 Task: Look for space in Chik Ballāpur, India from 11th June, 2023 to 15th June, 2023 for 2 adults in price range Rs.7000 to Rs.16000. Place can be private room with 1  bedroom having 2 beds and 1 bathroom. Property type can be house, flat, guest house, hotel. Booking option can be shelf check-in. Required host language is English.
Action: Mouse moved to (571, 81)
Screenshot: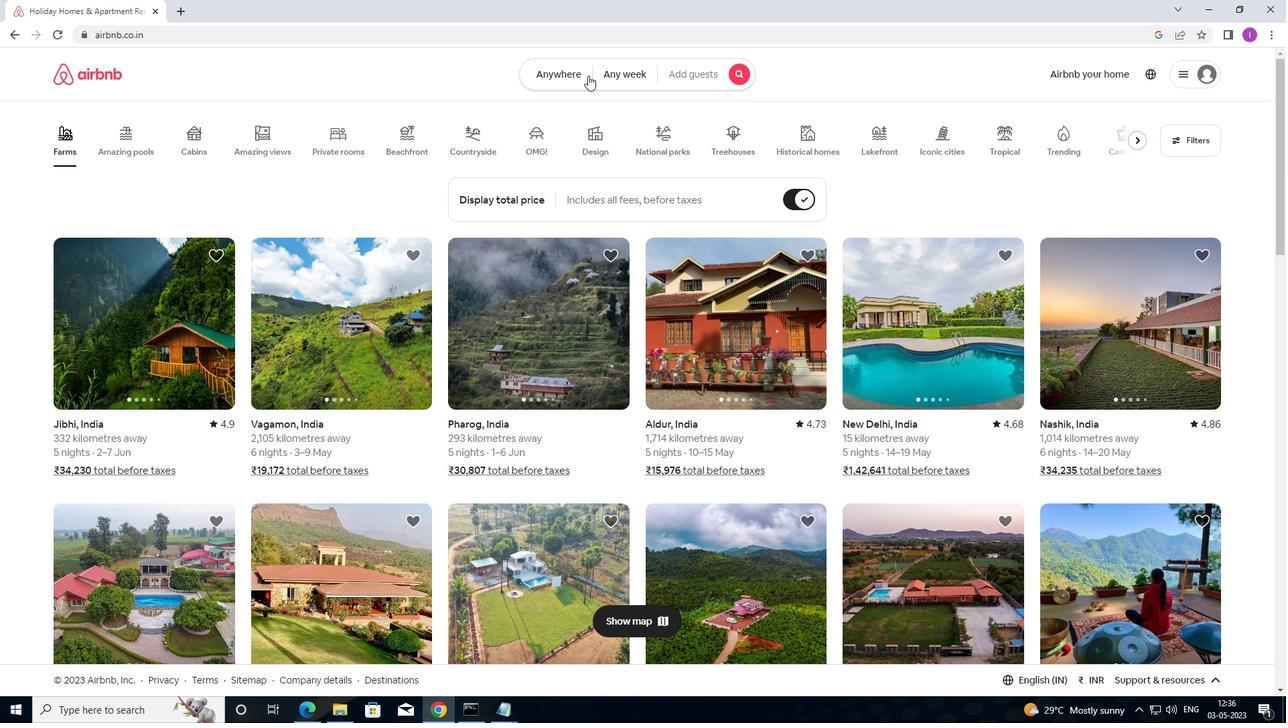 
Action: Mouse pressed left at (571, 81)
Screenshot: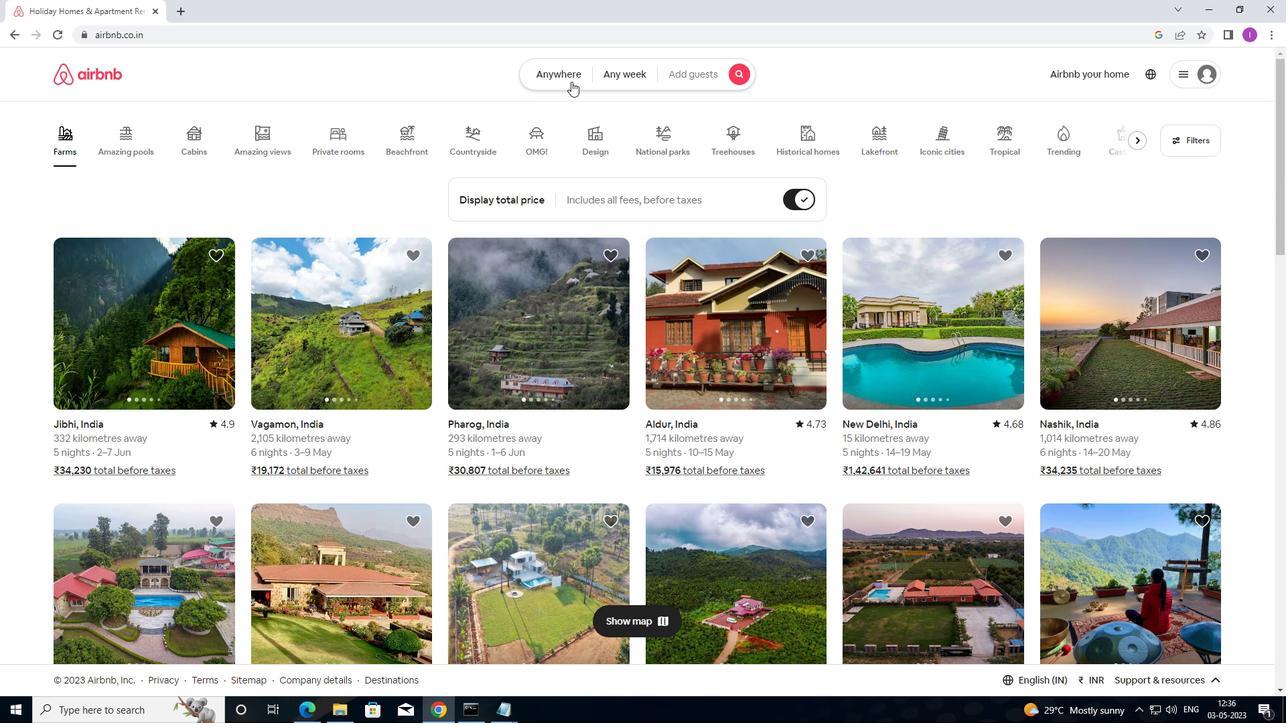
Action: Mouse moved to (438, 127)
Screenshot: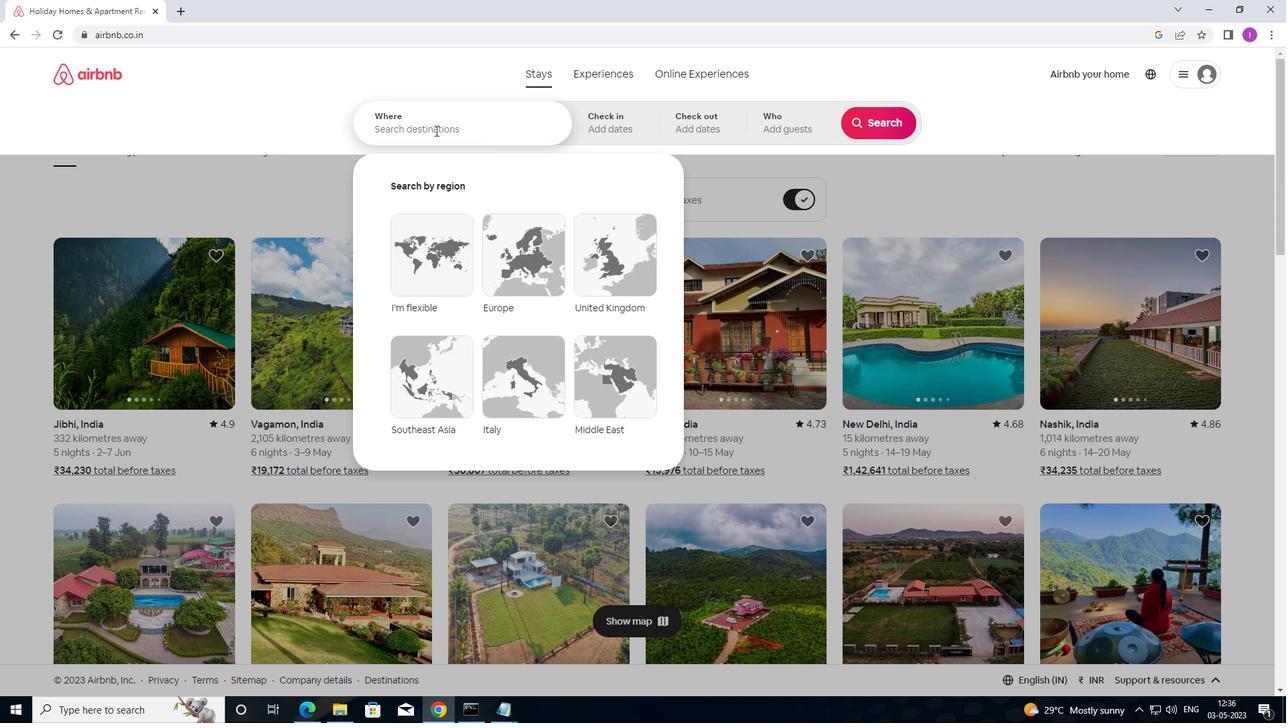 
Action: Mouse pressed left at (438, 127)
Screenshot: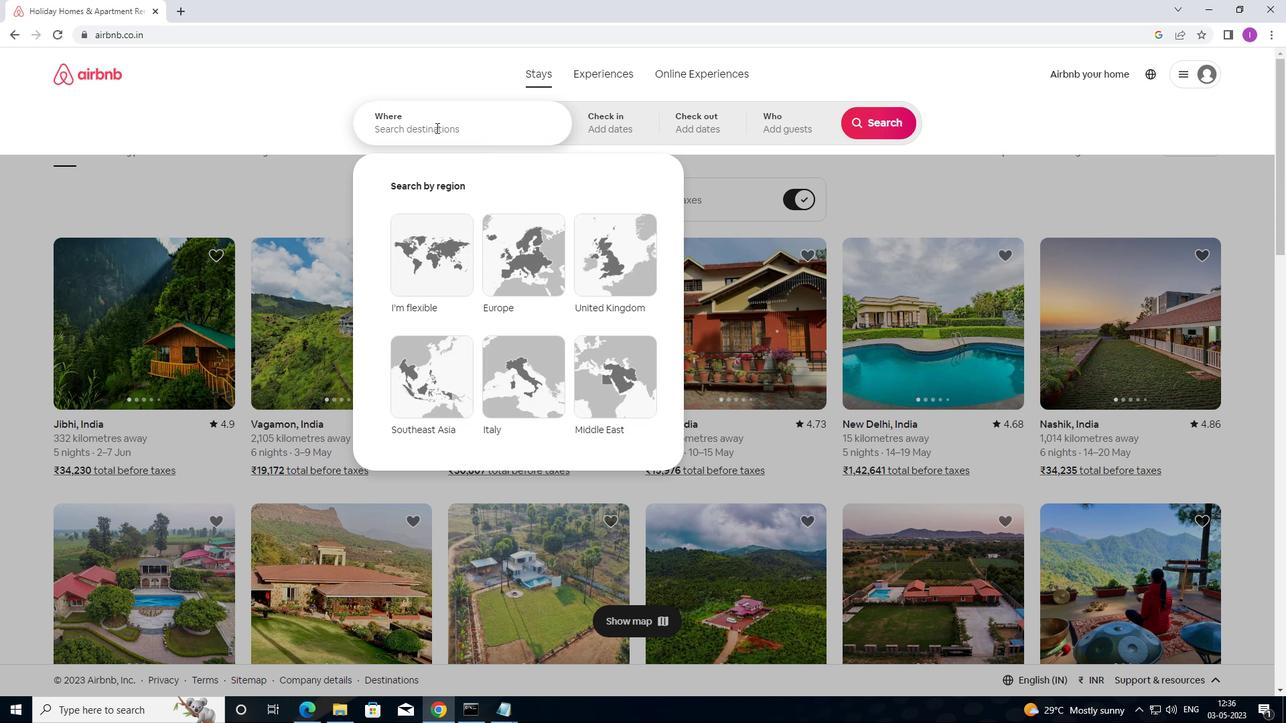 
Action: Mouse moved to (462, 135)
Screenshot: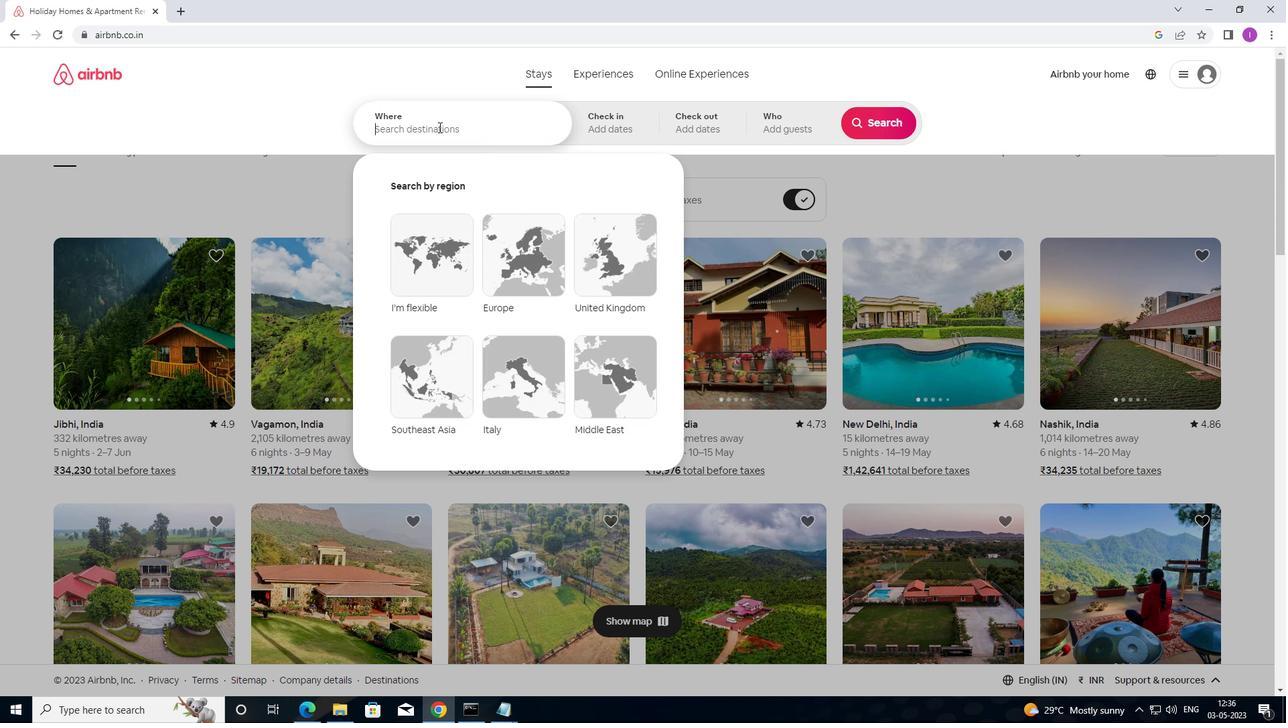 
Action: Key pressed <Key.shift>CHIK<Key.space><Key.shift>BALLAPUR,<Key.shift>INDIA
Screenshot: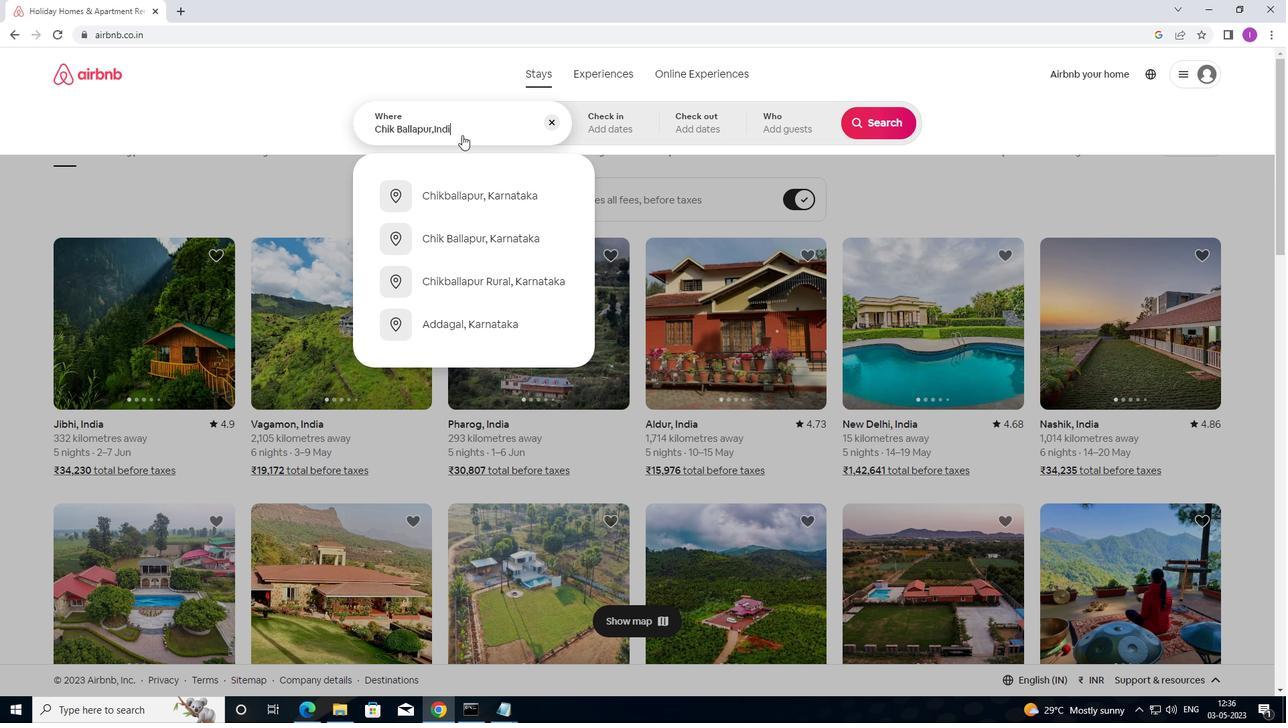 
Action: Mouse moved to (623, 121)
Screenshot: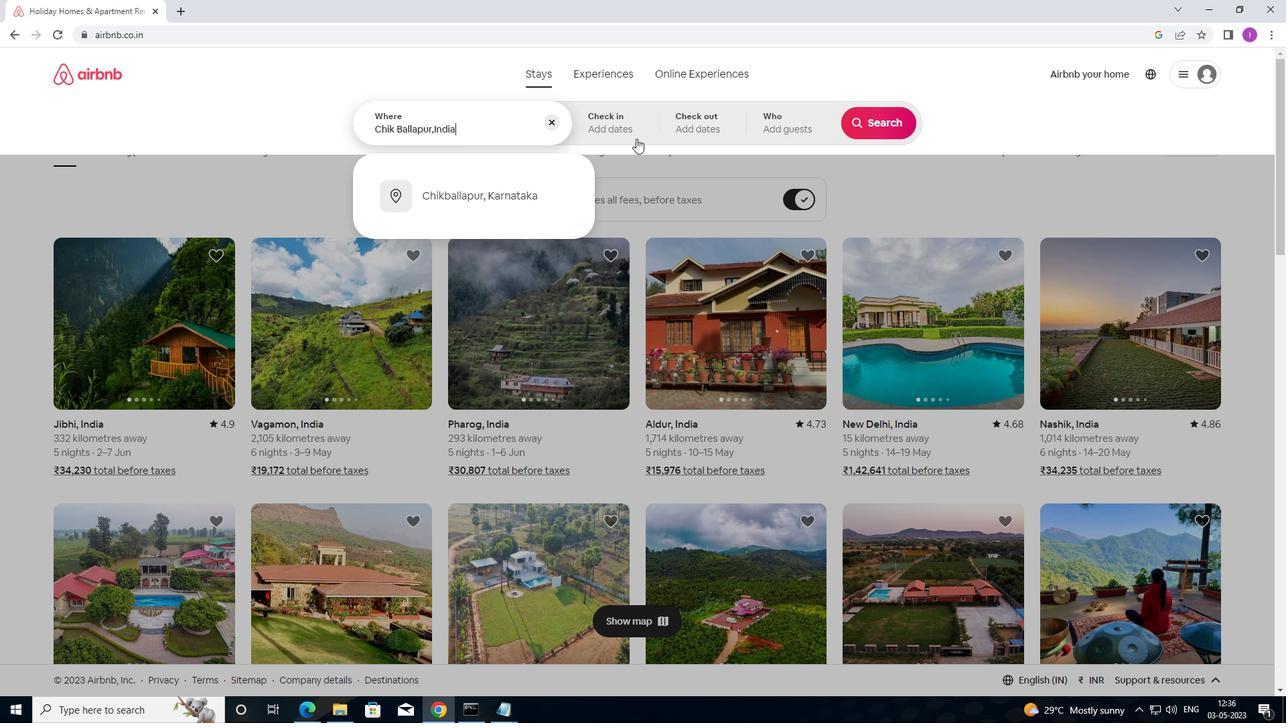
Action: Mouse pressed left at (623, 121)
Screenshot: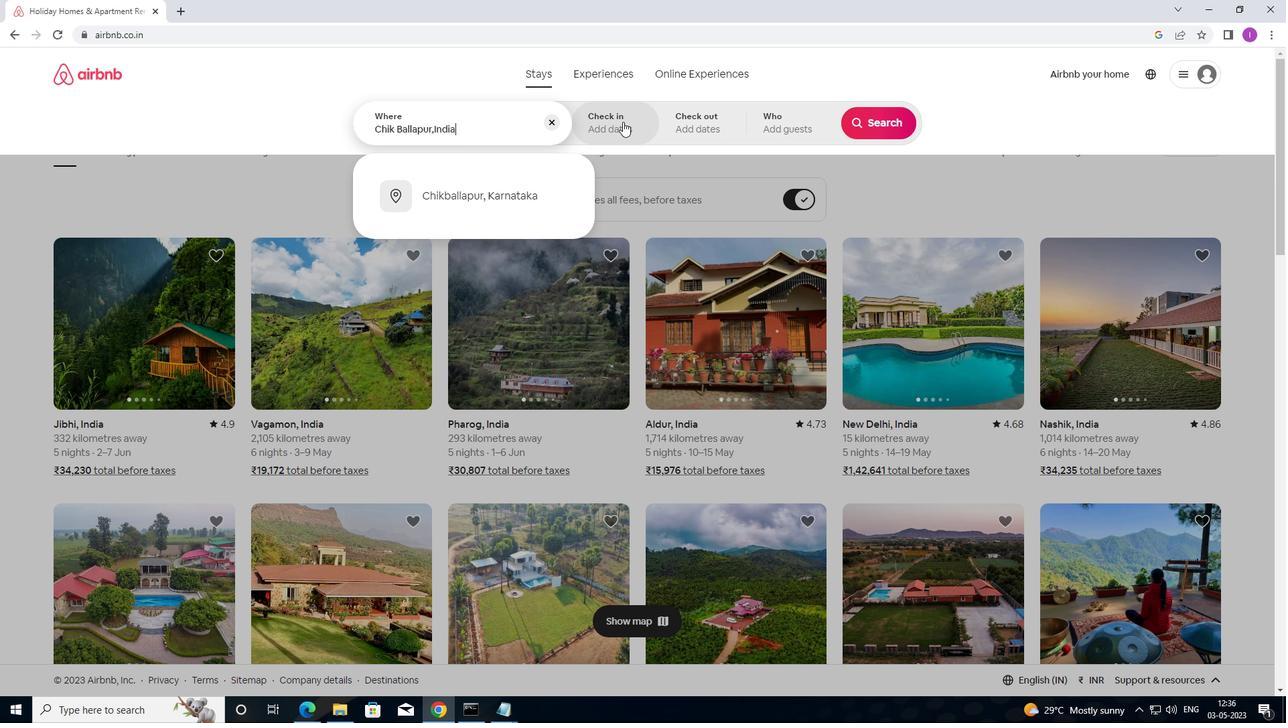 
Action: Mouse moved to (866, 231)
Screenshot: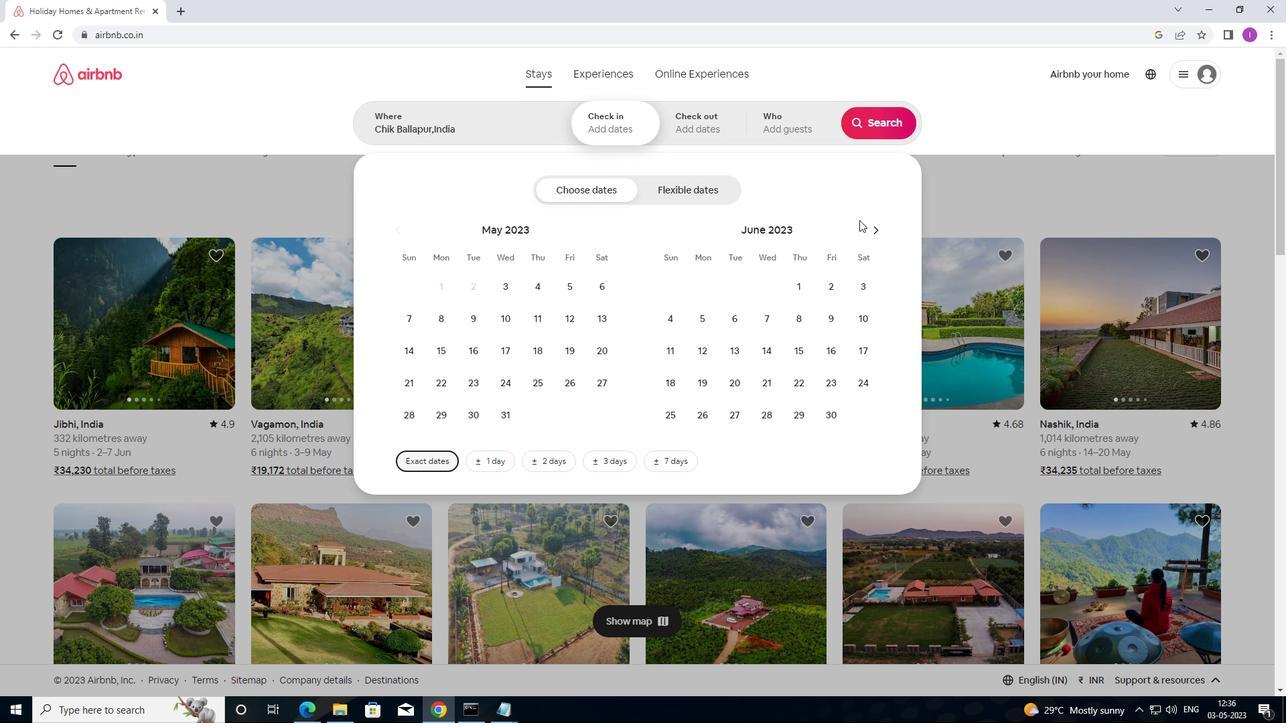 
Action: Mouse pressed left at (866, 231)
Screenshot: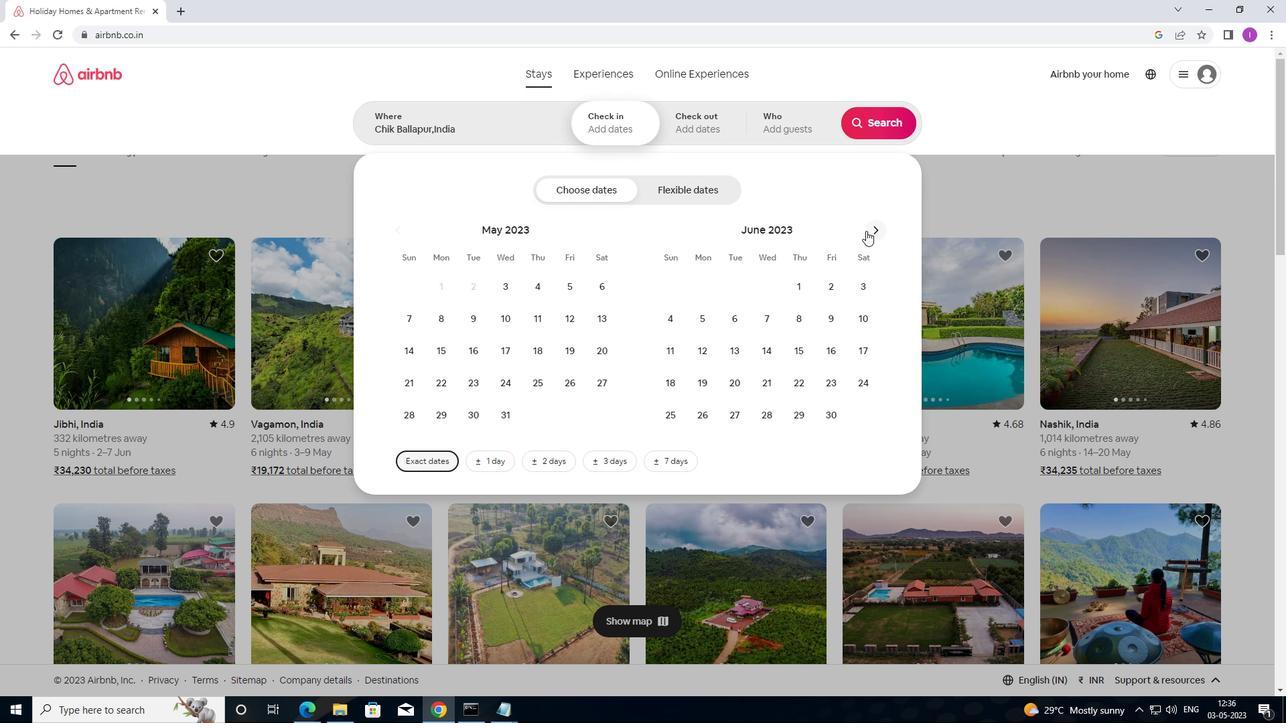 
Action: Mouse pressed left at (866, 231)
Screenshot: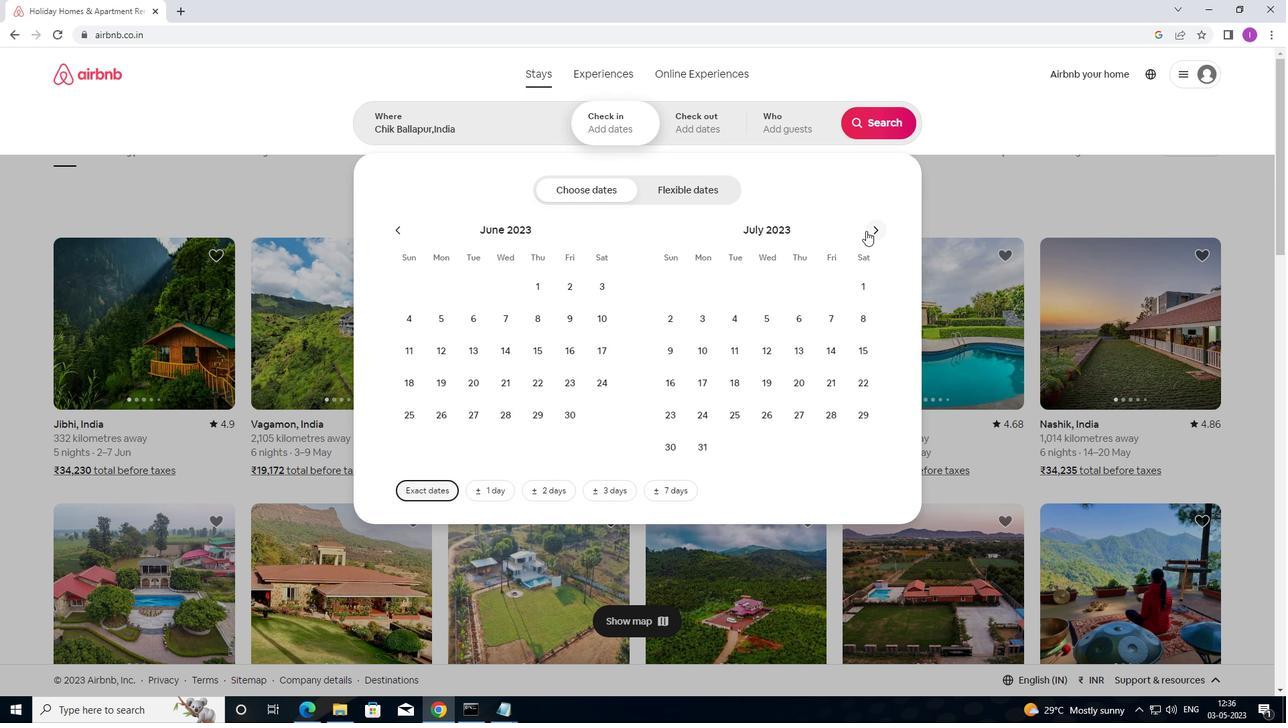 
Action: Mouse moved to (404, 229)
Screenshot: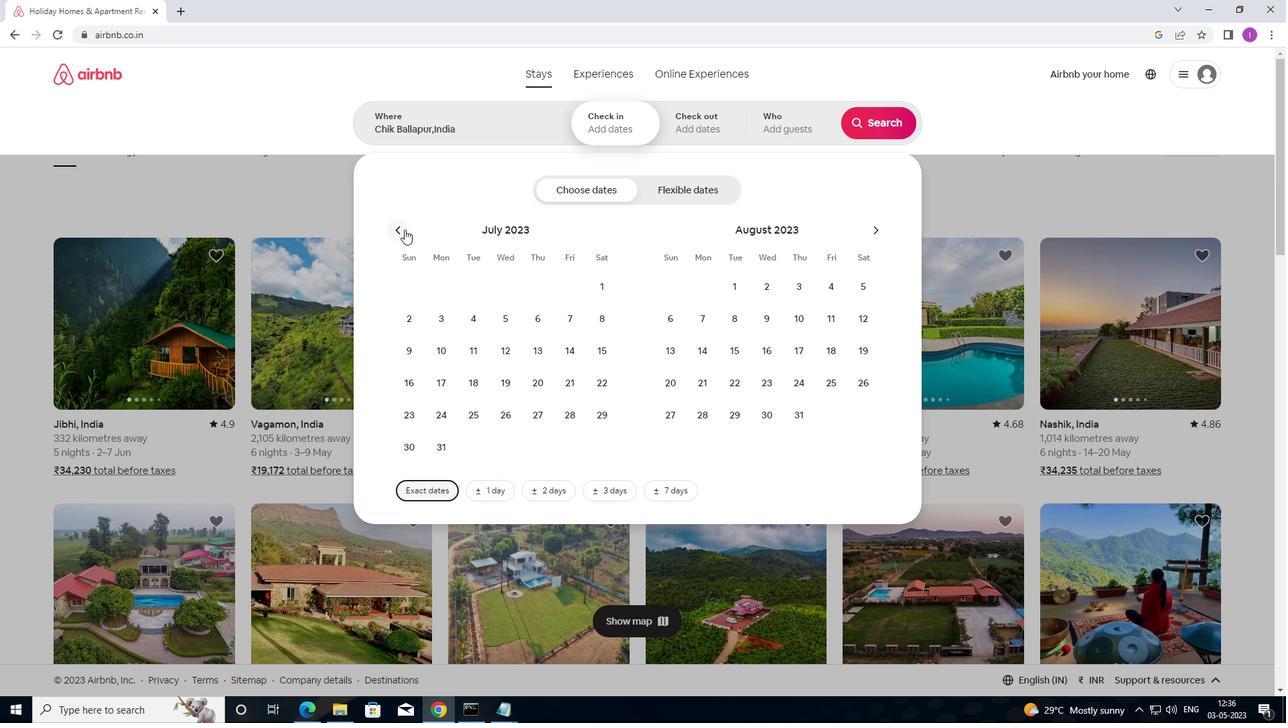 
Action: Mouse pressed left at (404, 229)
Screenshot: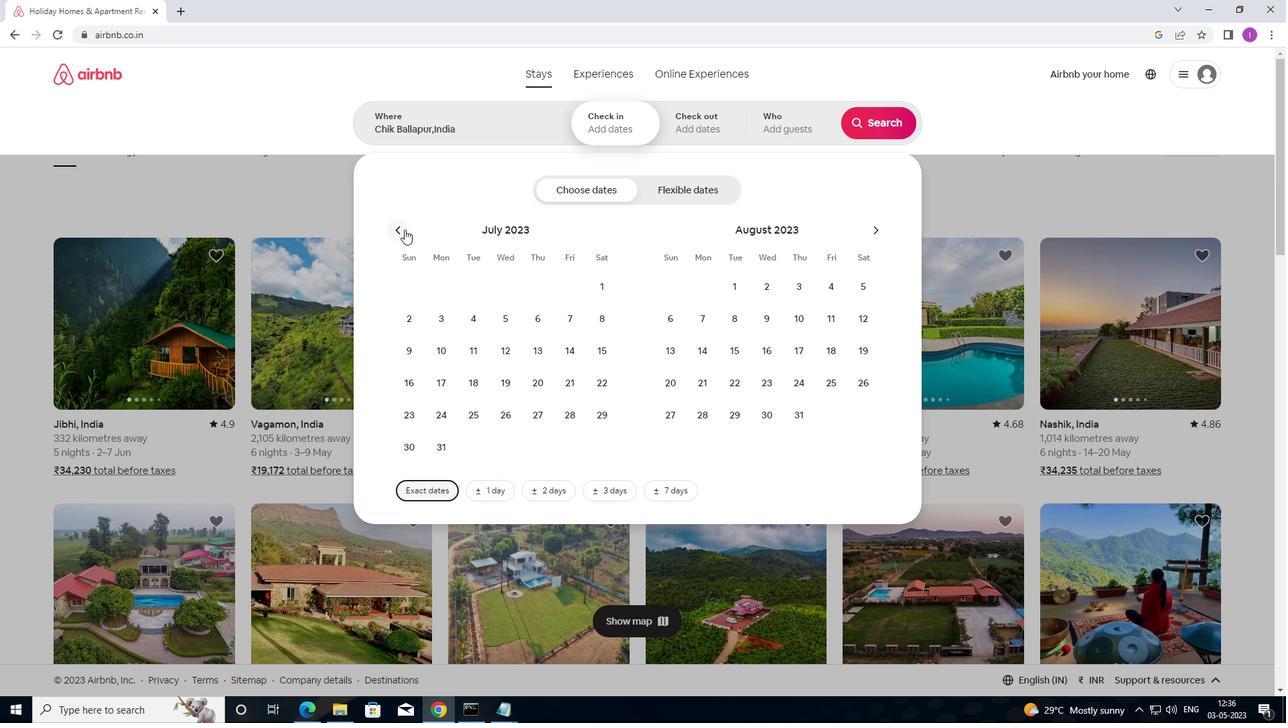 
Action: Mouse moved to (414, 353)
Screenshot: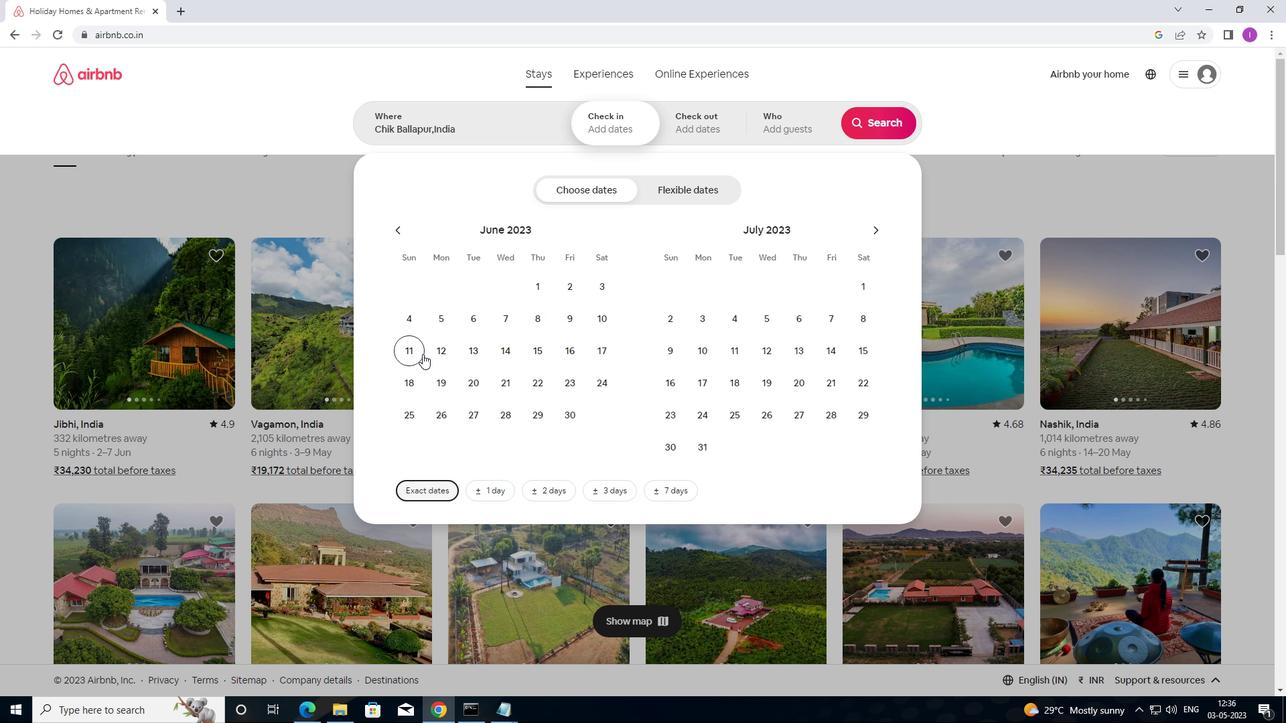 
Action: Mouse pressed left at (414, 353)
Screenshot: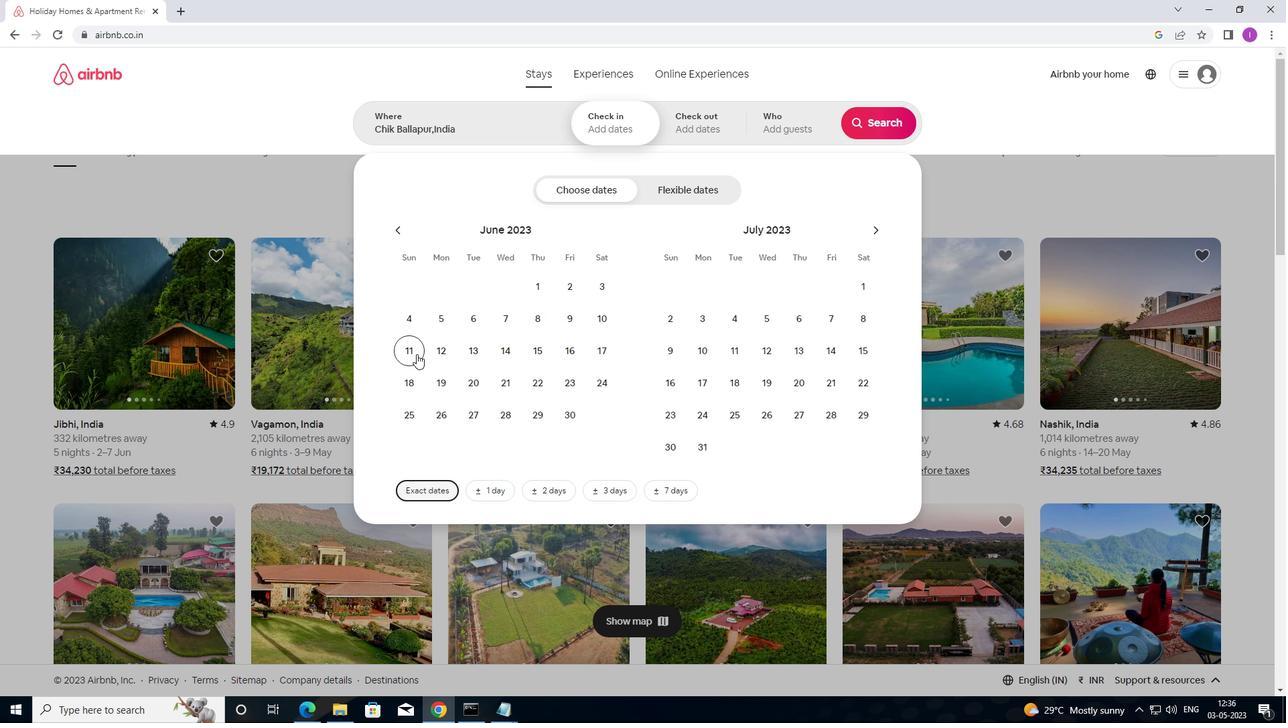 
Action: Mouse moved to (534, 355)
Screenshot: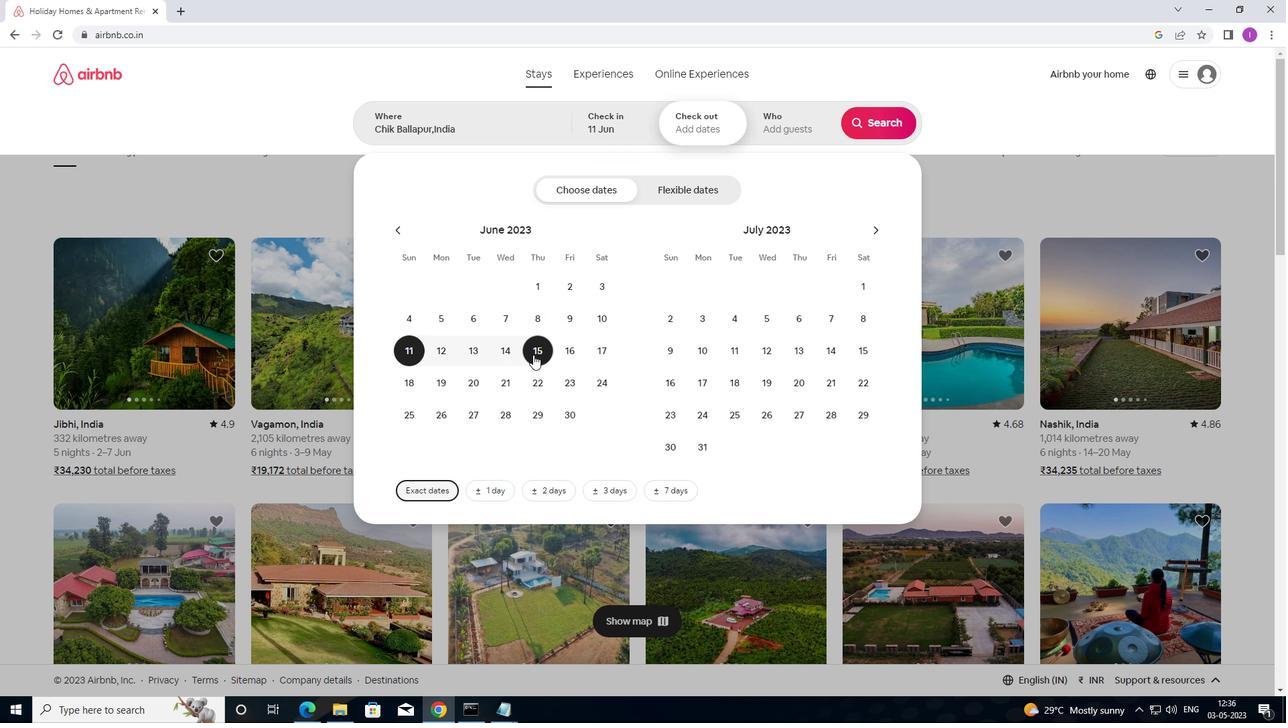 
Action: Mouse pressed left at (534, 355)
Screenshot: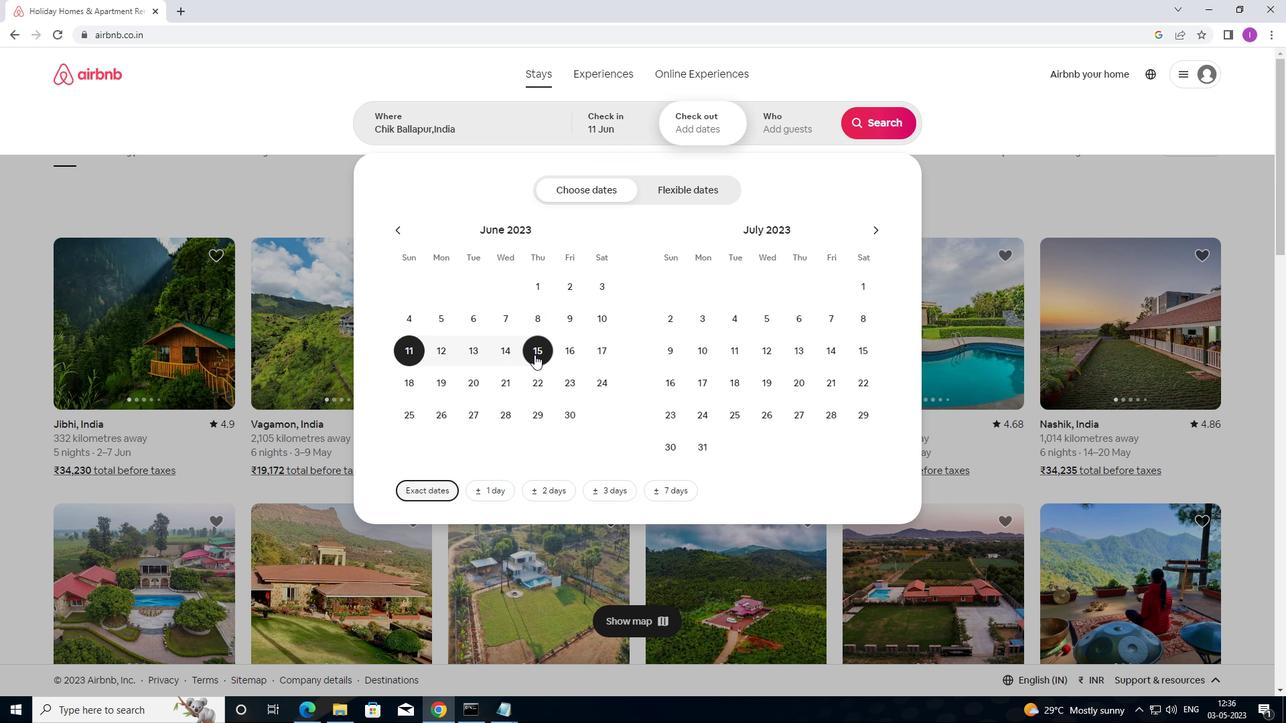 
Action: Mouse moved to (783, 117)
Screenshot: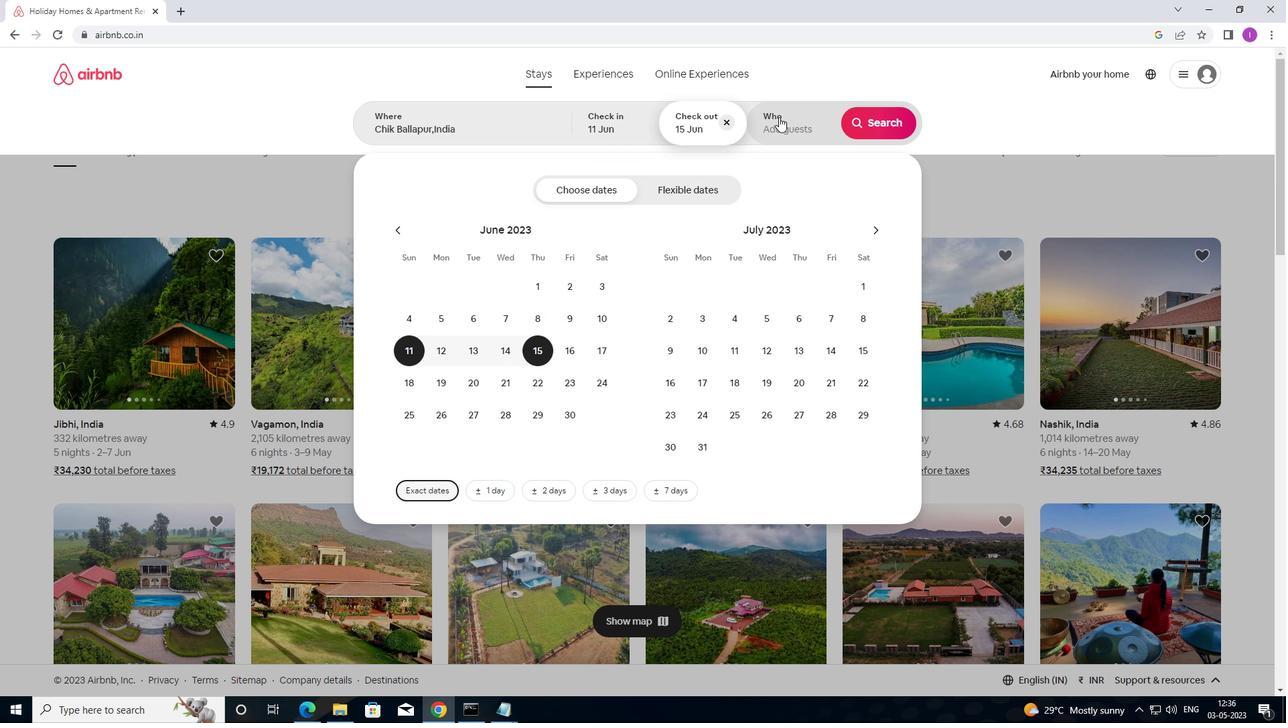 
Action: Mouse pressed left at (783, 117)
Screenshot: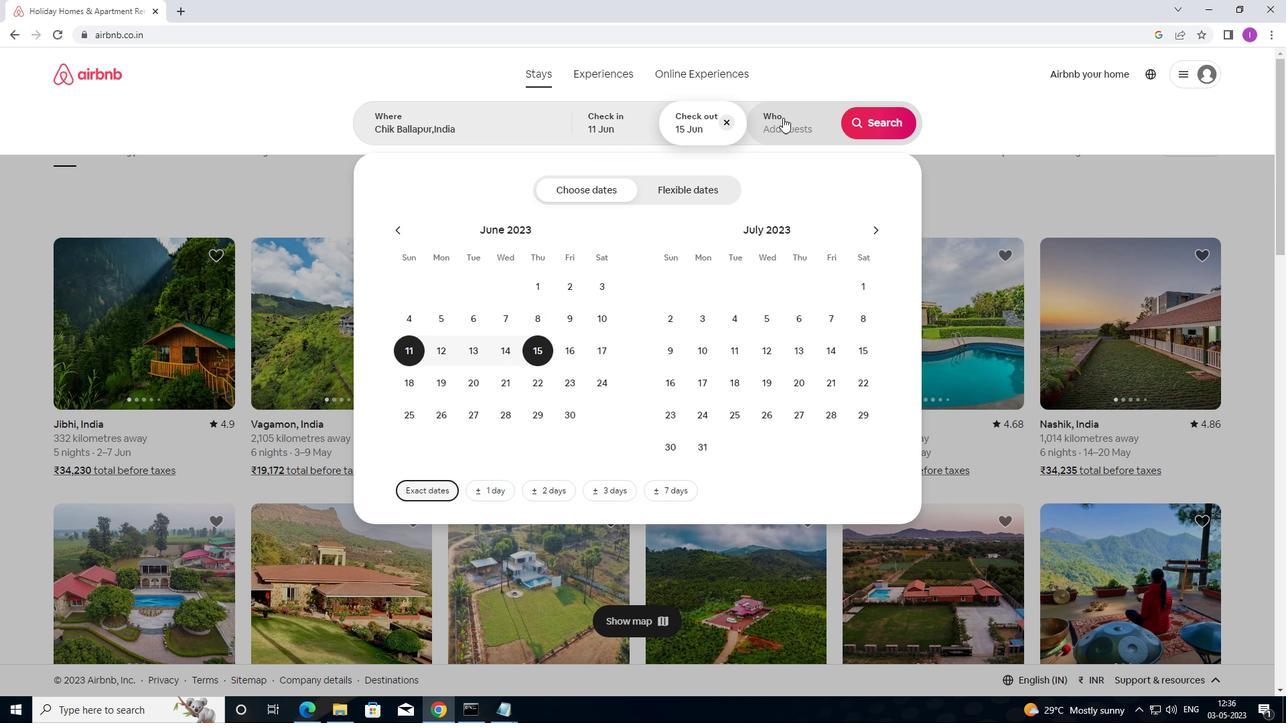 
Action: Mouse moved to (885, 199)
Screenshot: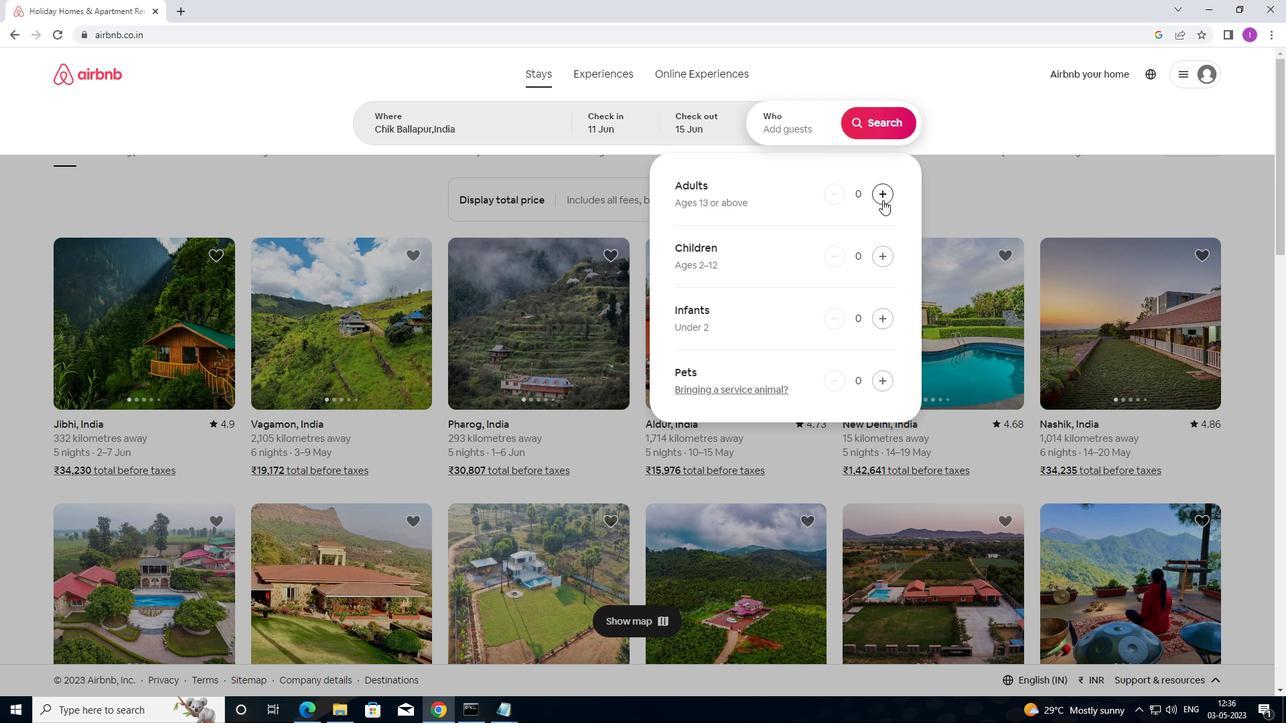 
Action: Mouse pressed left at (885, 199)
Screenshot: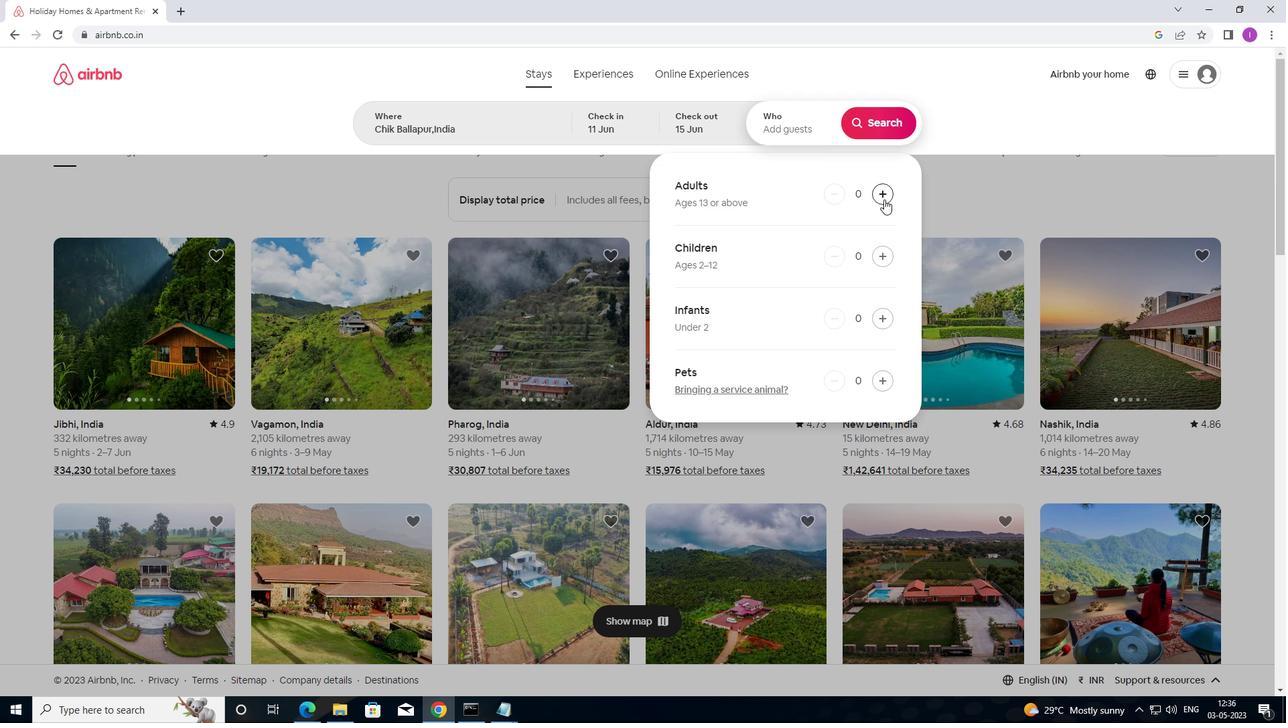 
Action: Mouse moved to (885, 199)
Screenshot: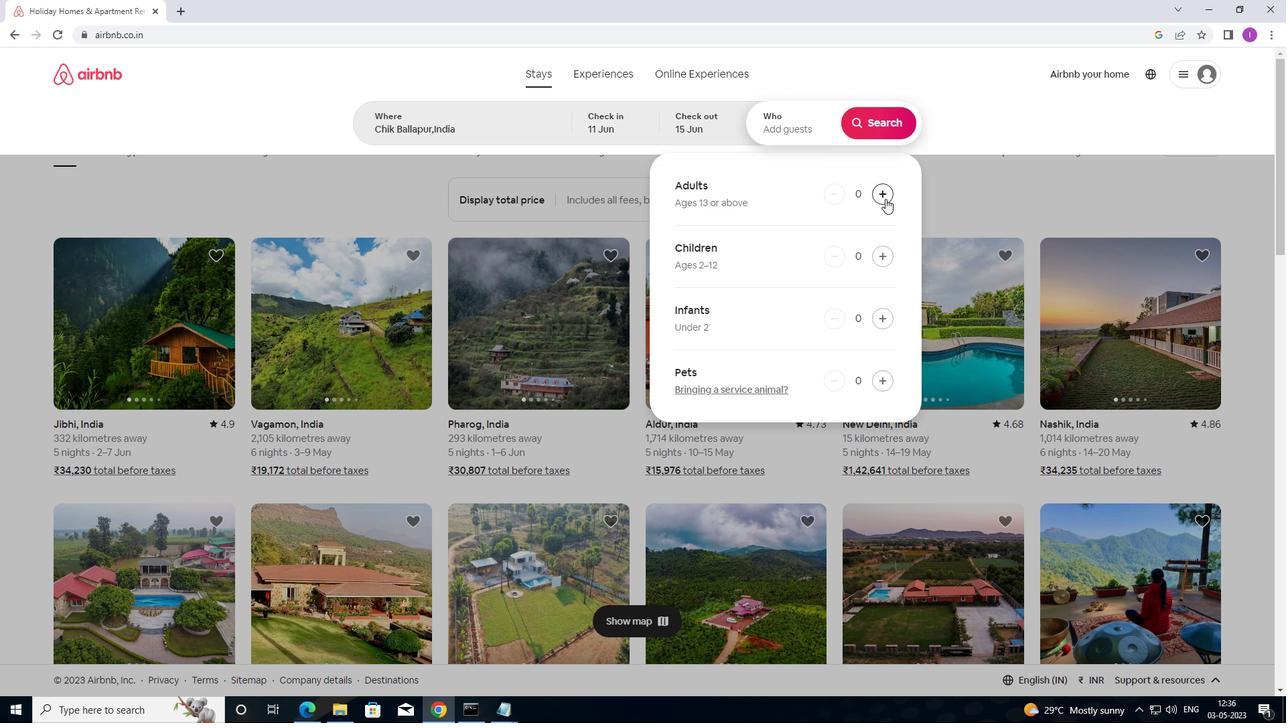 
Action: Mouse pressed left at (885, 199)
Screenshot: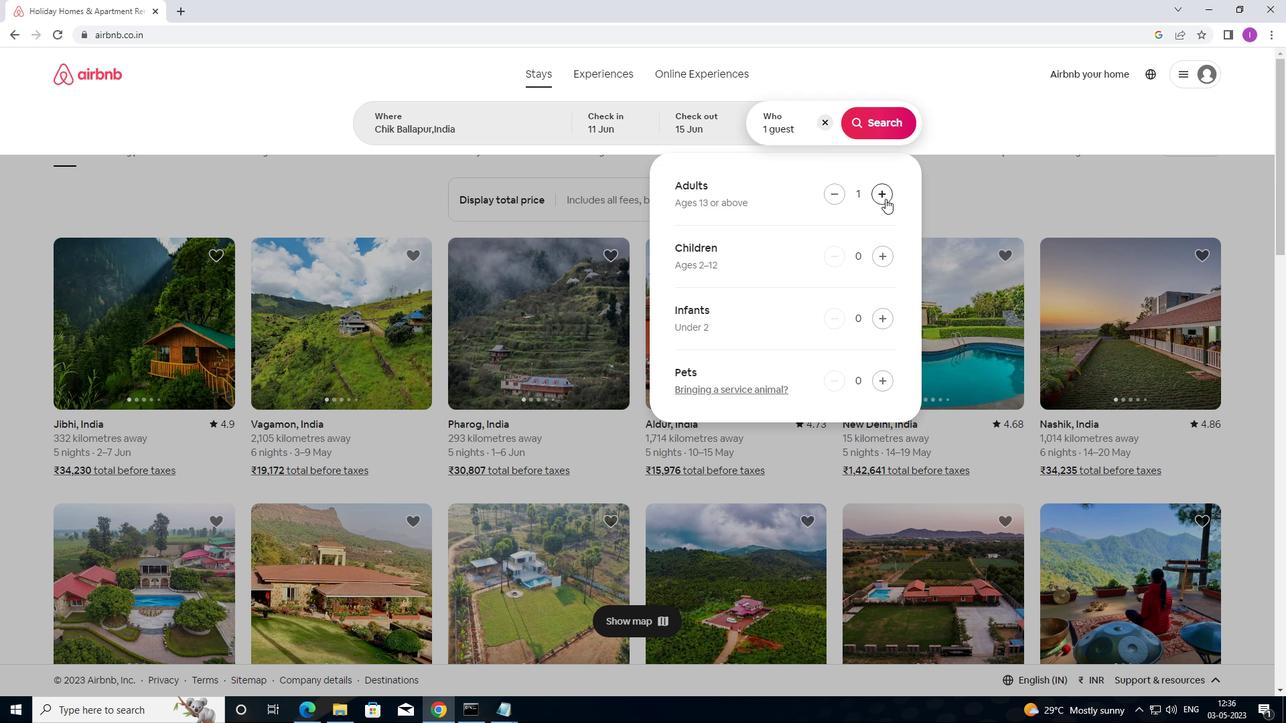 
Action: Mouse moved to (883, 136)
Screenshot: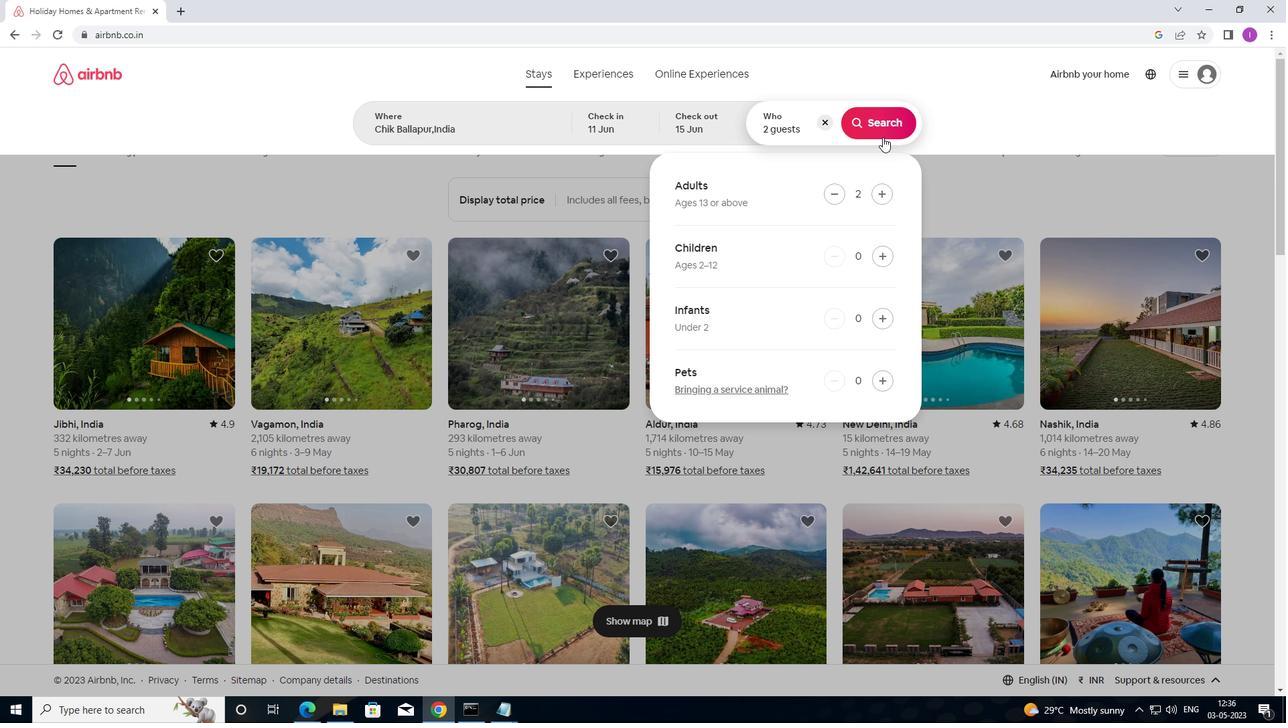 
Action: Mouse pressed left at (883, 136)
Screenshot: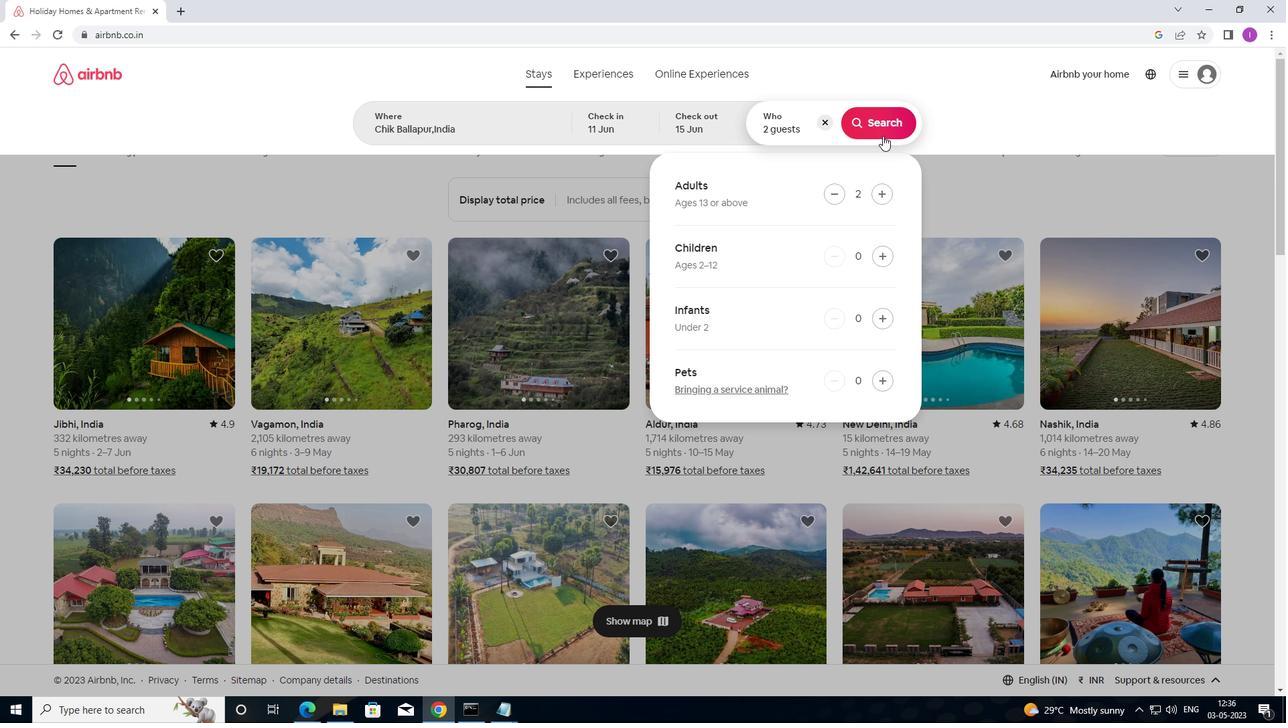 
Action: Mouse moved to (1202, 130)
Screenshot: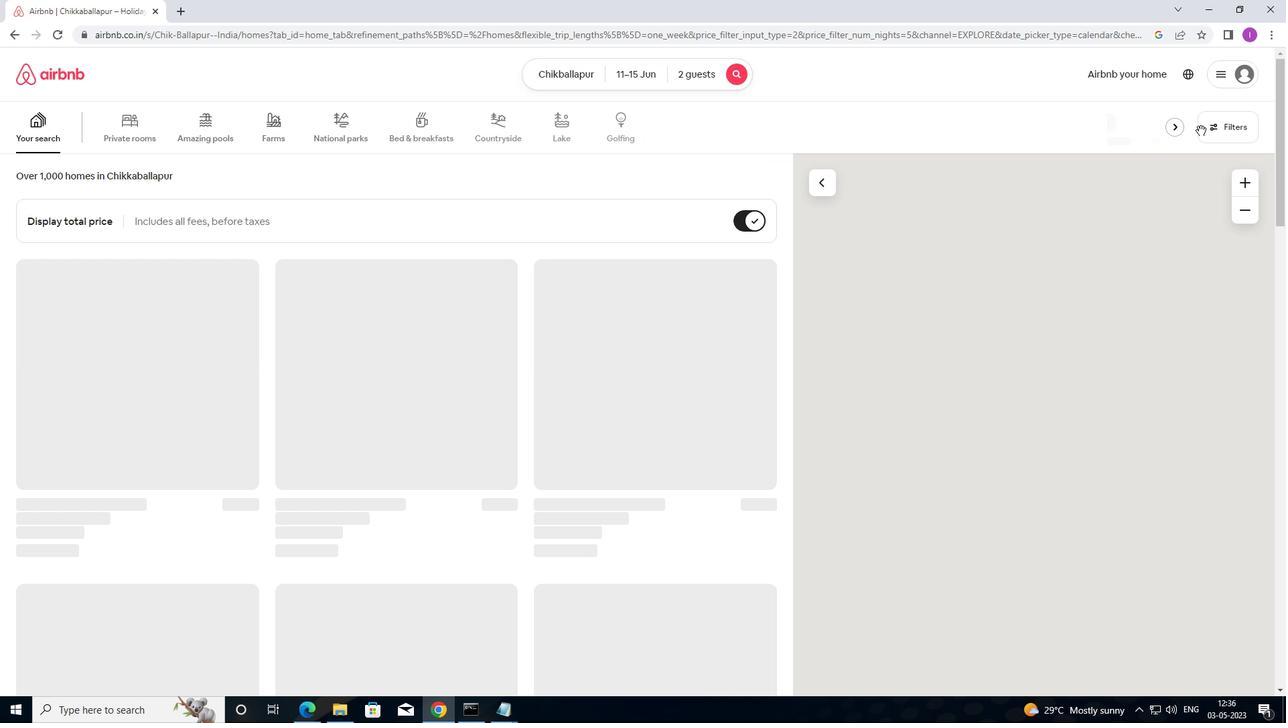 
Action: Mouse pressed left at (1202, 130)
Screenshot: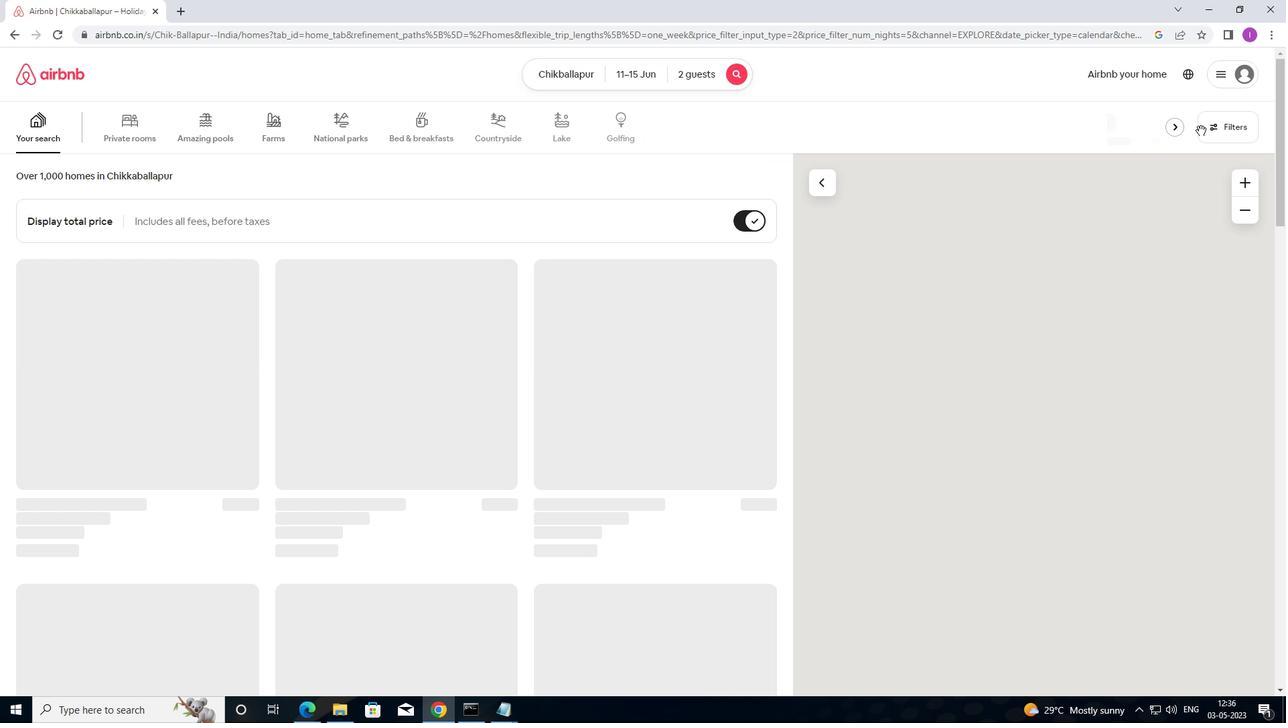 
Action: Mouse moved to (494, 302)
Screenshot: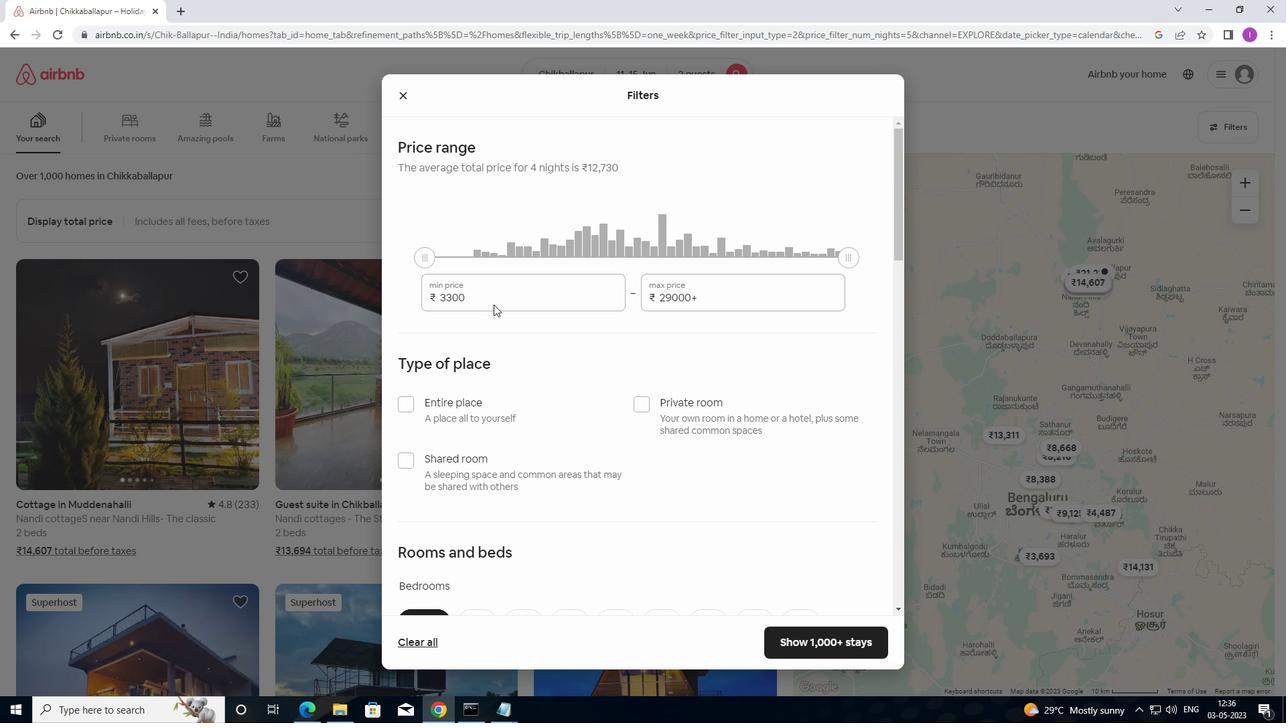 
Action: Mouse pressed left at (494, 302)
Screenshot: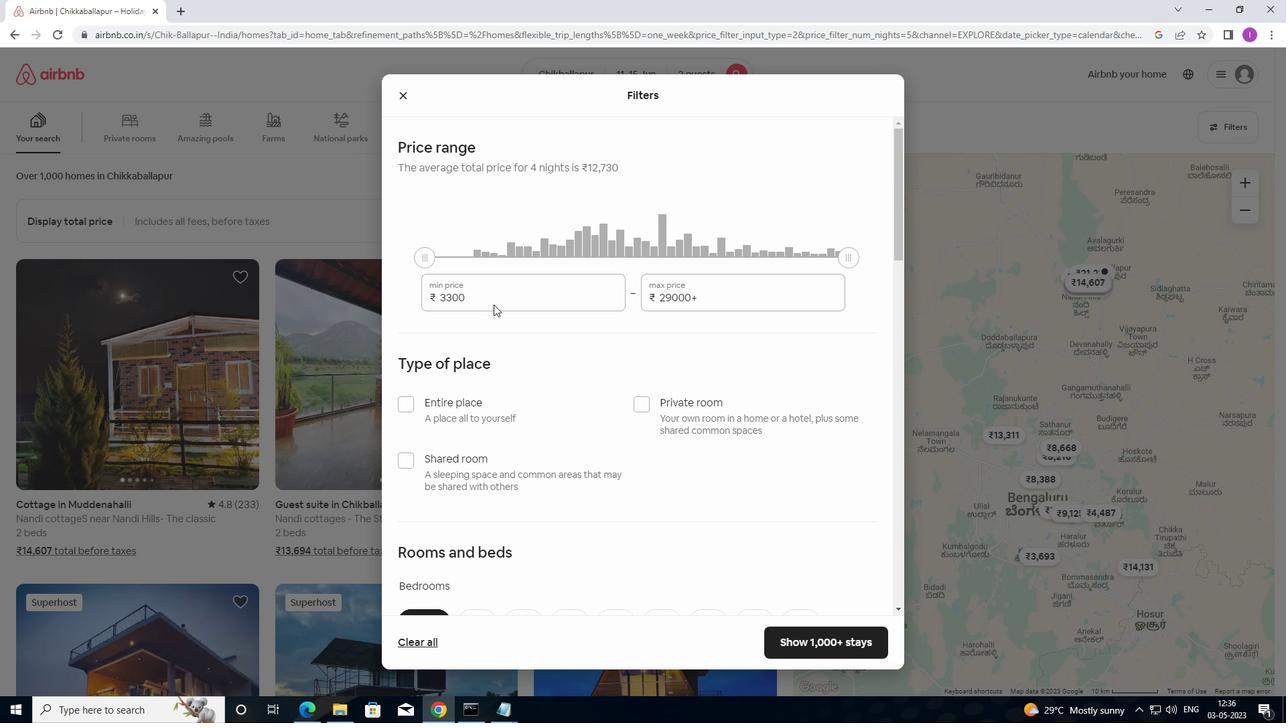 
Action: Mouse moved to (424, 294)
Screenshot: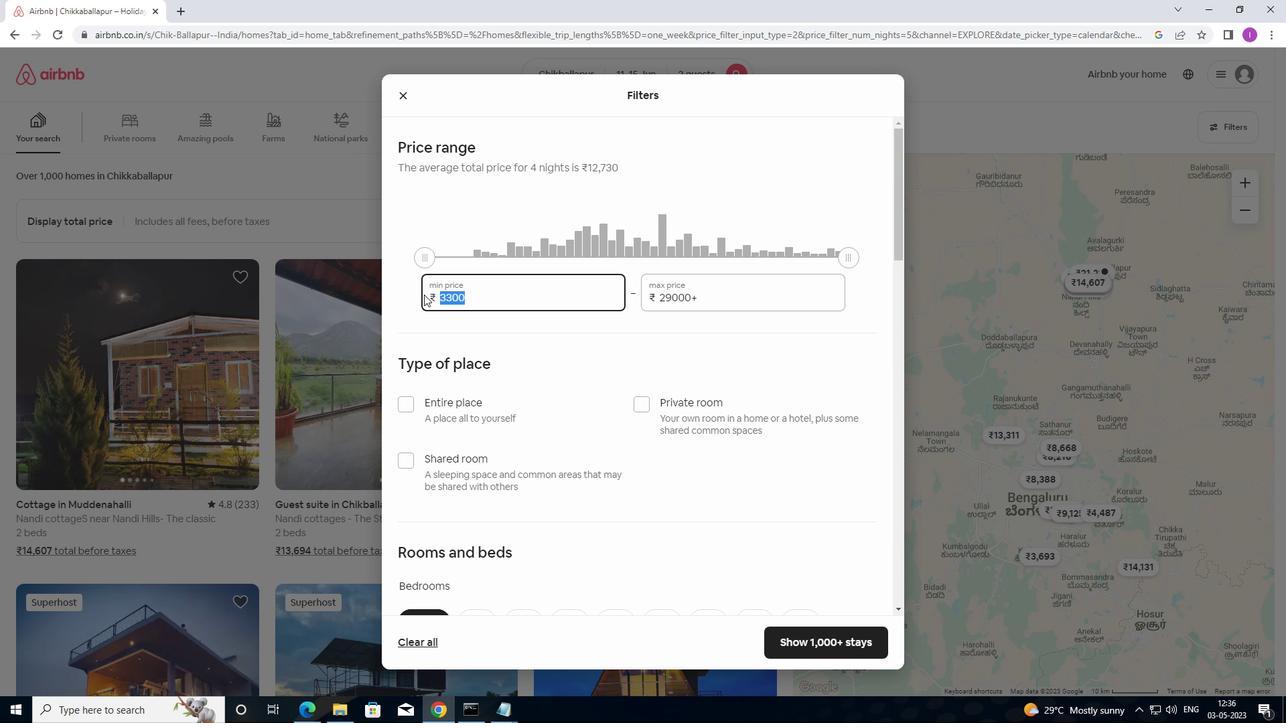 
Action: Key pressed 700
Screenshot: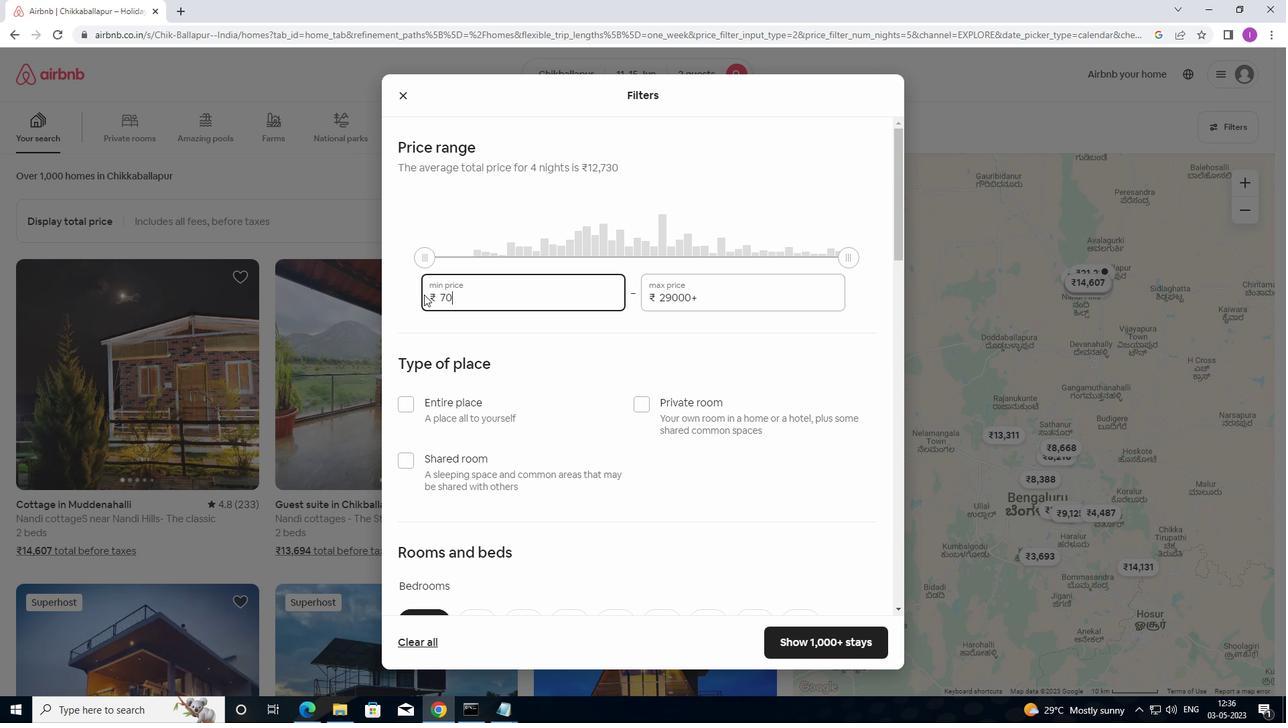 
Action: Mouse moved to (447, 294)
Screenshot: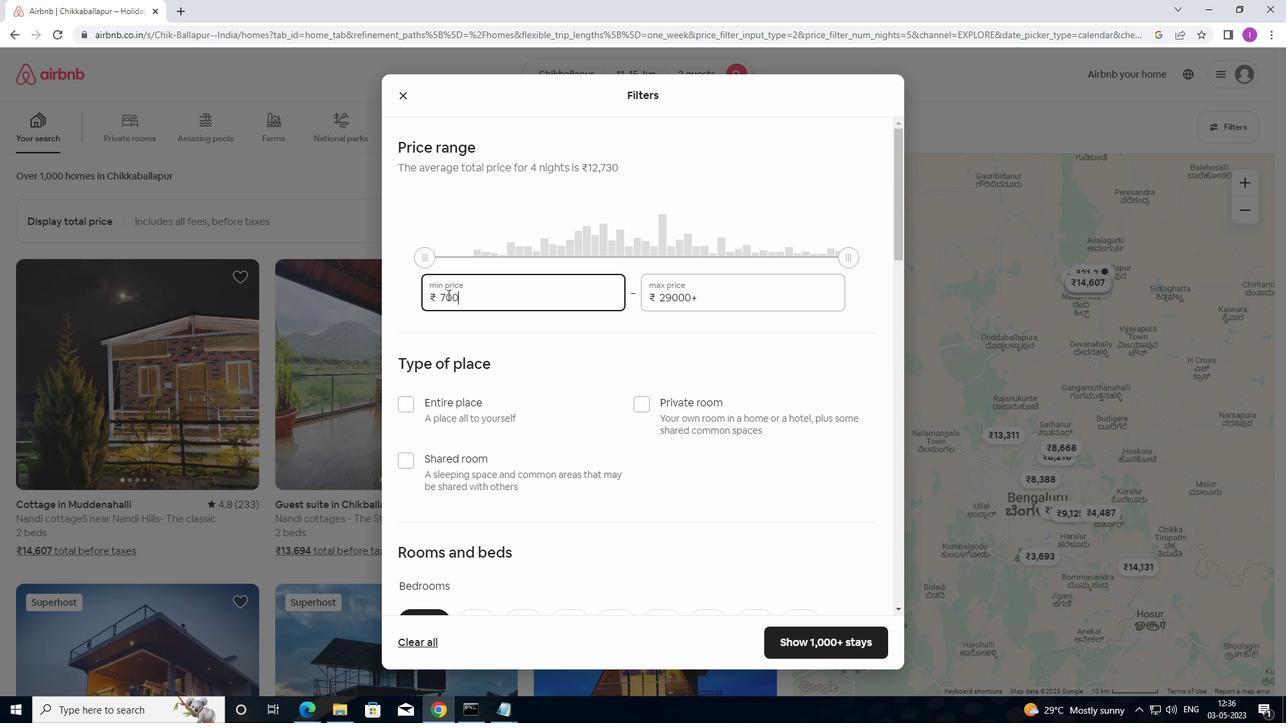 
Action: Key pressed 0
Screenshot: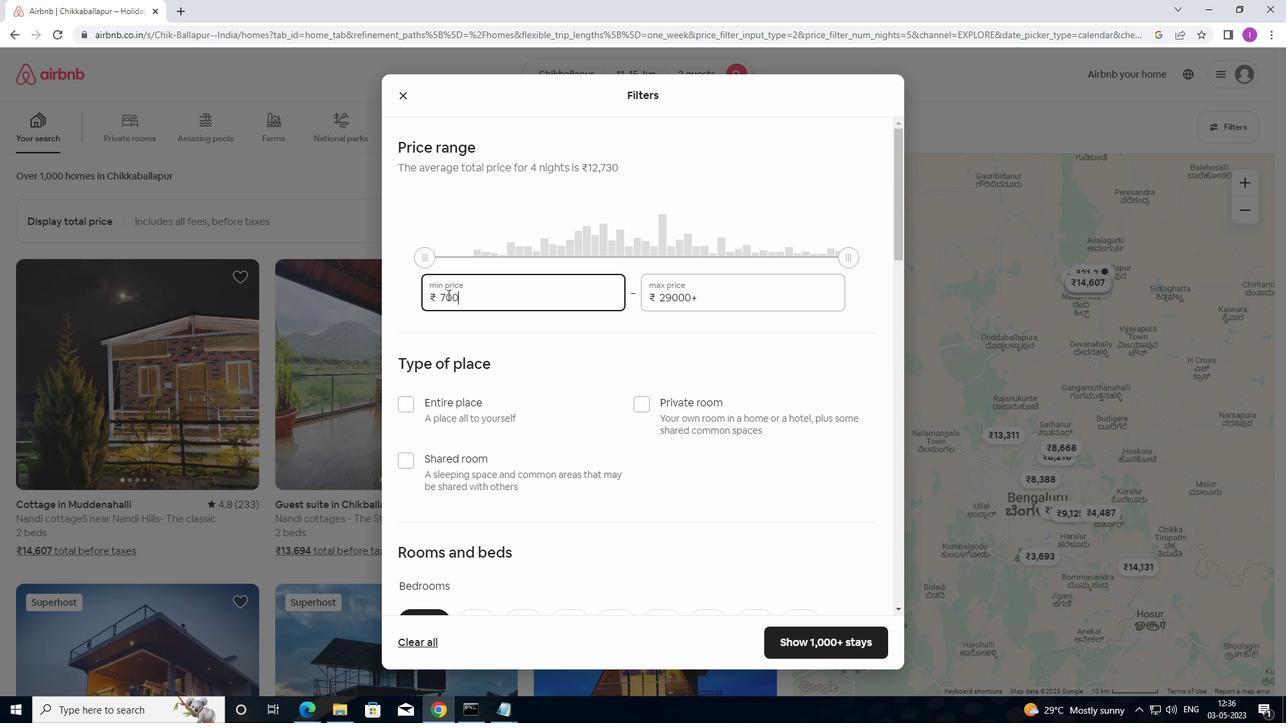 
Action: Mouse moved to (710, 294)
Screenshot: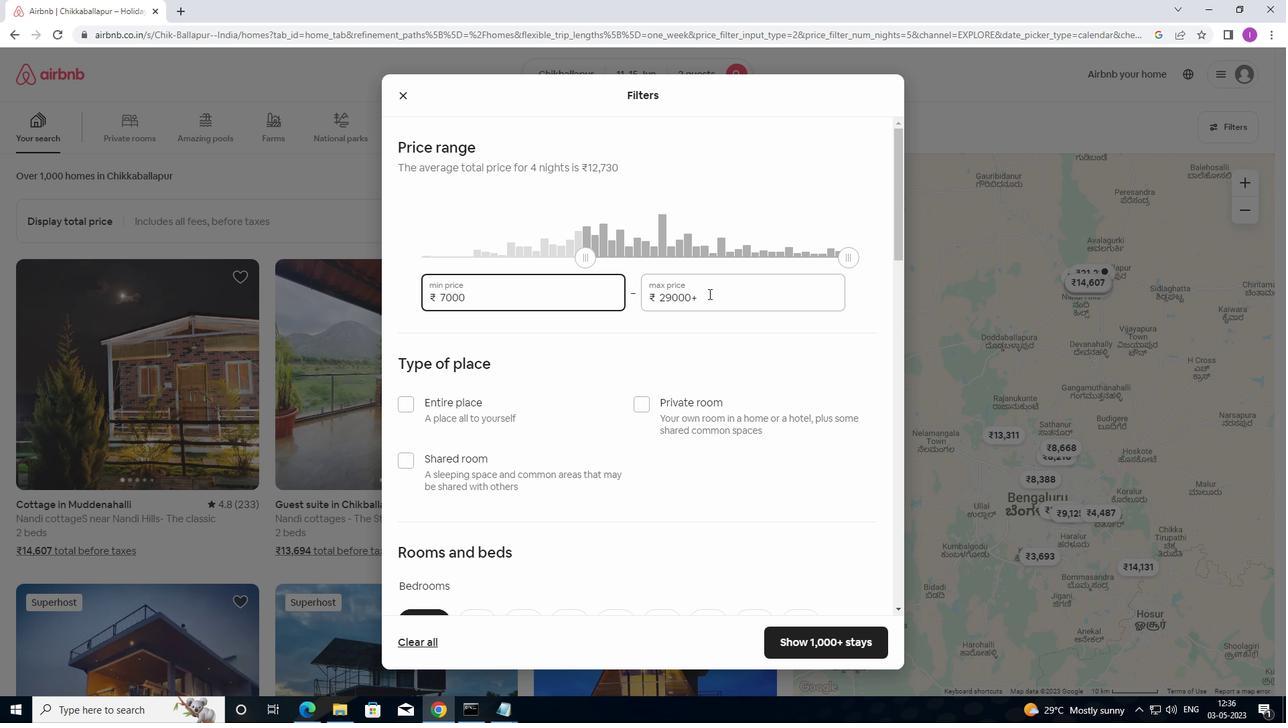 
Action: Mouse pressed left at (710, 294)
Screenshot: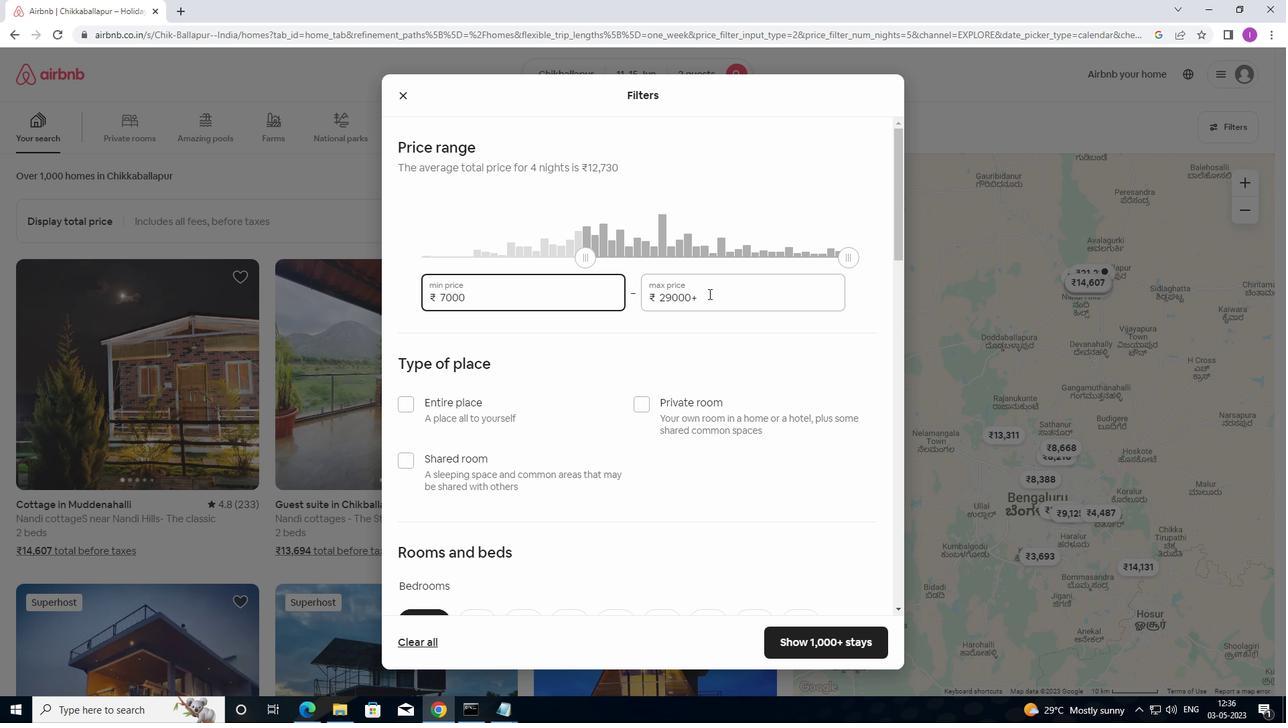 
Action: Mouse moved to (638, 292)
Screenshot: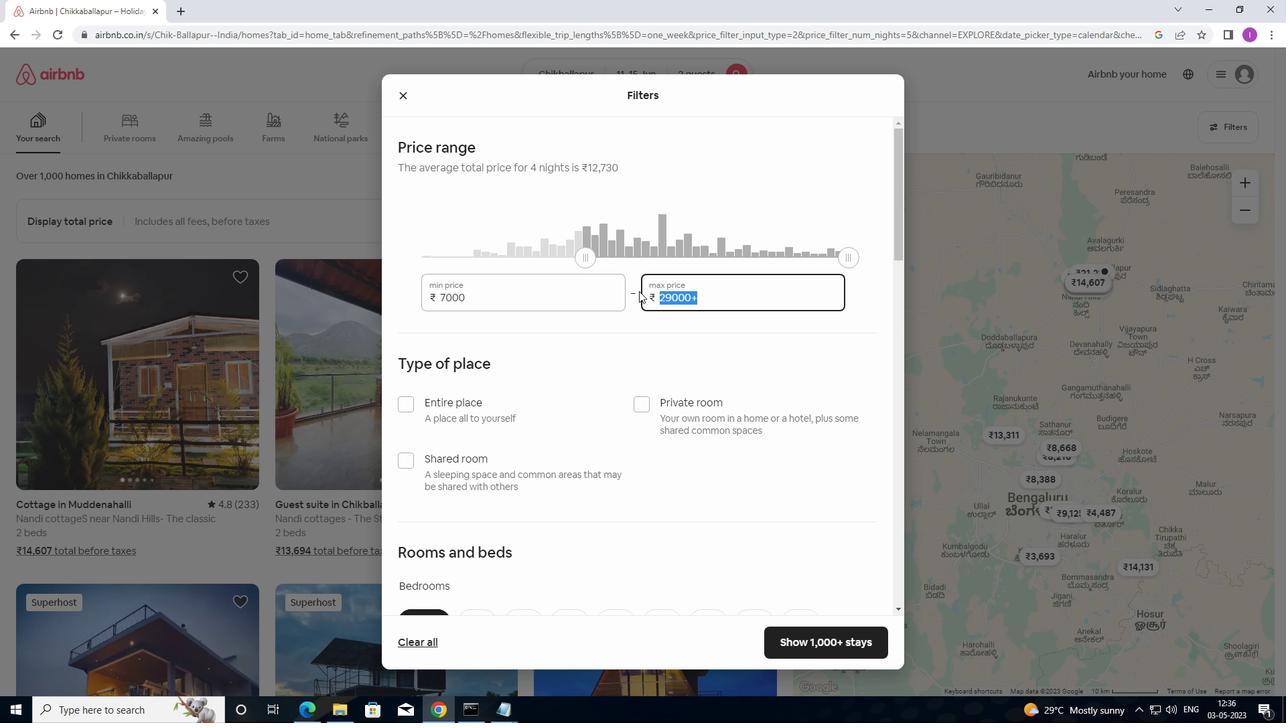 
Action: Key pressed 1
Screenshot: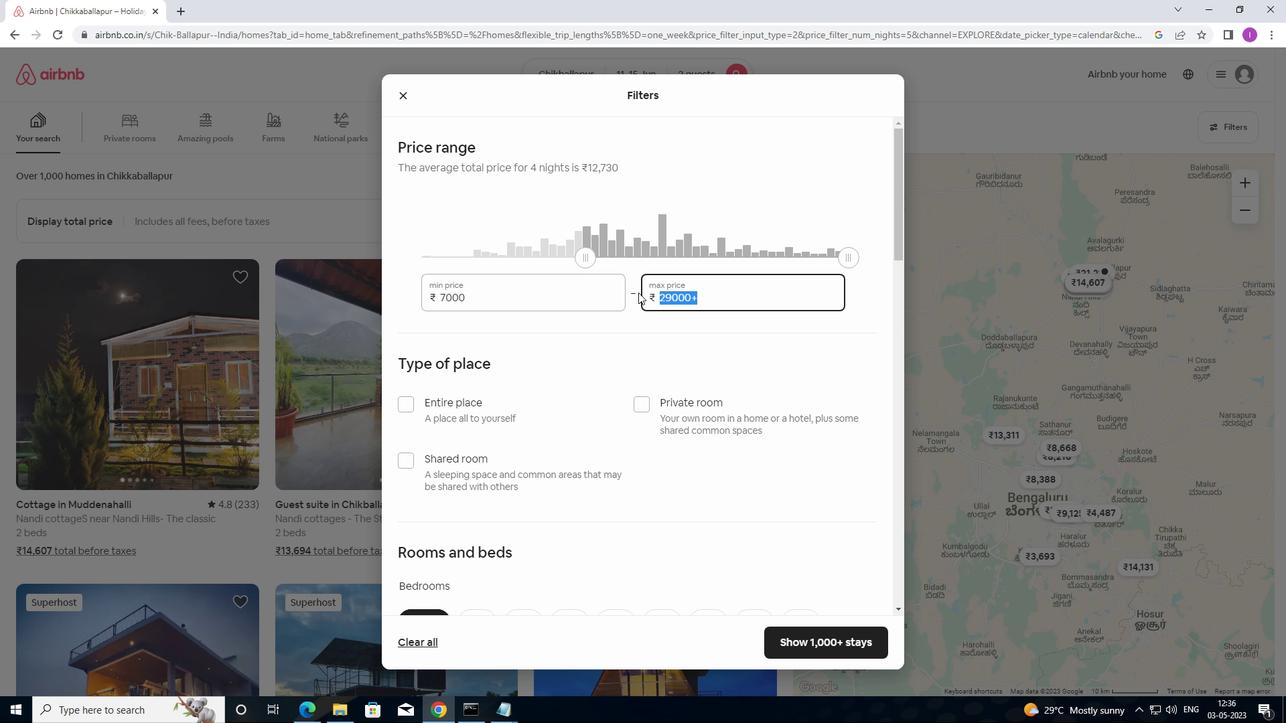 
Action: Mouse moved to (638, 292)
Screenshot: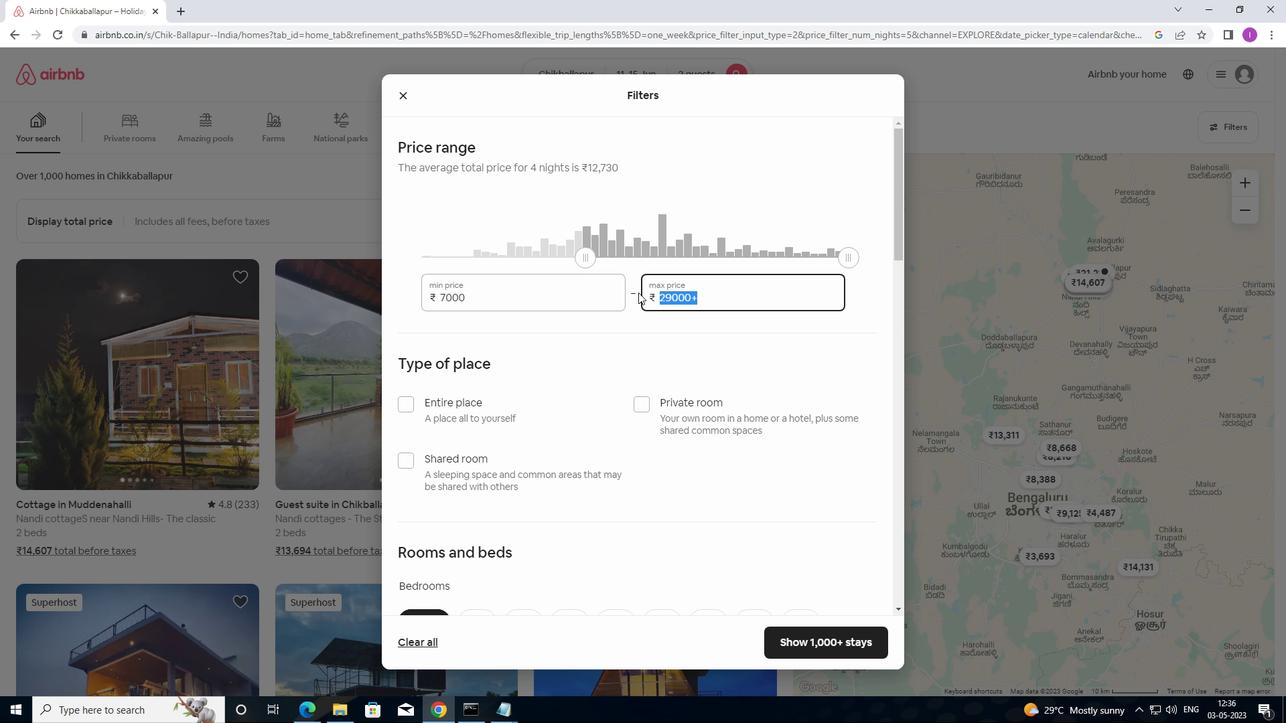 
Action: Key pressed 6000
Screenshot: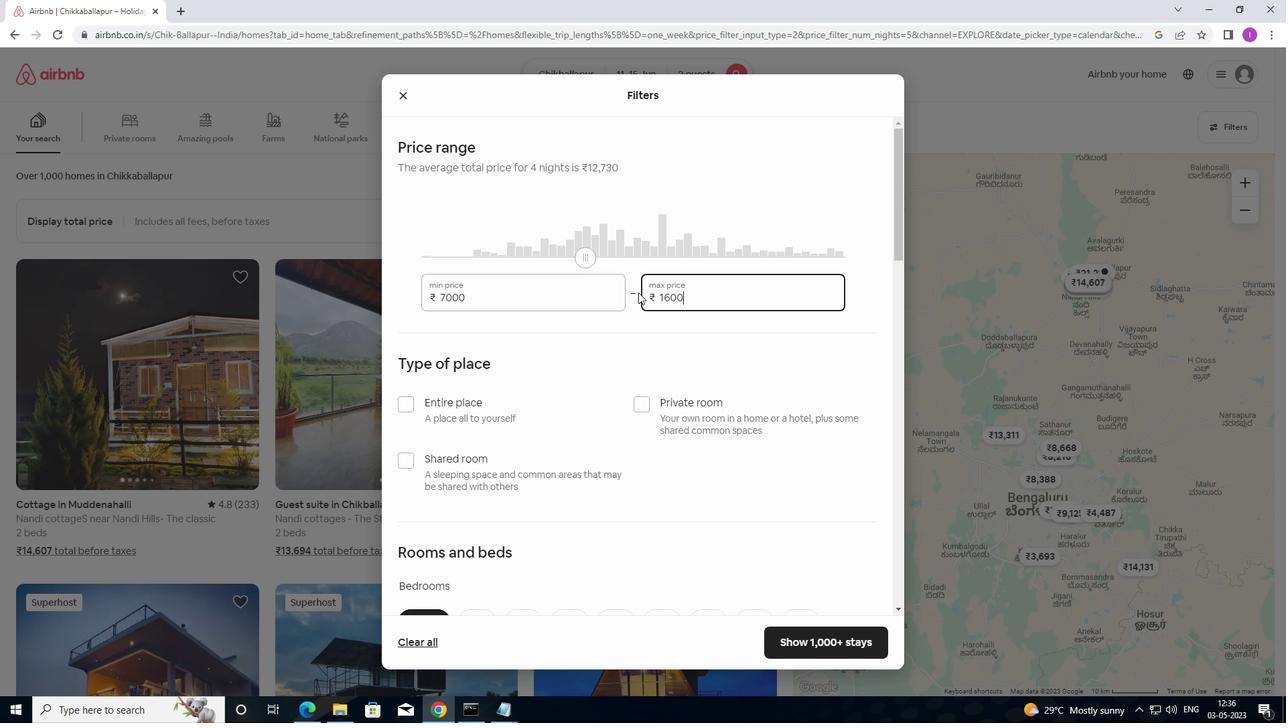 
Action: Mouse moved to (678, 351)
Screenshot: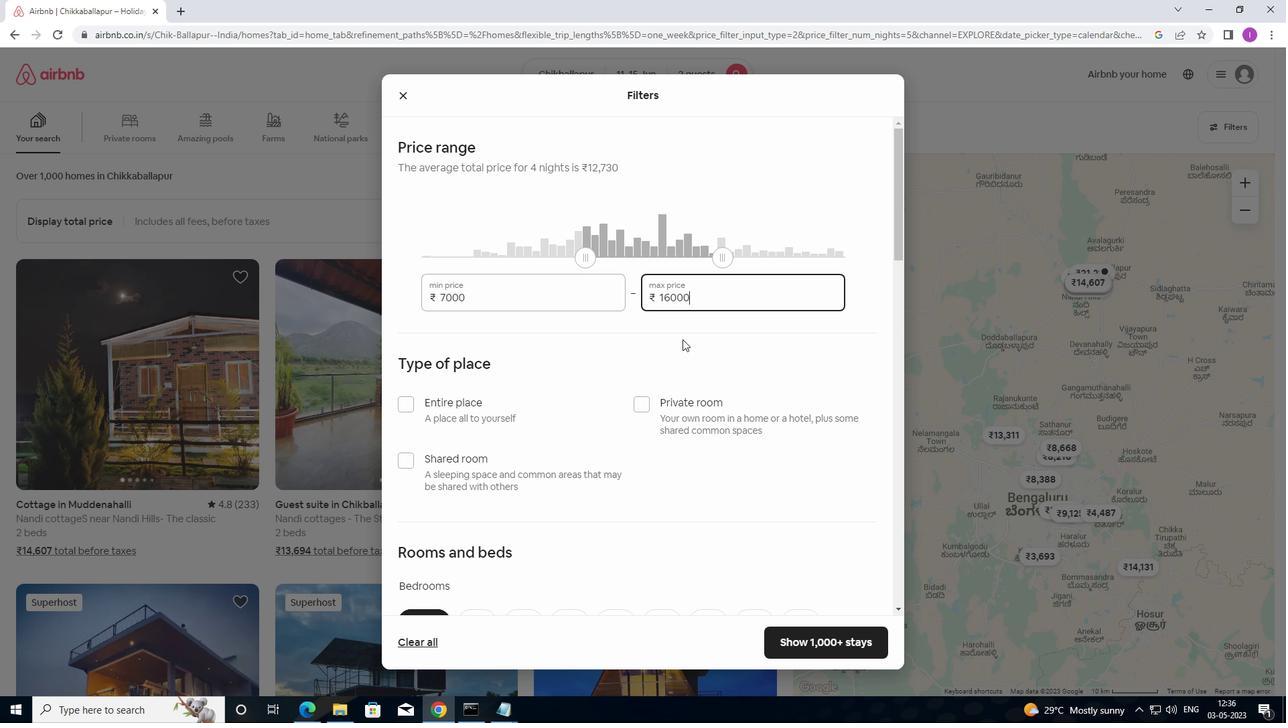 
Action: Mouse scrolled (678, 351) with delta (0, 0)
Screenshot: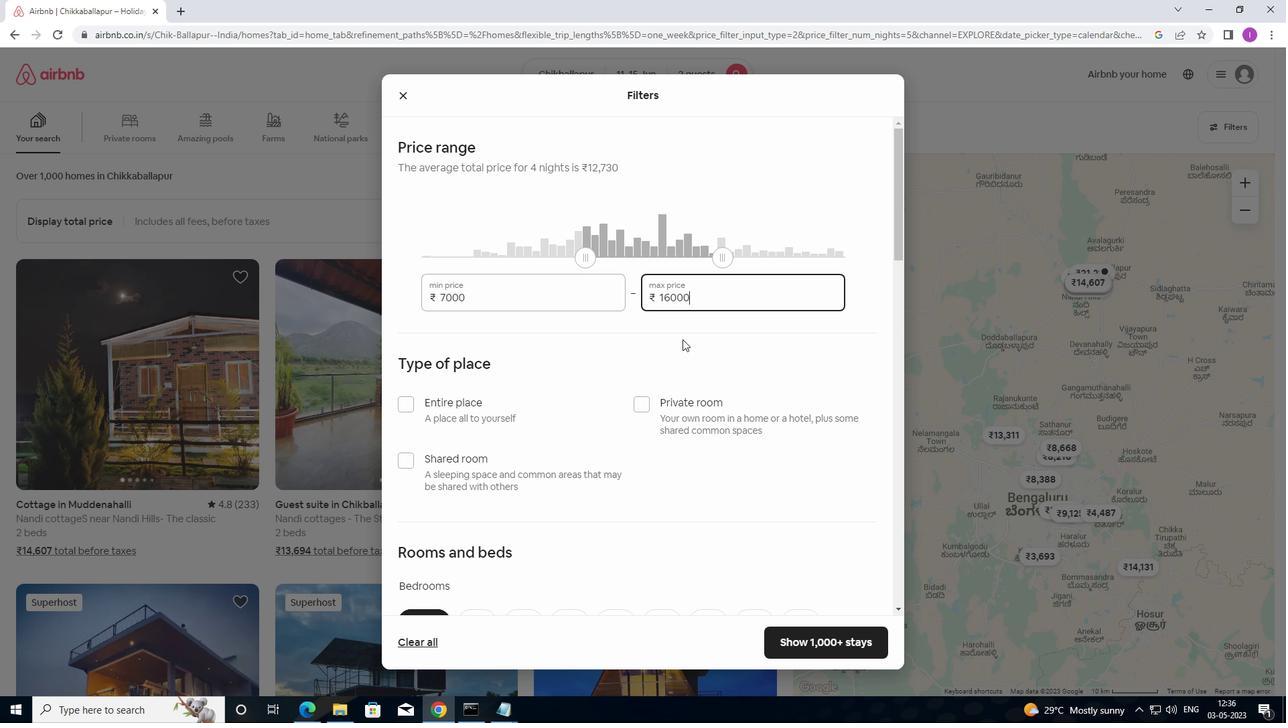 
Action: Mouse moved to (578, 359)
Screenshot: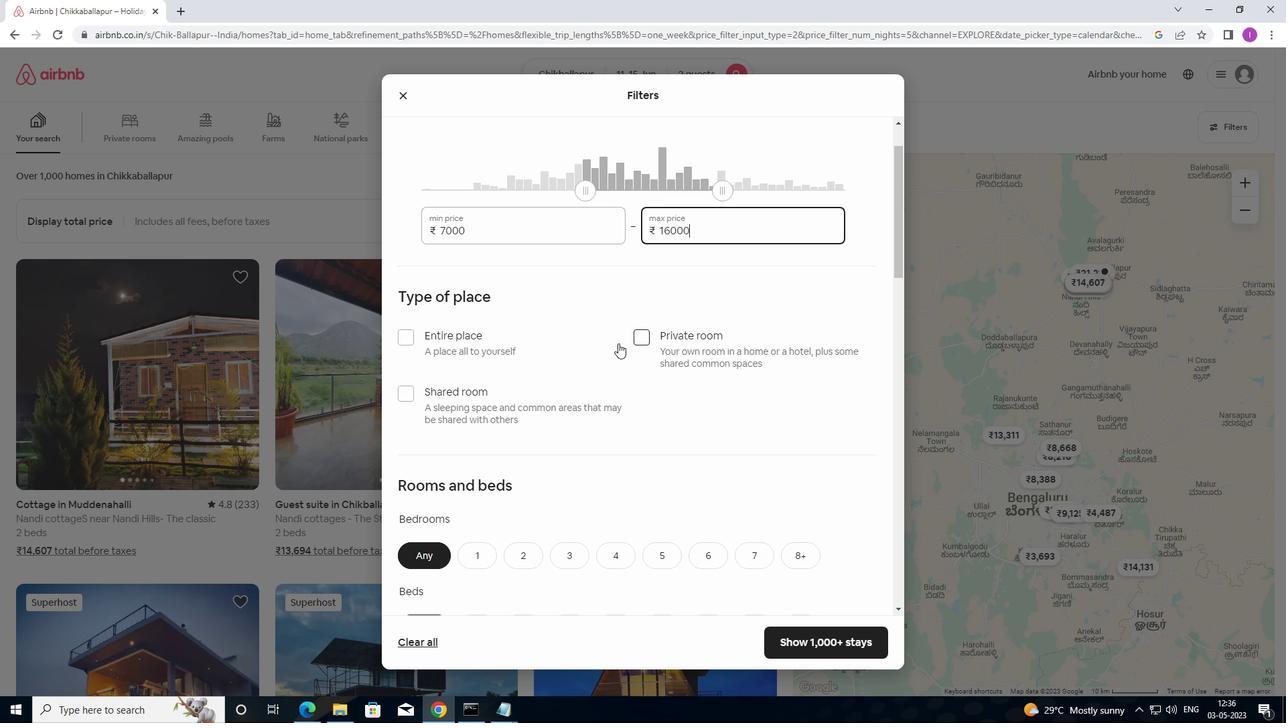 
Action: Mouse scrolled (578, 359) with delta (0, 0)
Screenshot: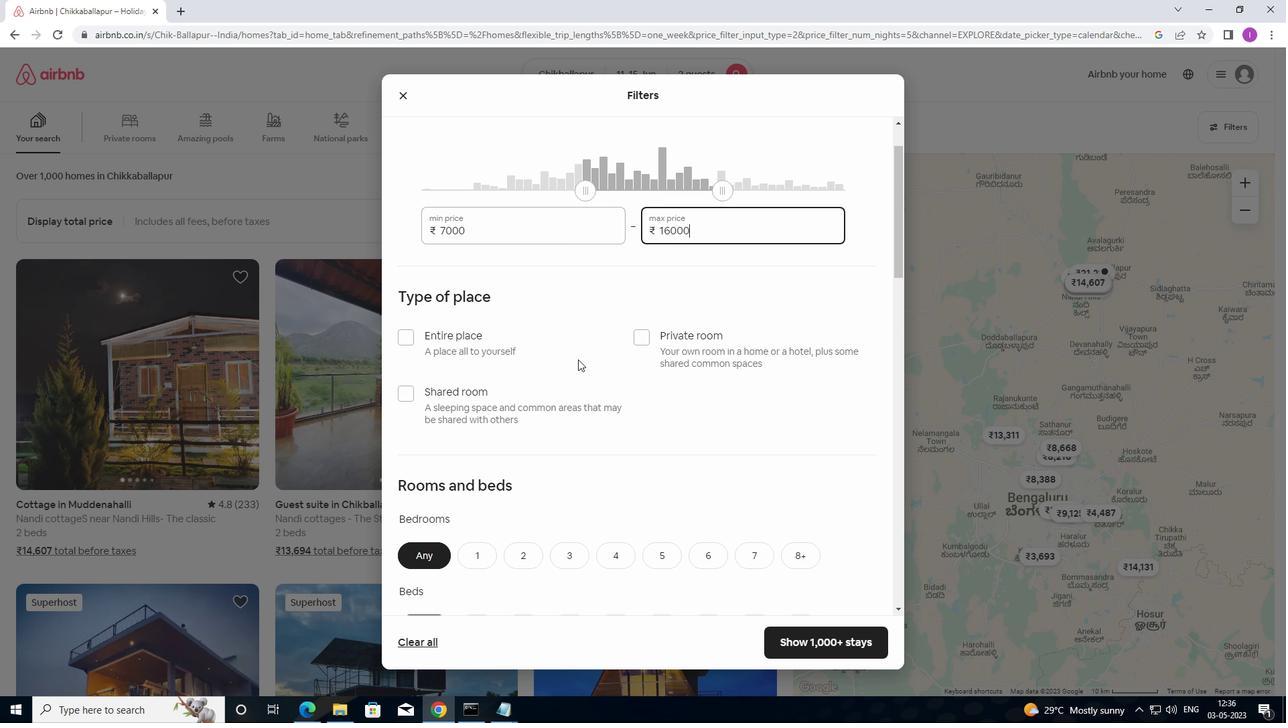 
Action: Mouse moved to (578, 359)
Screenshot: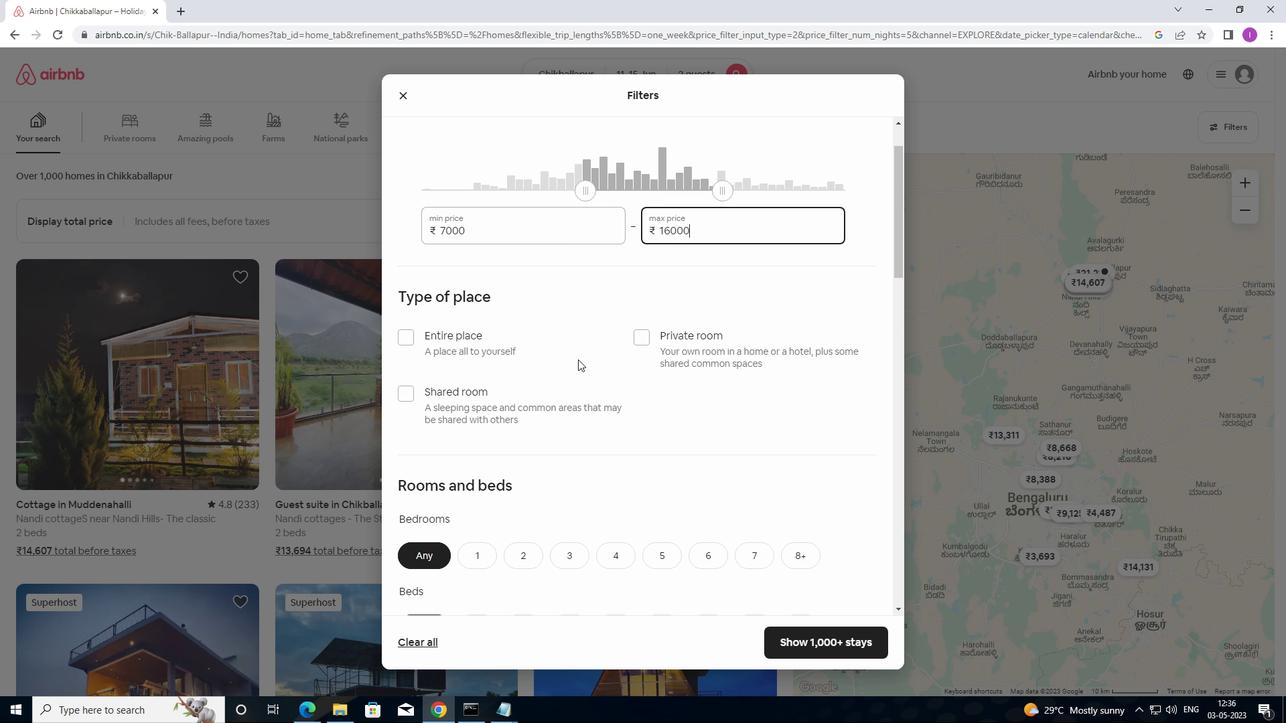 
Action: Mouse scrolled (578, 359) with delta (0, 0)
Screenshot: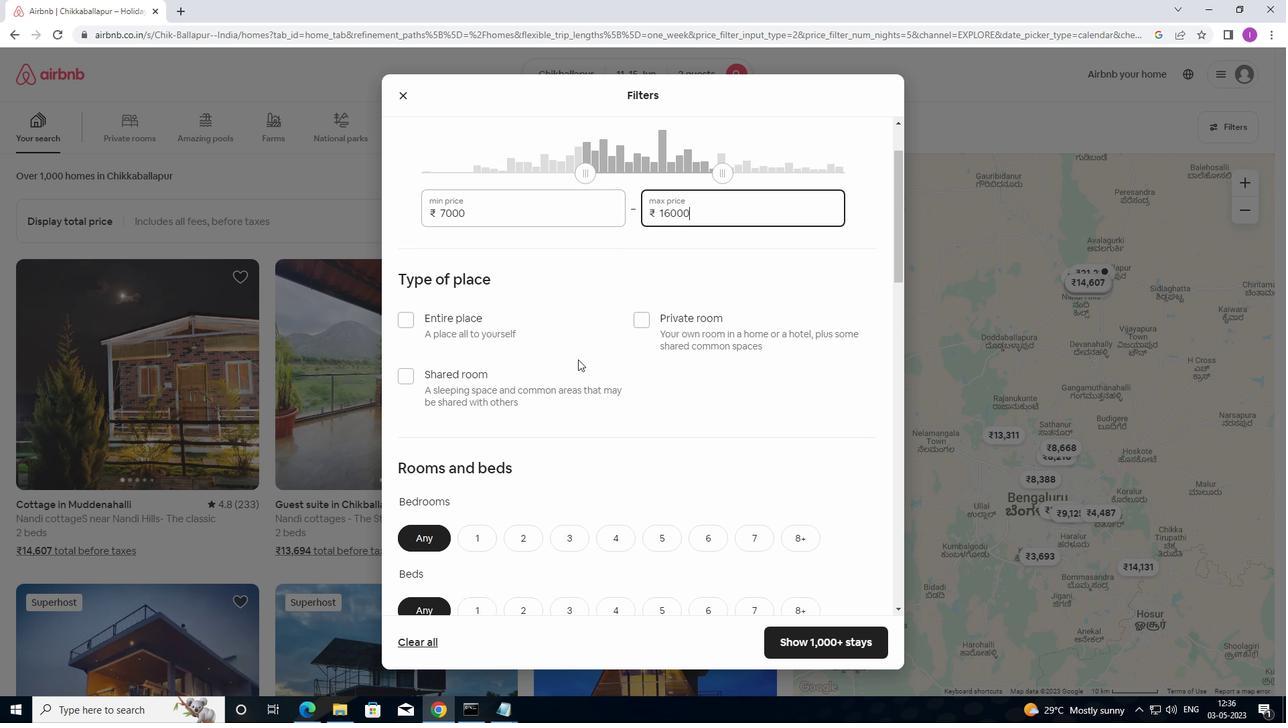 
Action: Mouse moved to (652, 202)
Screenshot: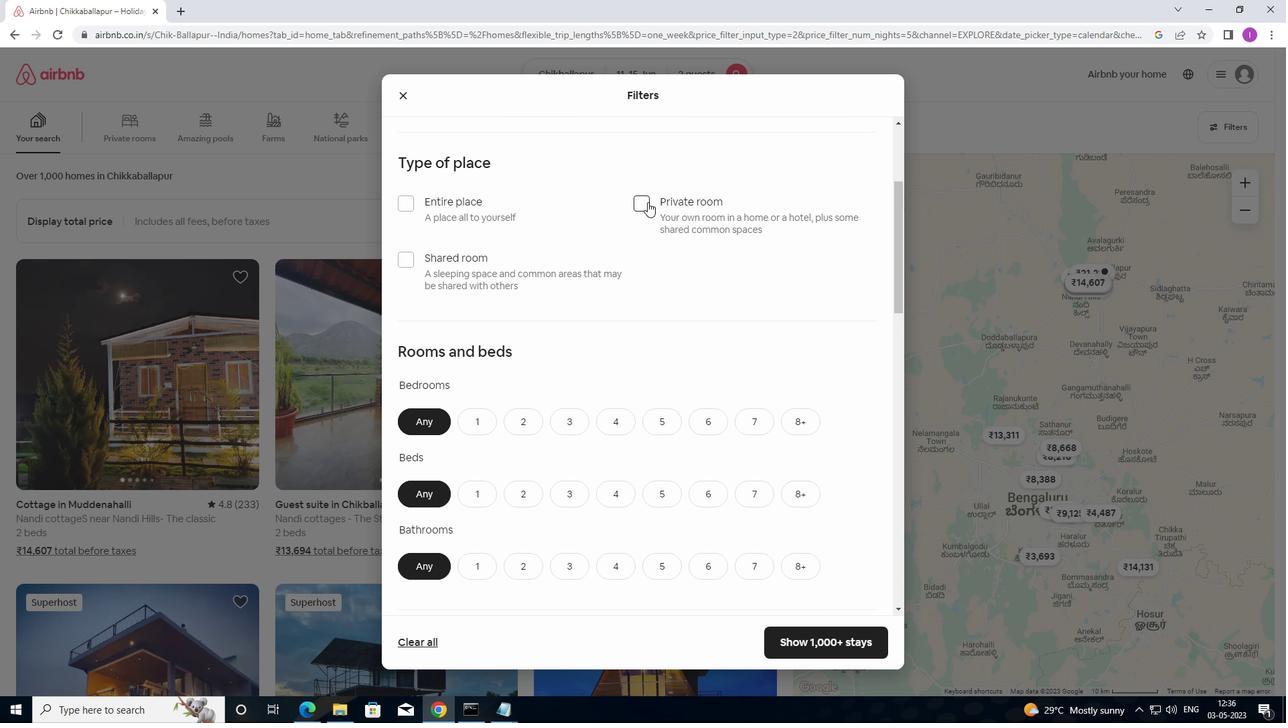 
Action: Mouse pressed left at (652, 202)
Screenshot: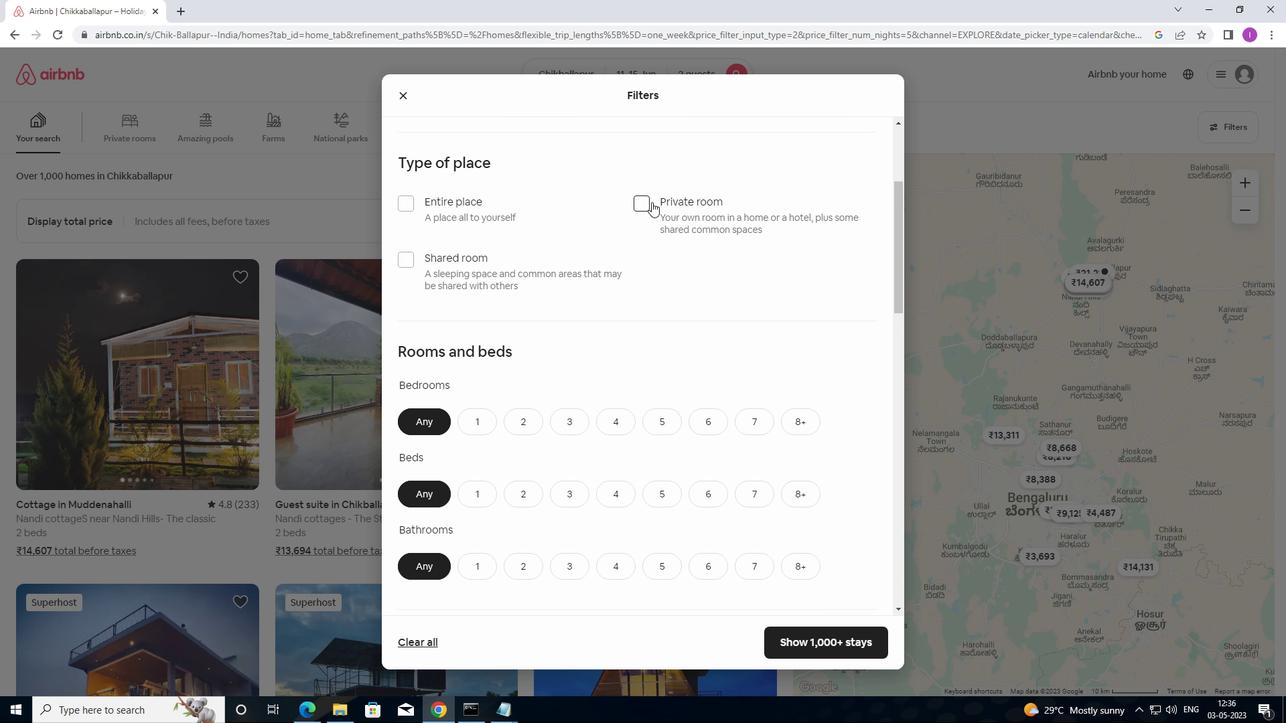 
Action: Mouse moved to (587, 306)
Screenshot: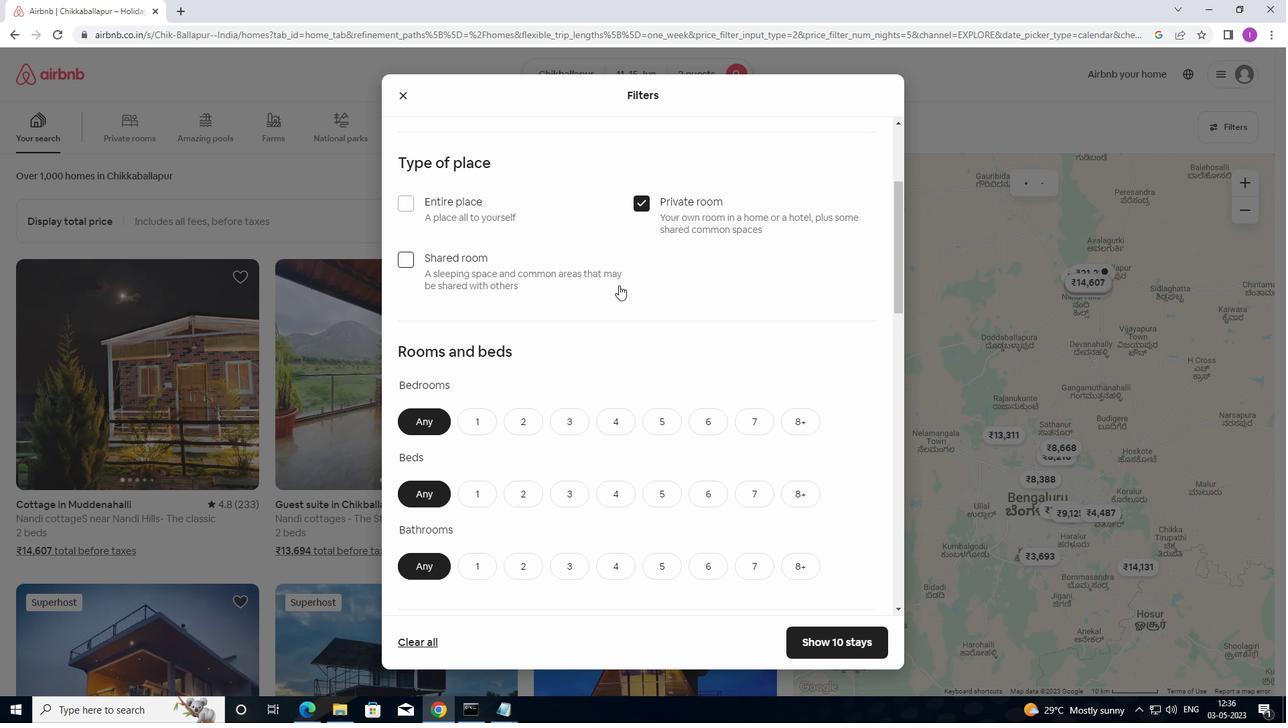 
Action: Mouse scrolled (587, 306) with delta (0, 0)
Screenshot: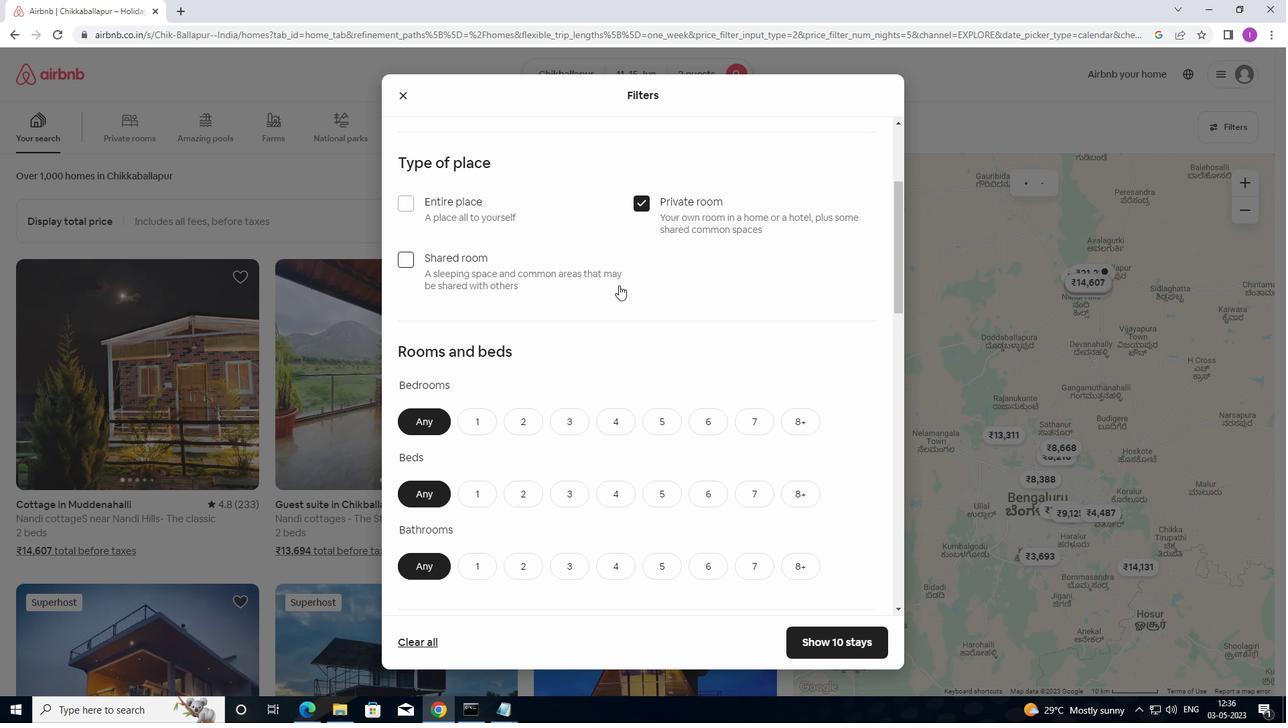 
Action: Mouse moved to (586, 309)
Screenshot: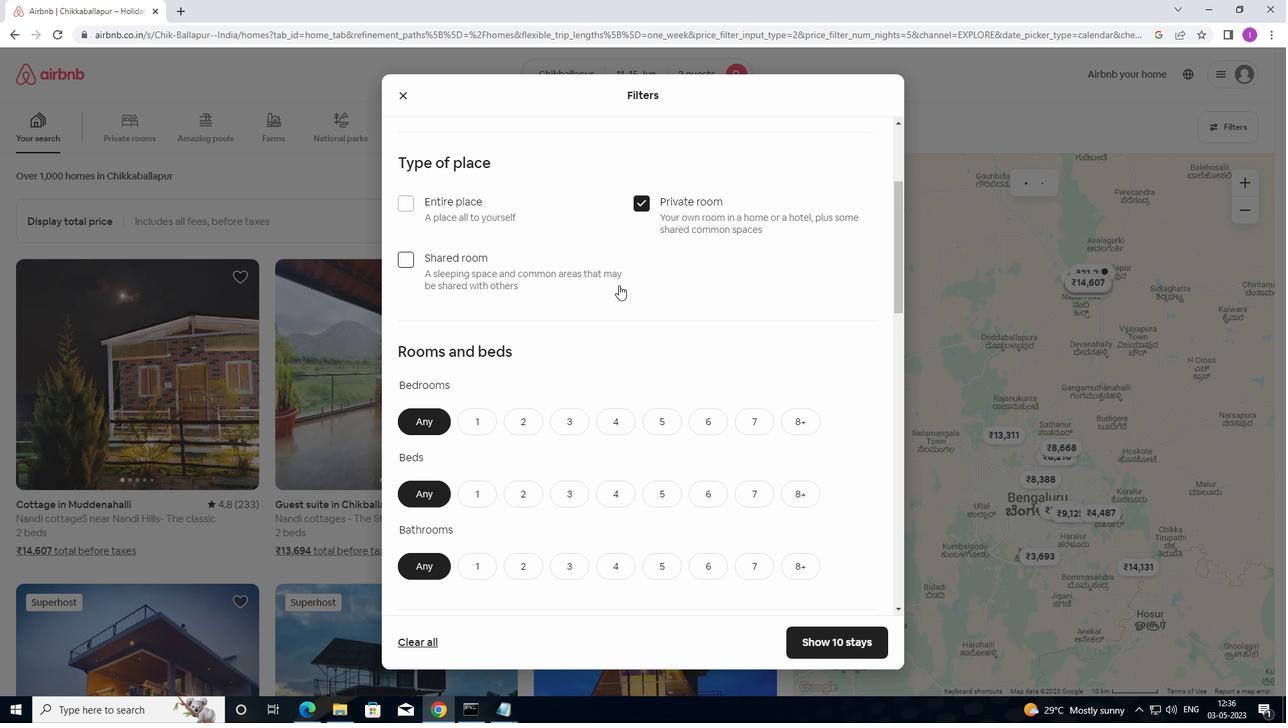 
Action: Mouse scrolled (586, 308) with delta (0, 0)
Screenshot: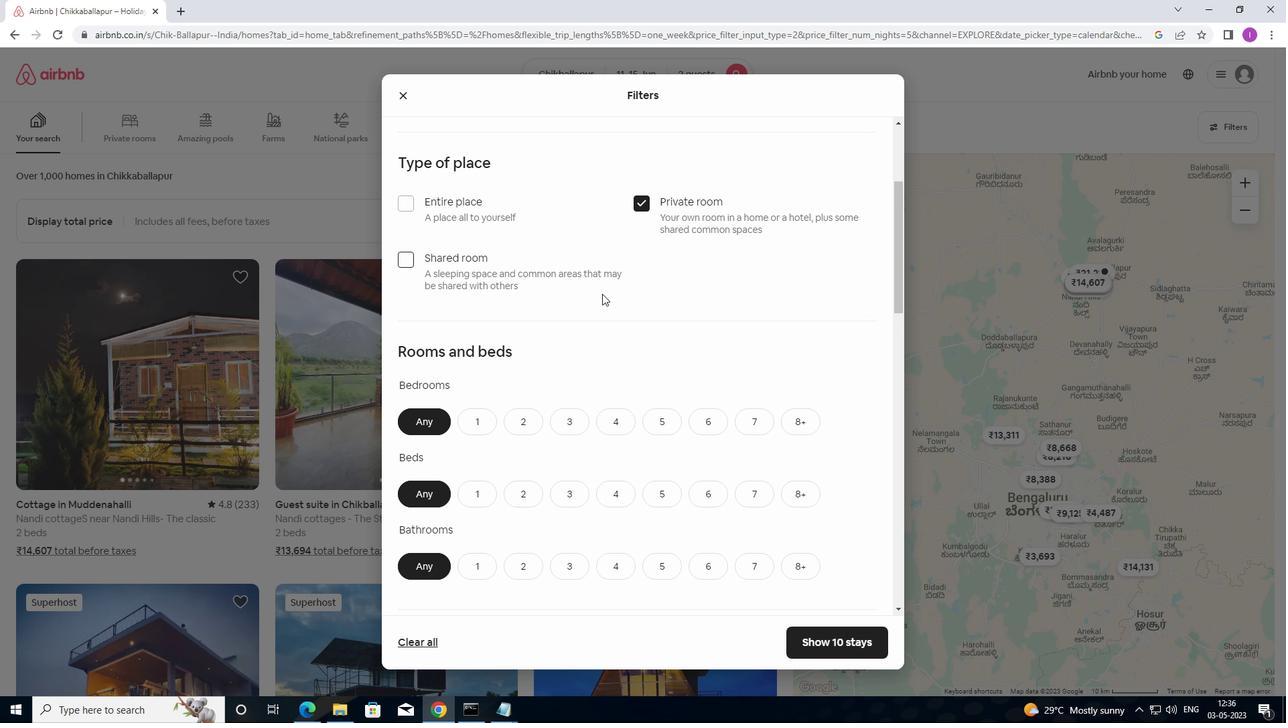 
Action: Mouse moved to (586, 312)
Screenshot: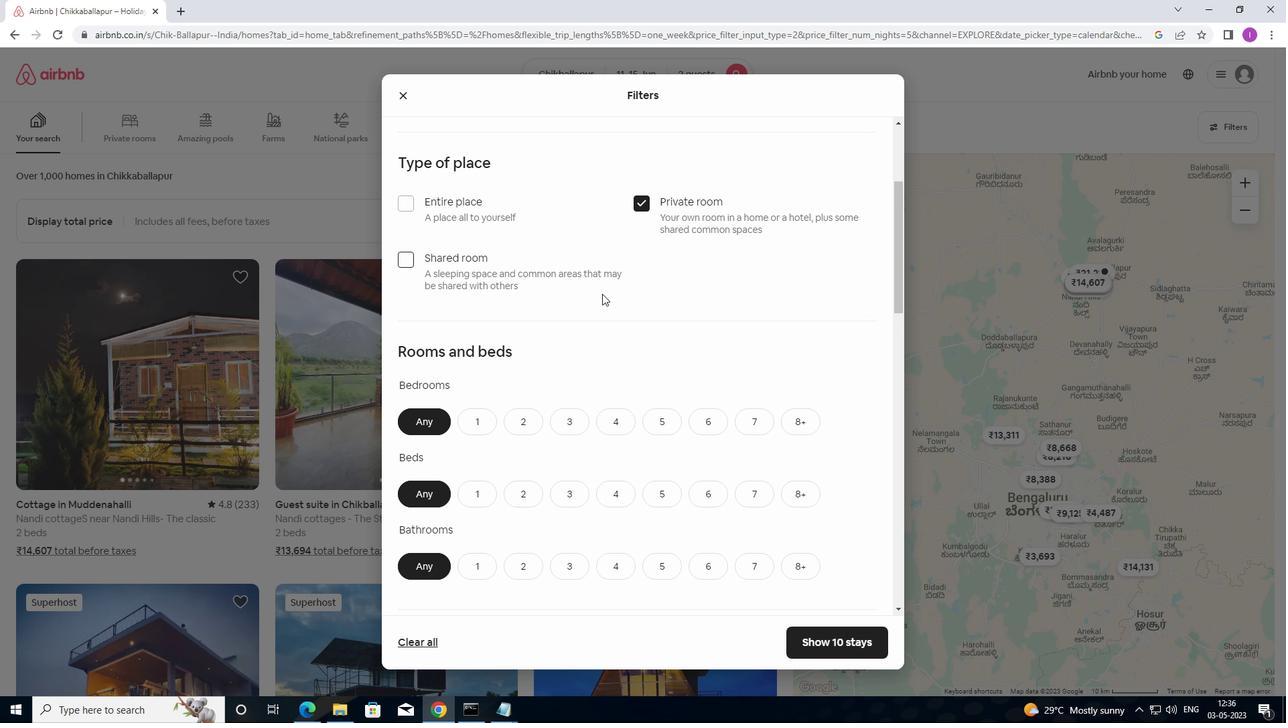 
Action: Mouse scrolled (586, 312) with delta (0, 0)
Screenshot: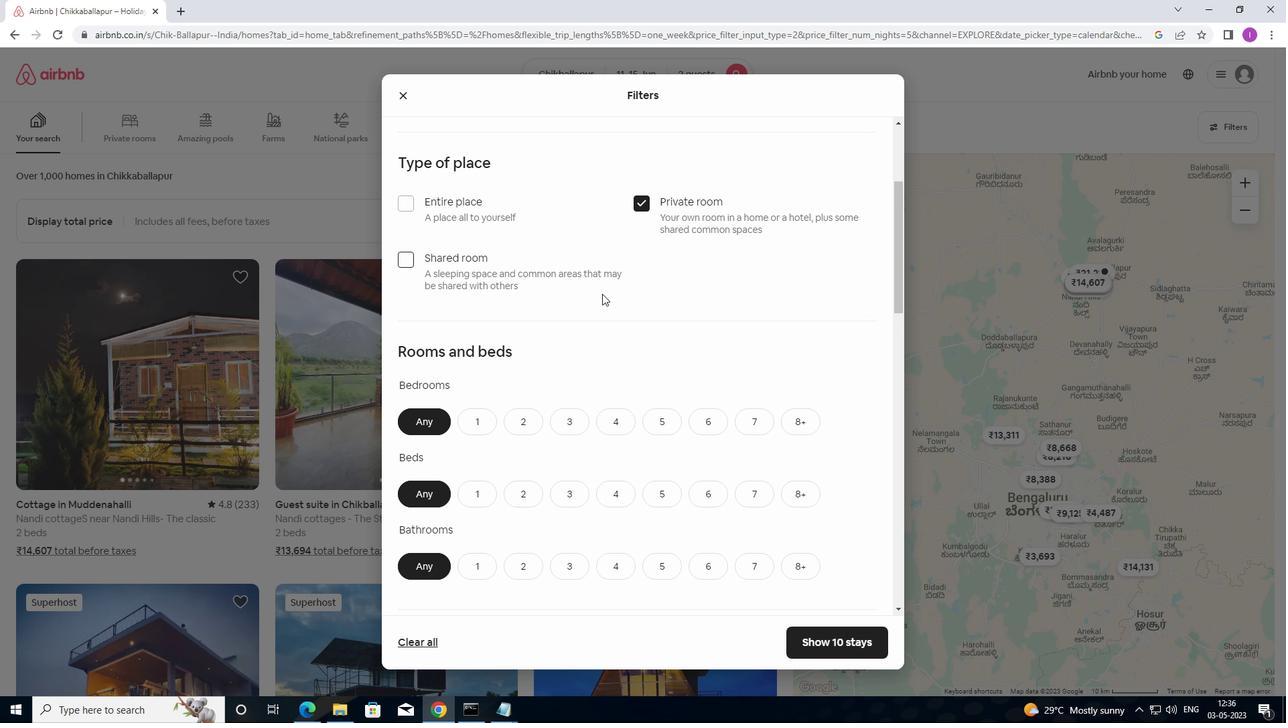 
Action: Mouse moved to (480, 228)
Screenshot: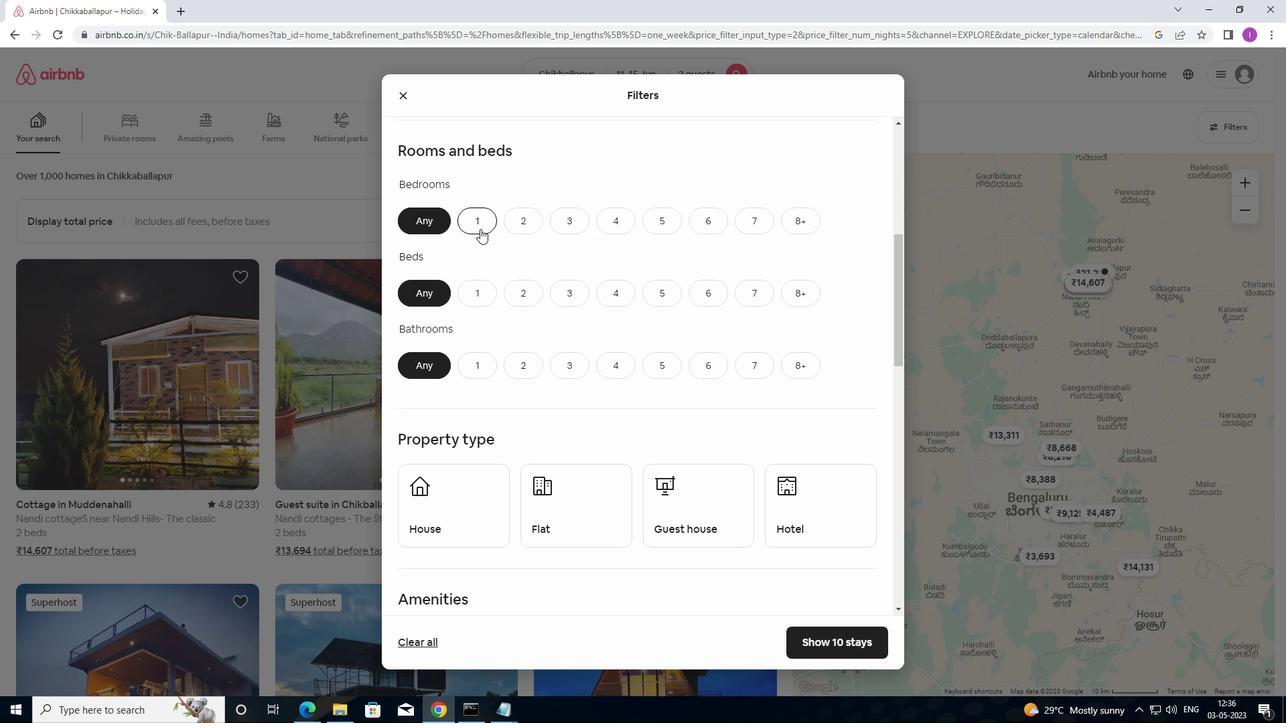 
Action: Mouse pressed left at (480, 228)
Screenshot: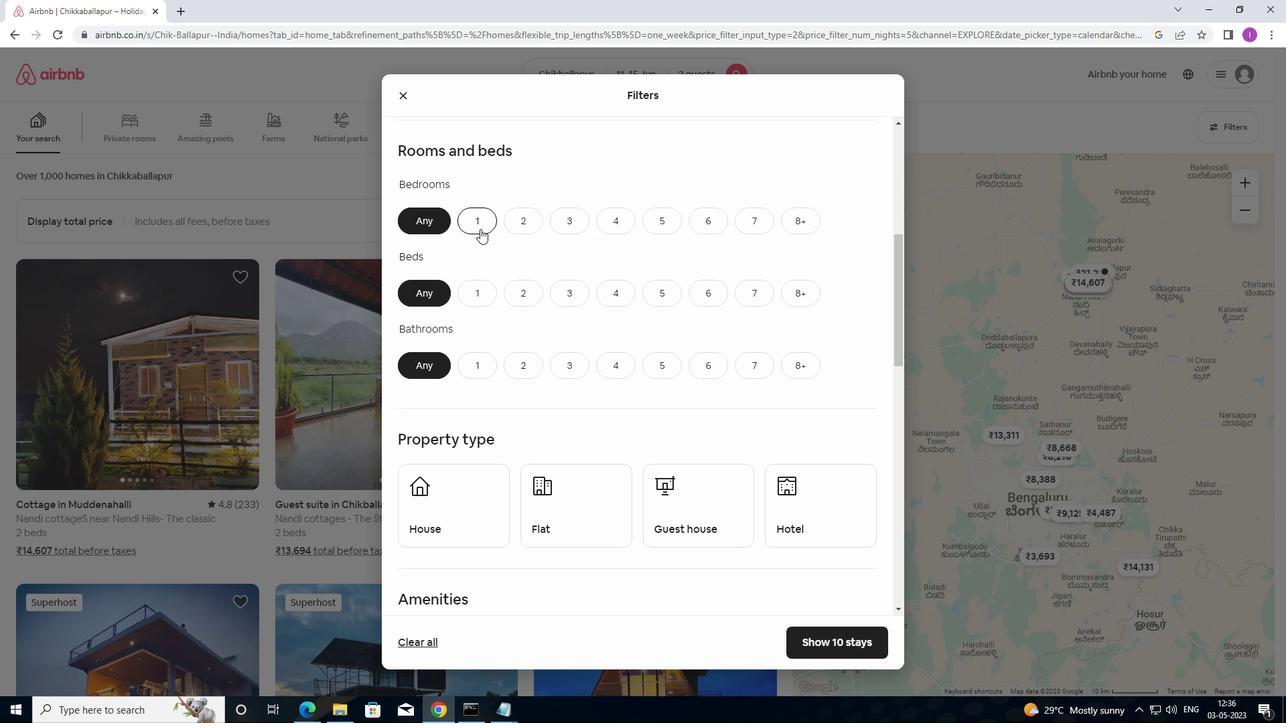 
Action: Mouse moved to (486, 292)
Screenshot: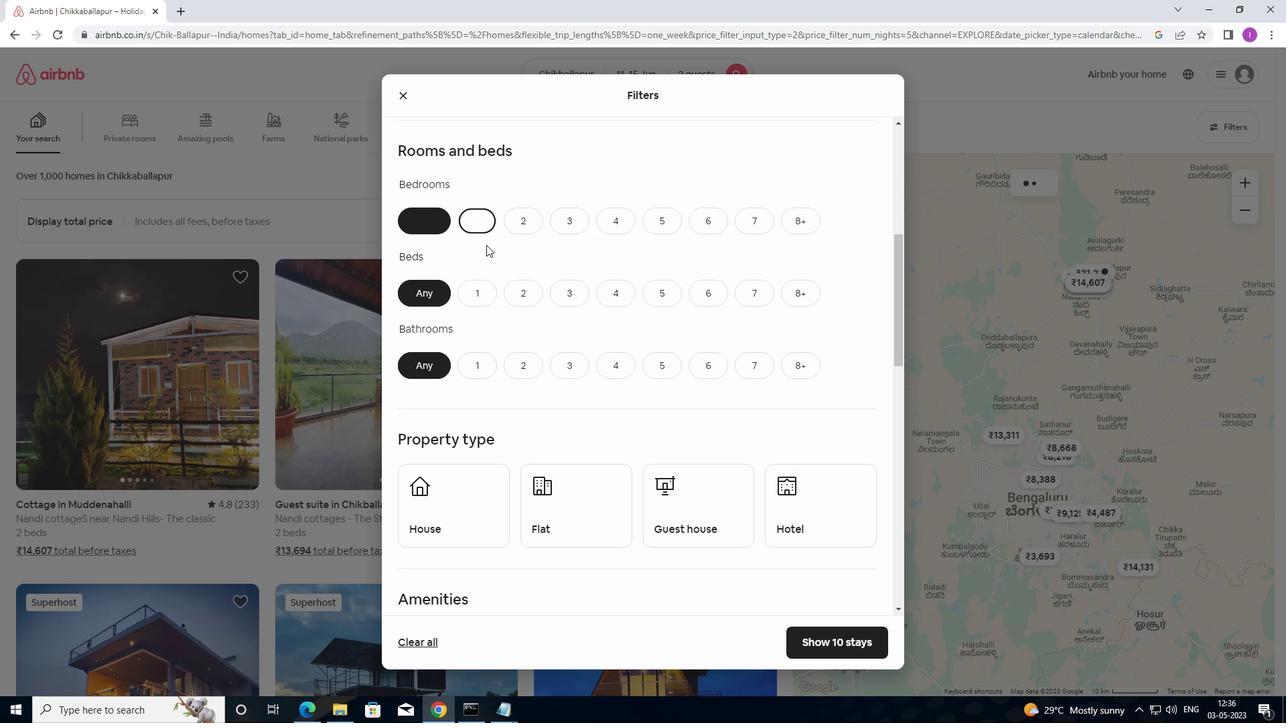 
Action: Mouse pressed left at (486, 292)
Screenshot: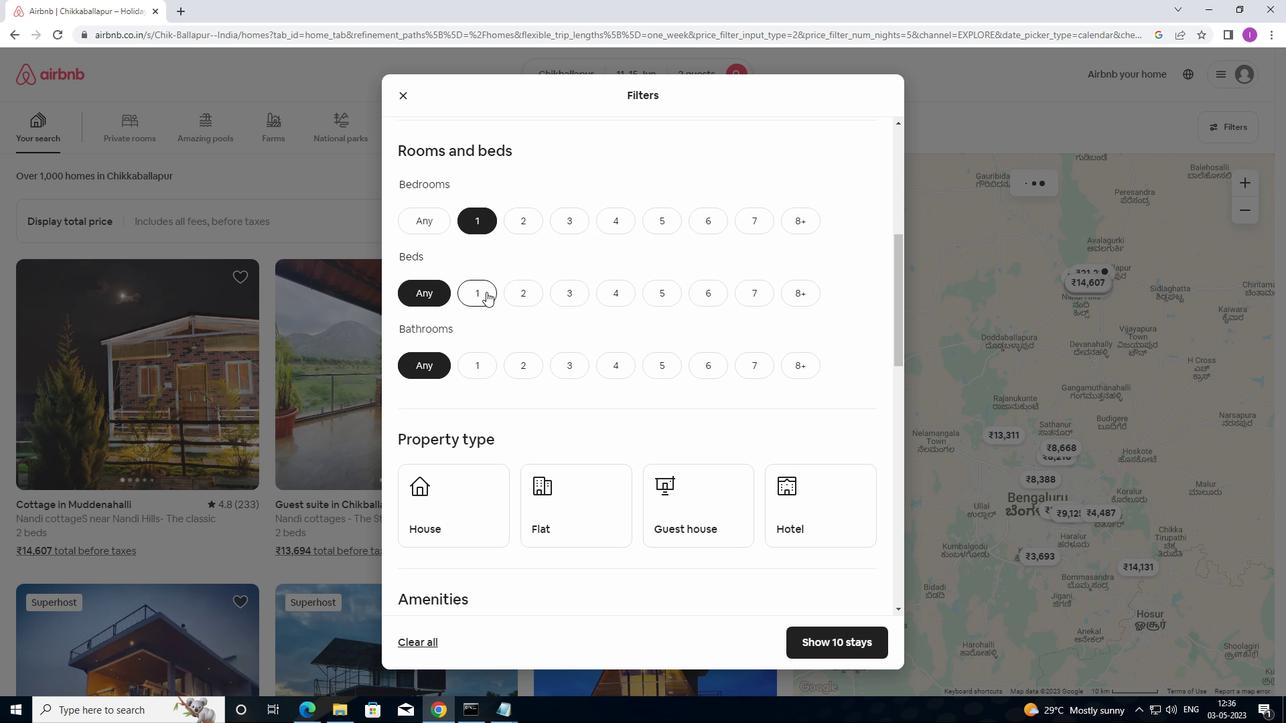 
Action: Mouse moved to (483, 366)
Screenshot: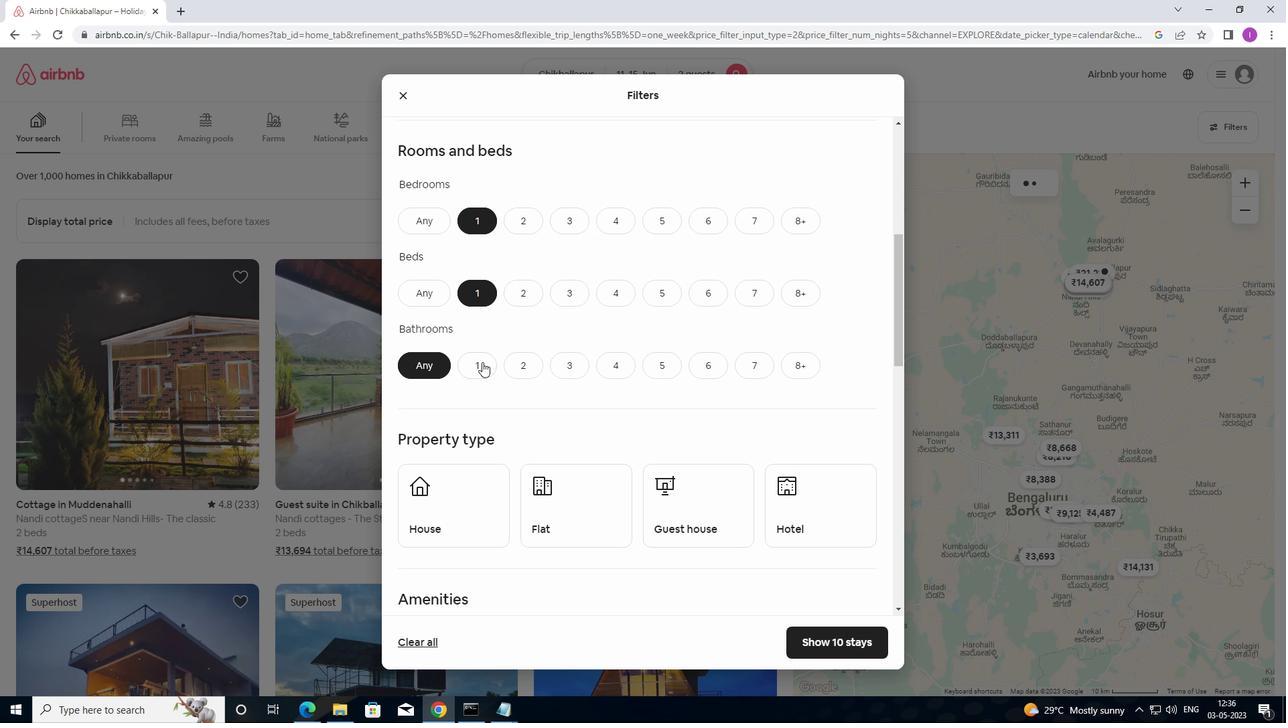 
Action: Mouse pressed left at (483, 366)
Screenshot: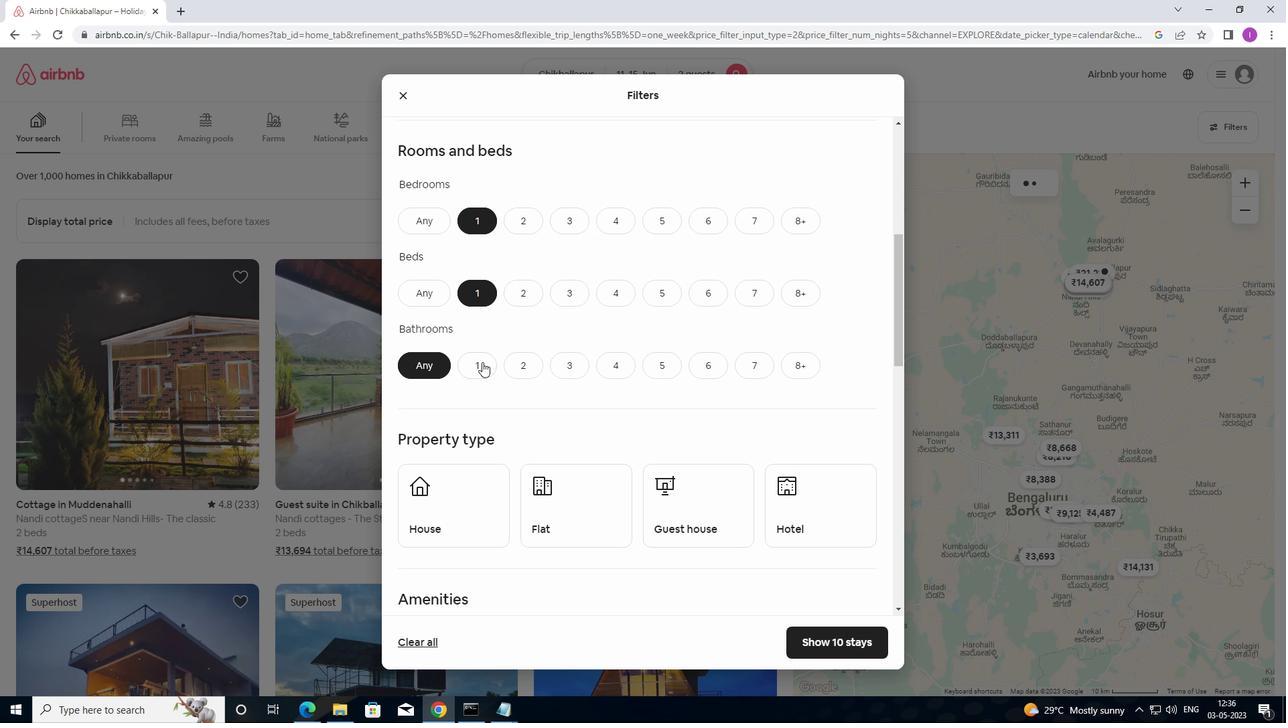 
Action: Mouse moved to (493, 371)
Screenshot: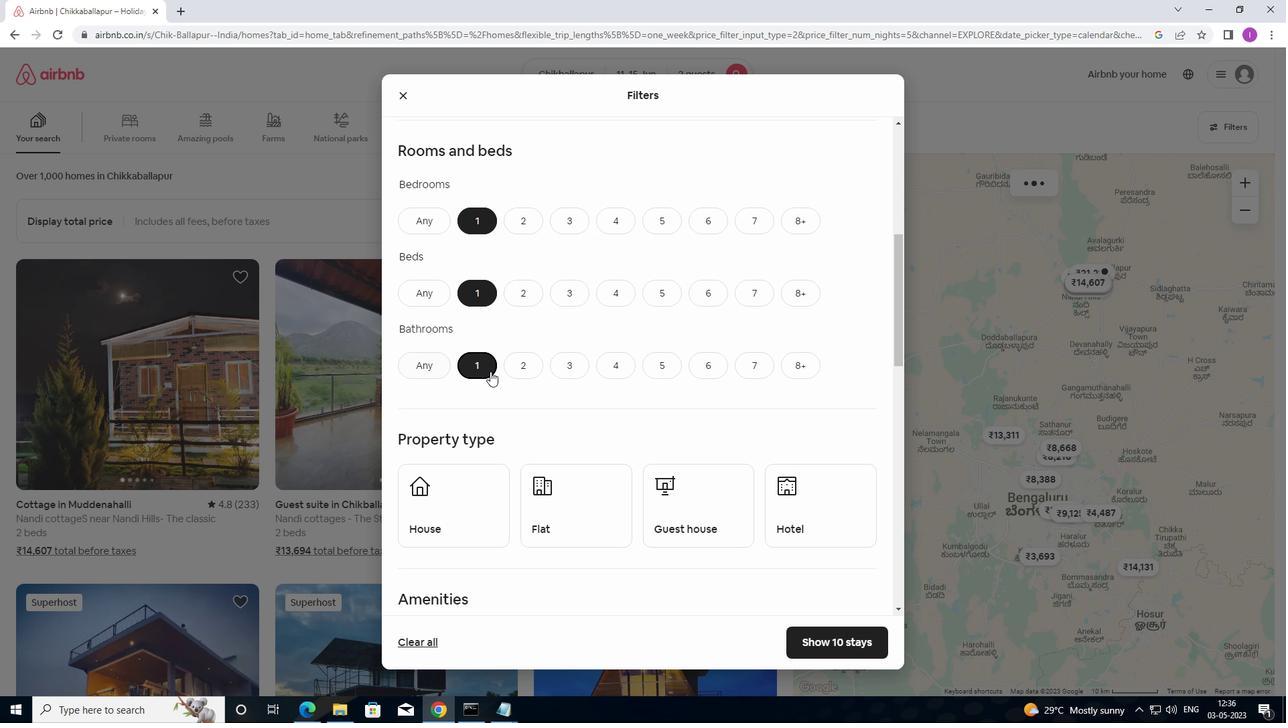 
Action: Mouse scrolled (493, 371) with delta (0, 0)
Screenshot: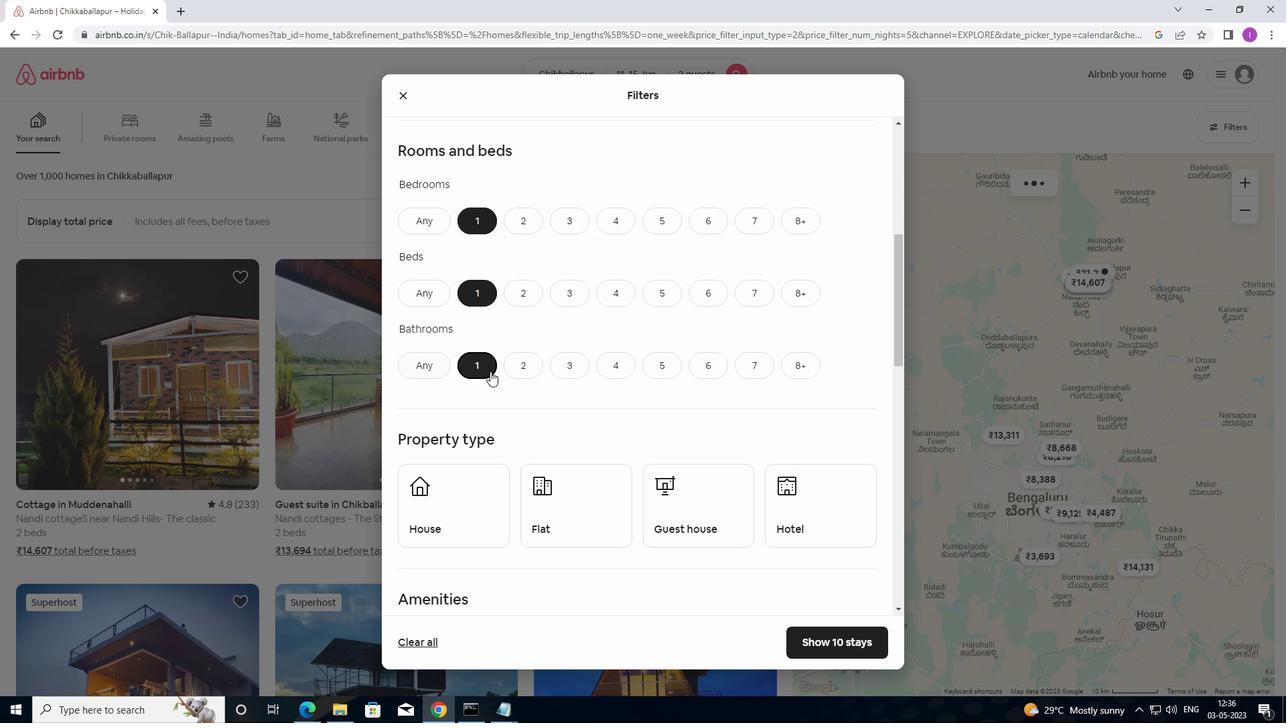 
Action: Mouse moved to (501, 361)
Screenshot: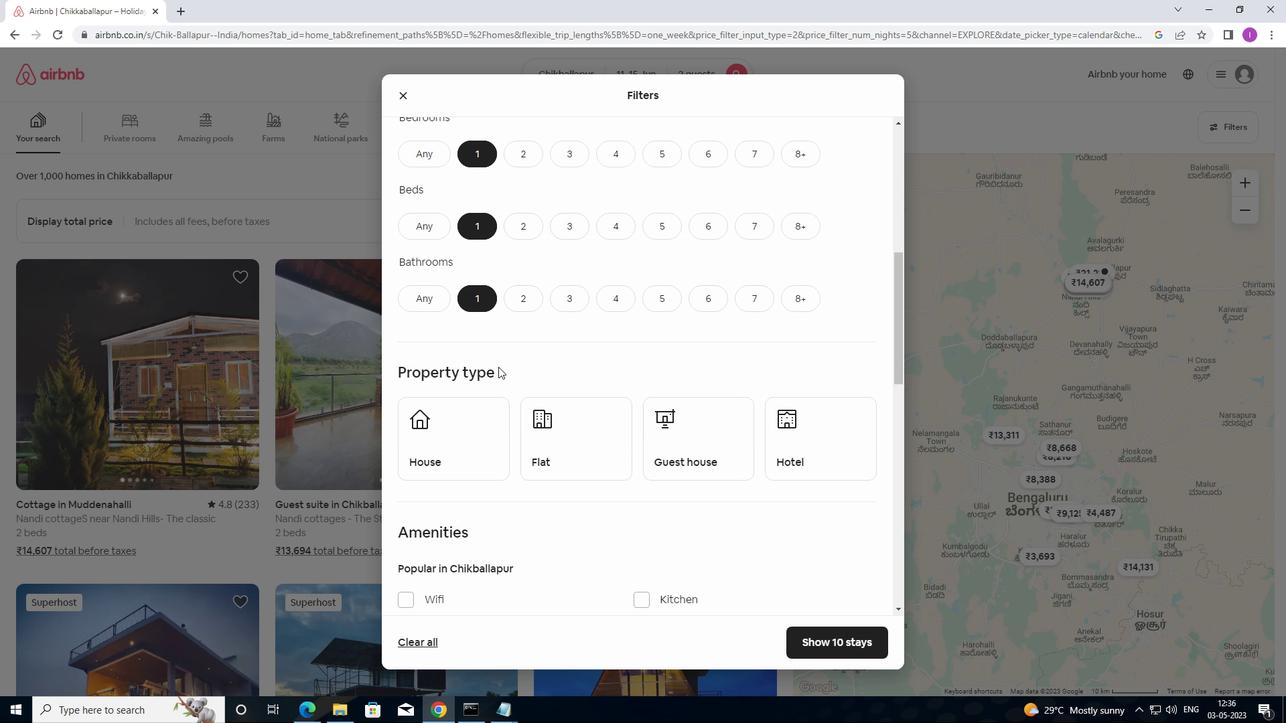 
Action: Mouse scrolled (501, 360) with delta (0, 0)
Screenshot: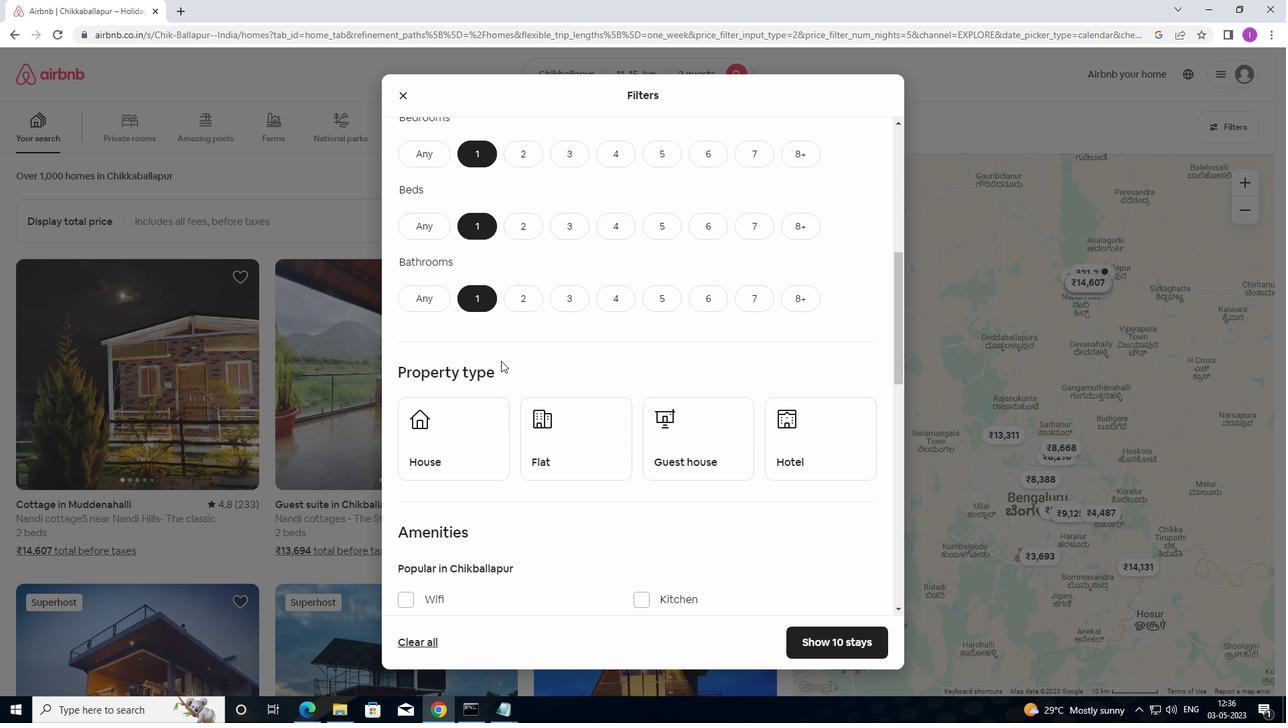 
Action: Mouse moved to (526, 159)
Screenshot: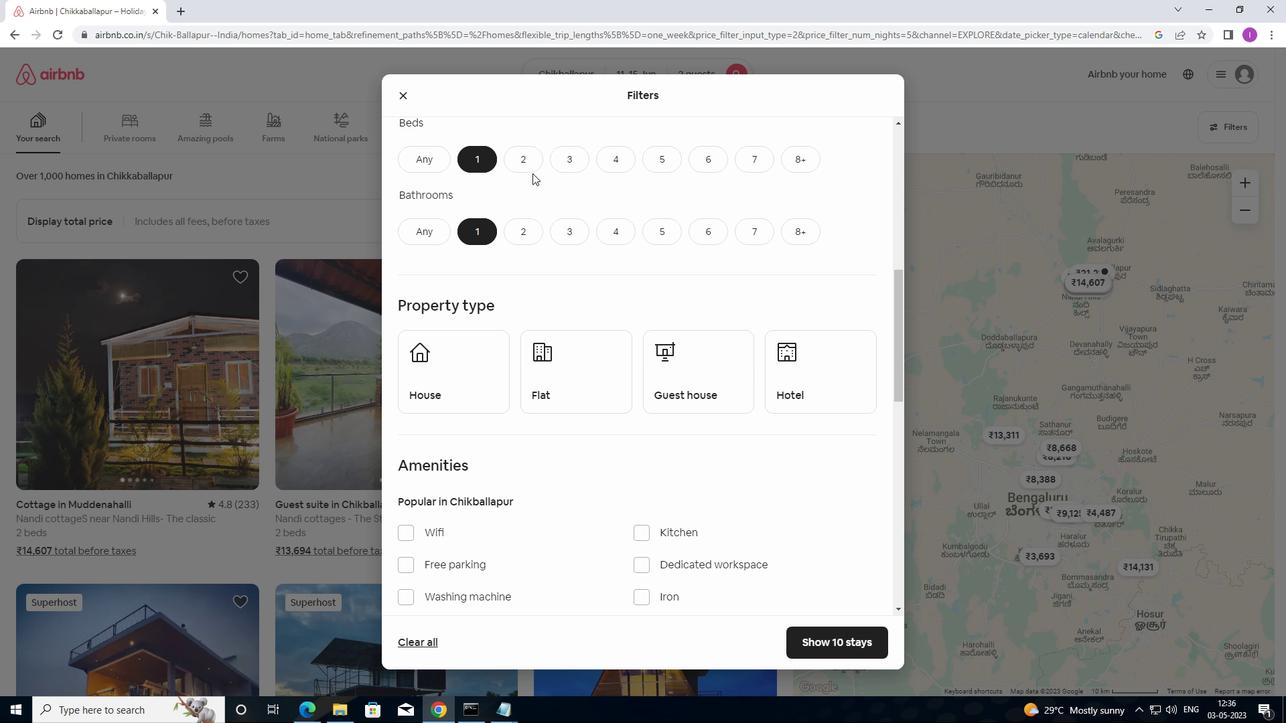 
Action: Mouse pressed left at (526, 159)
Screenshot: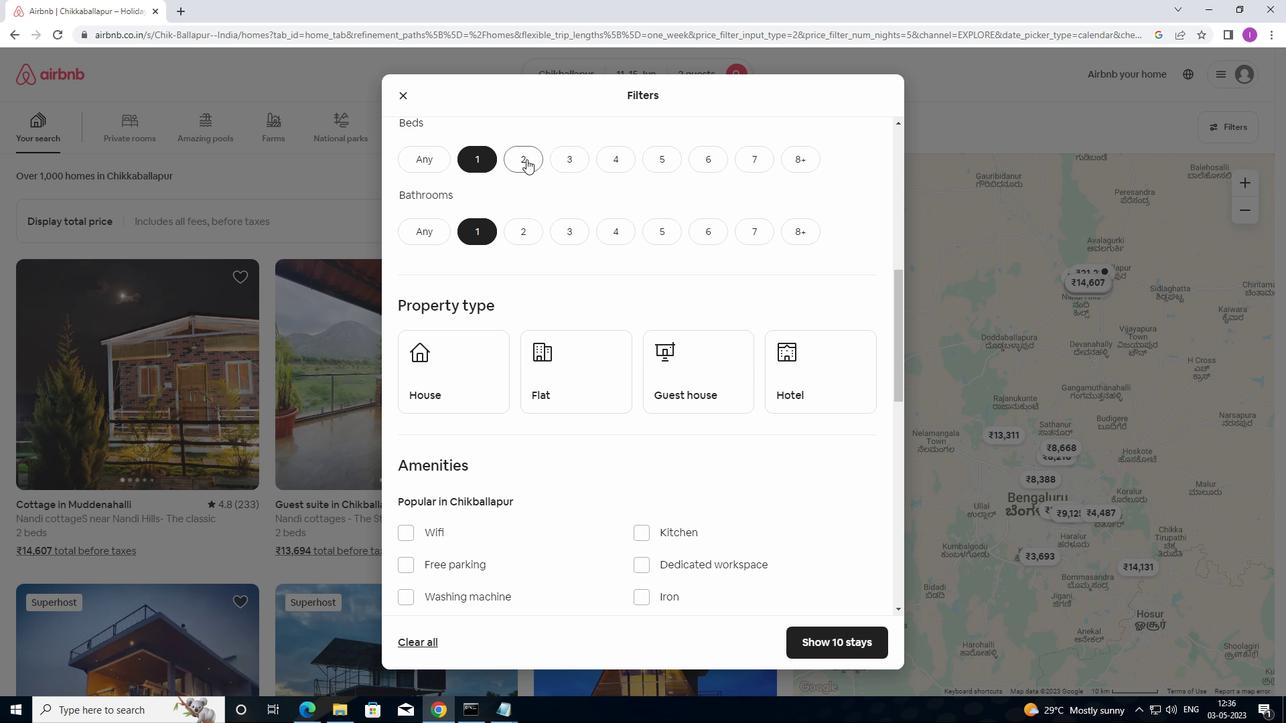 
Action: Mouse moved to (493, 300)
Screenshot: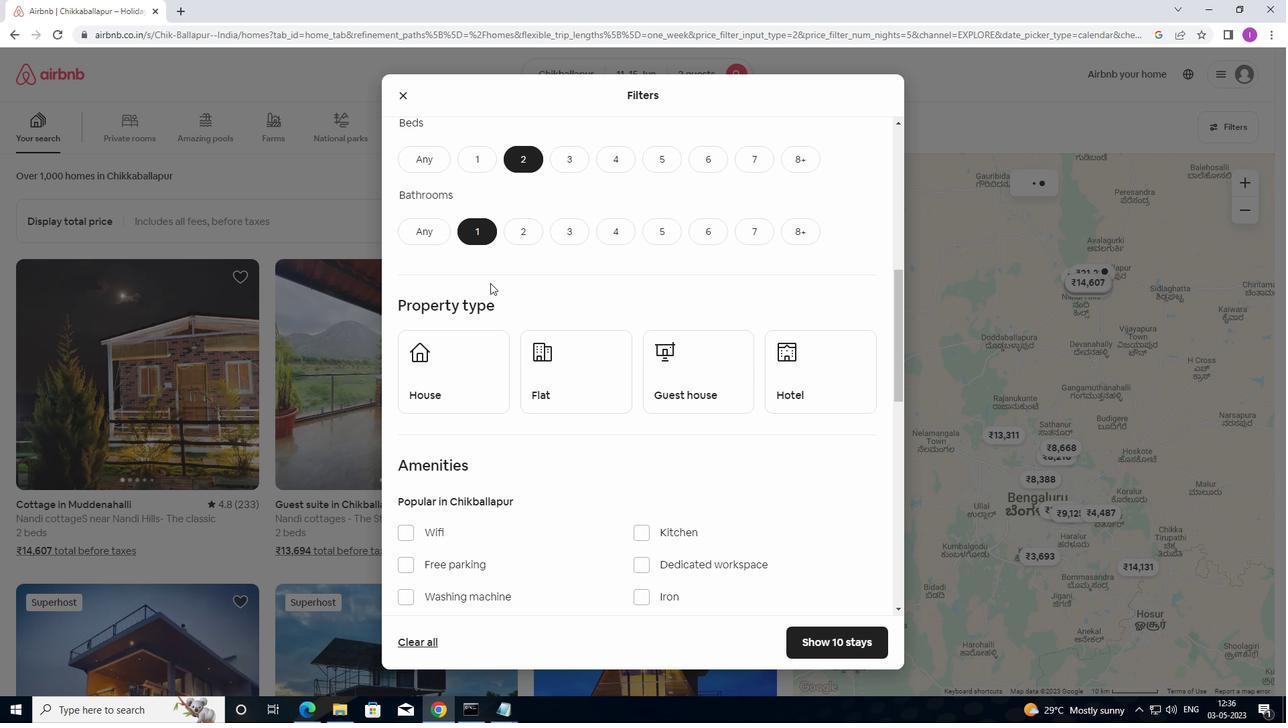 
Action: Mouse scrolled (493, 300) with delta (0, 0)
Screenshot: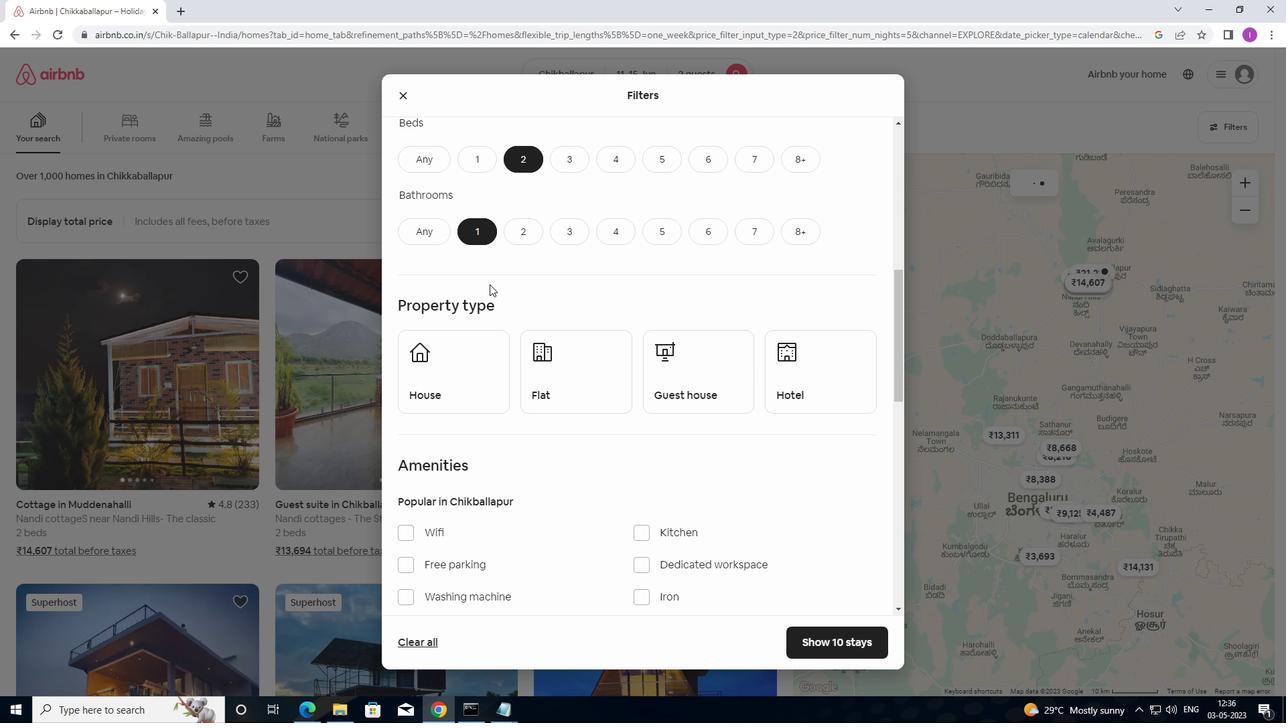 
Action: Mouse moved to (496, 308)
Screenshot: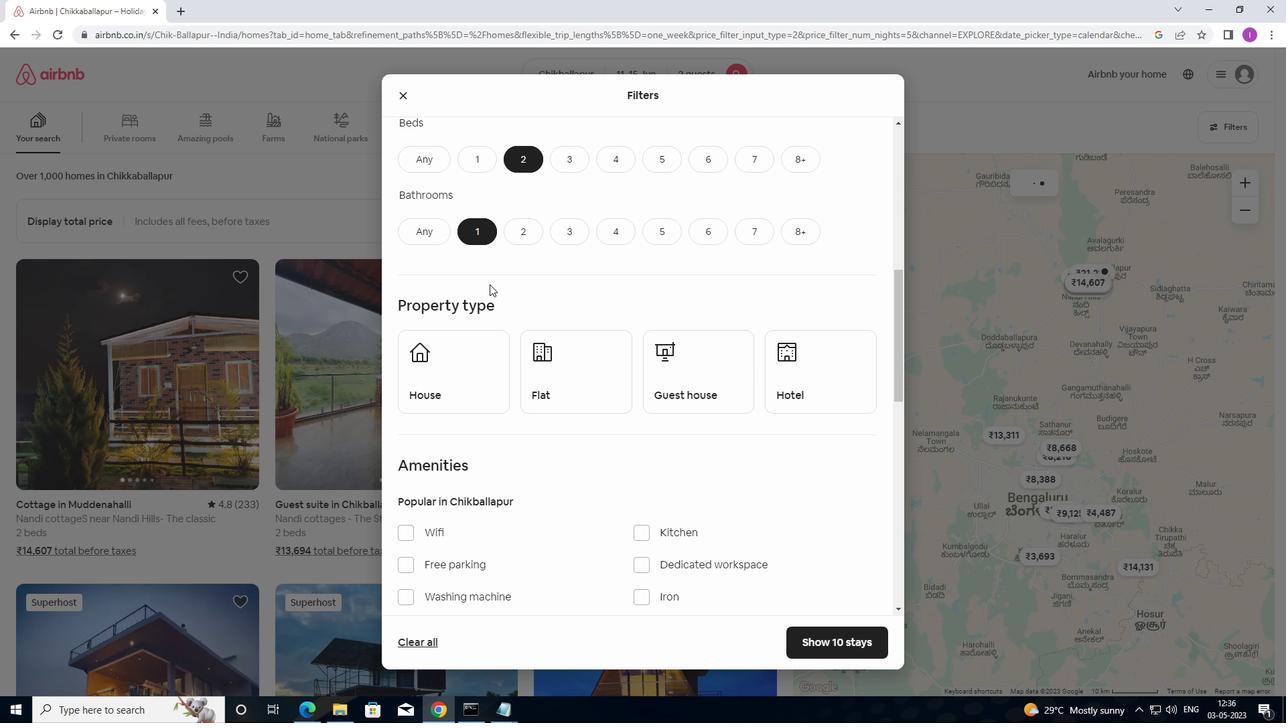 
Action: Mouse scrolled (496, 307) with delta (0, 0)
Screenshot: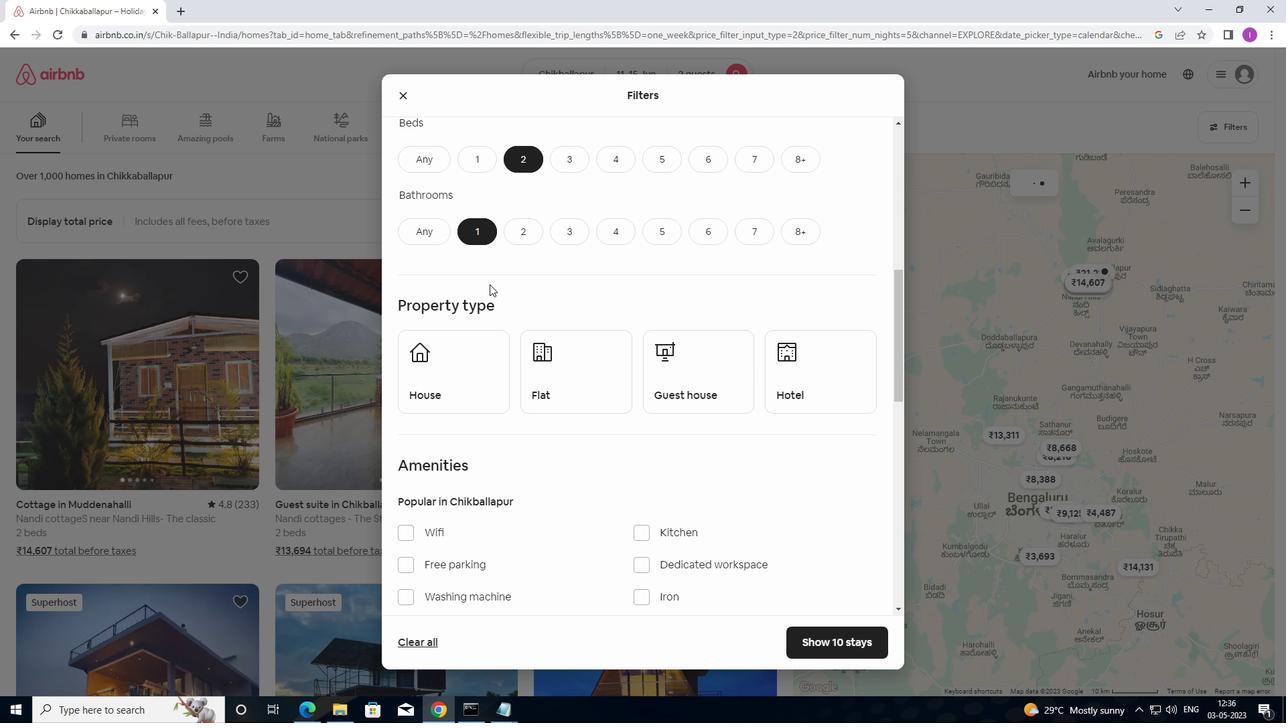 
Action: Mouse scrolled (496, 307) with delta (0, 0)
Screenshot: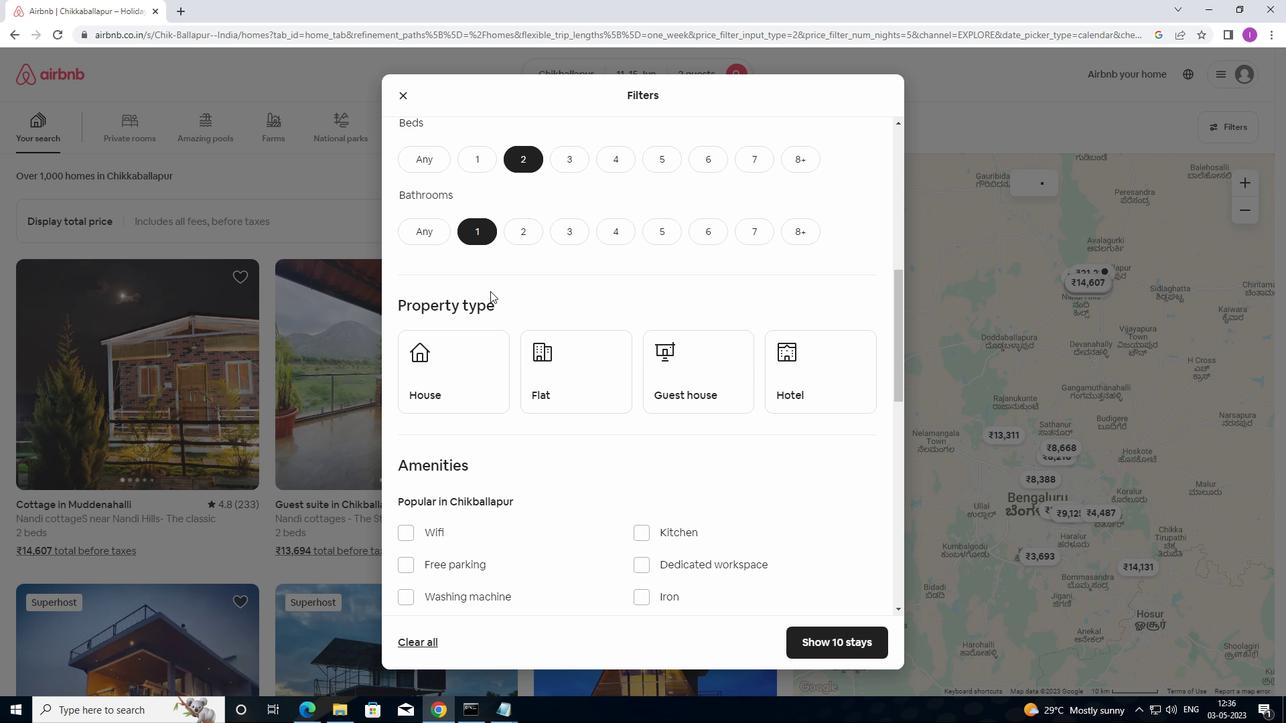 
Action: Mouse moved to (453, 201)
Screenshot: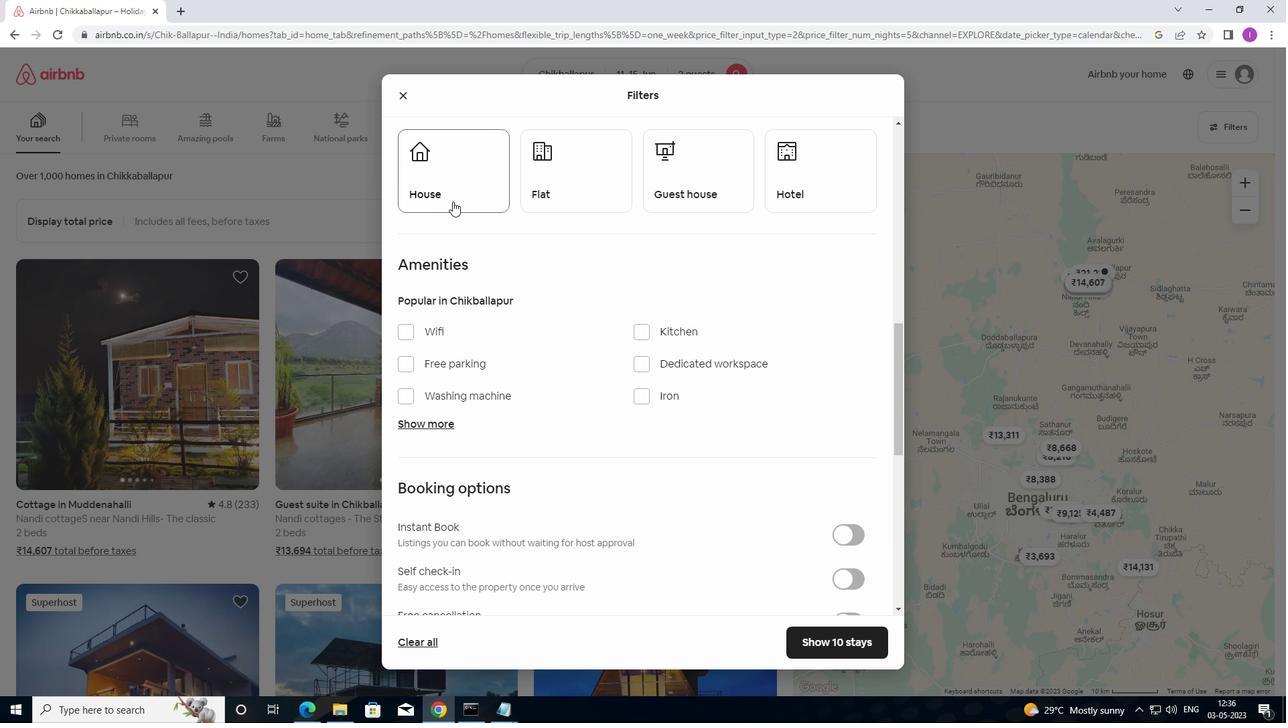 
Action: Mouse pressed left at (453, 201)
Screenshot: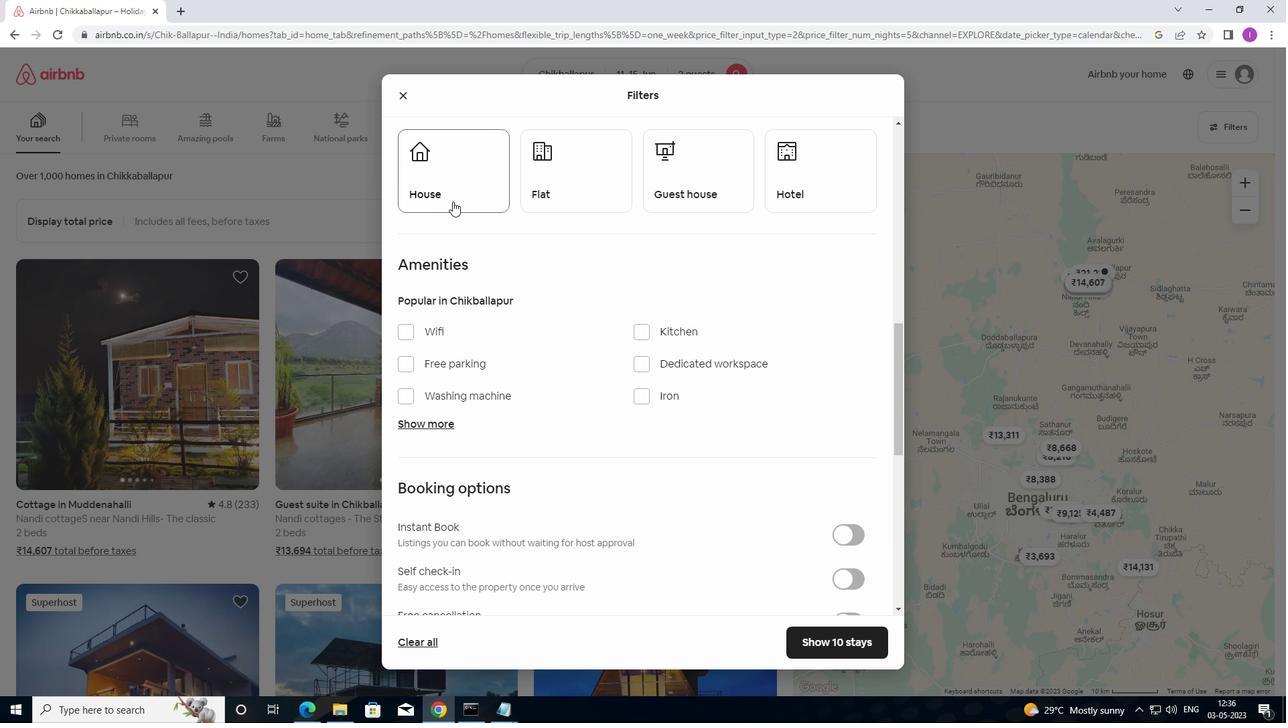 
Action: Mouse moved to (548, 191)
Screenshot: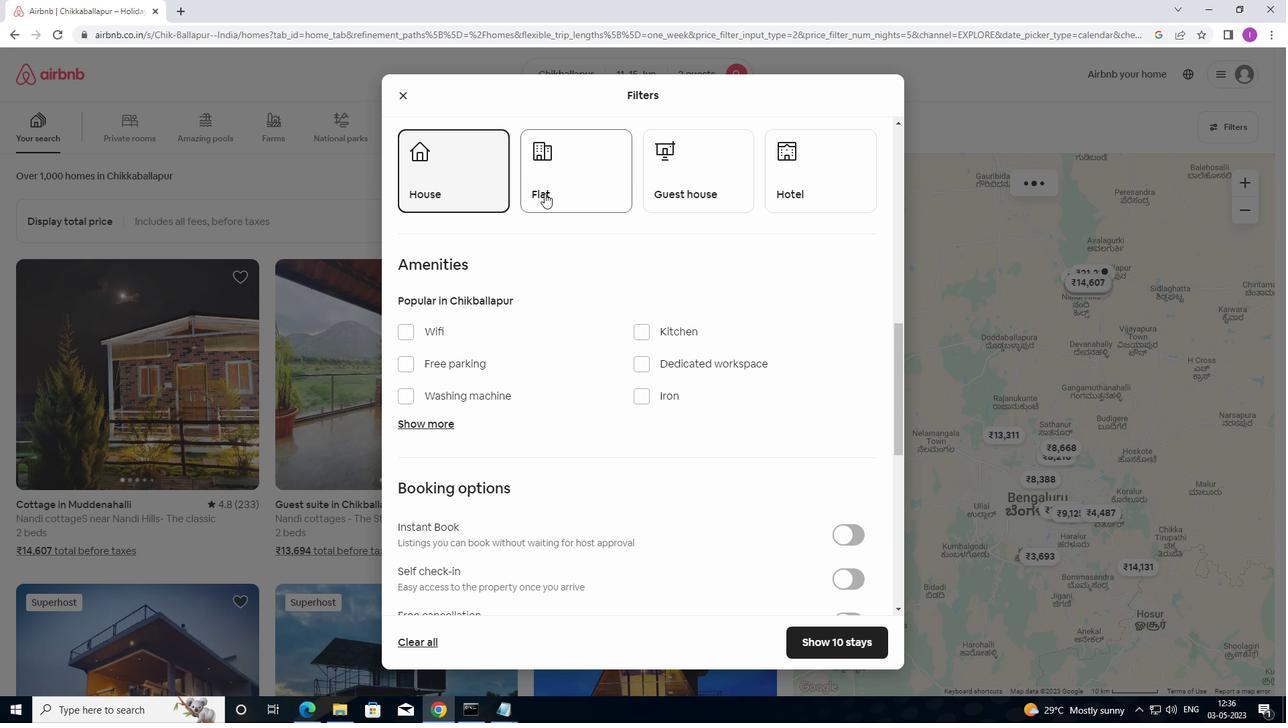 
Action: Mouse pressed left at (548, 191)
Screenshot: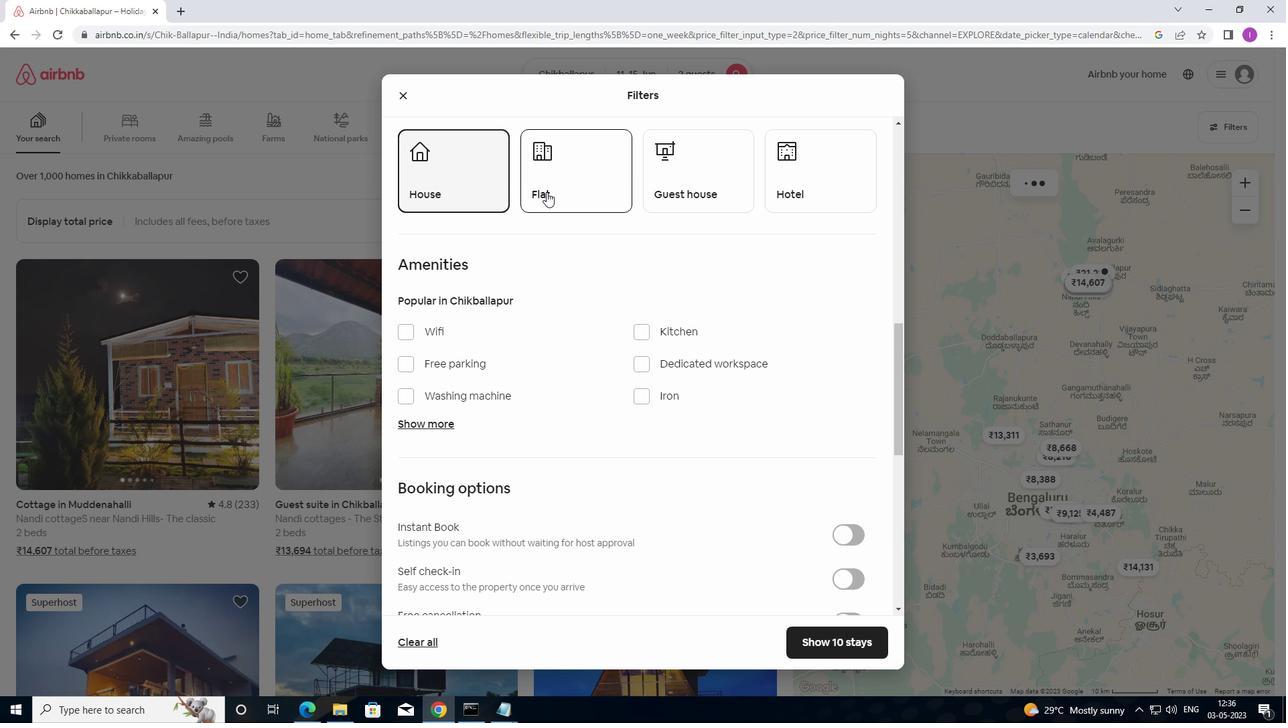 
Action: Mouse moved to (723, 200)
Screenshot: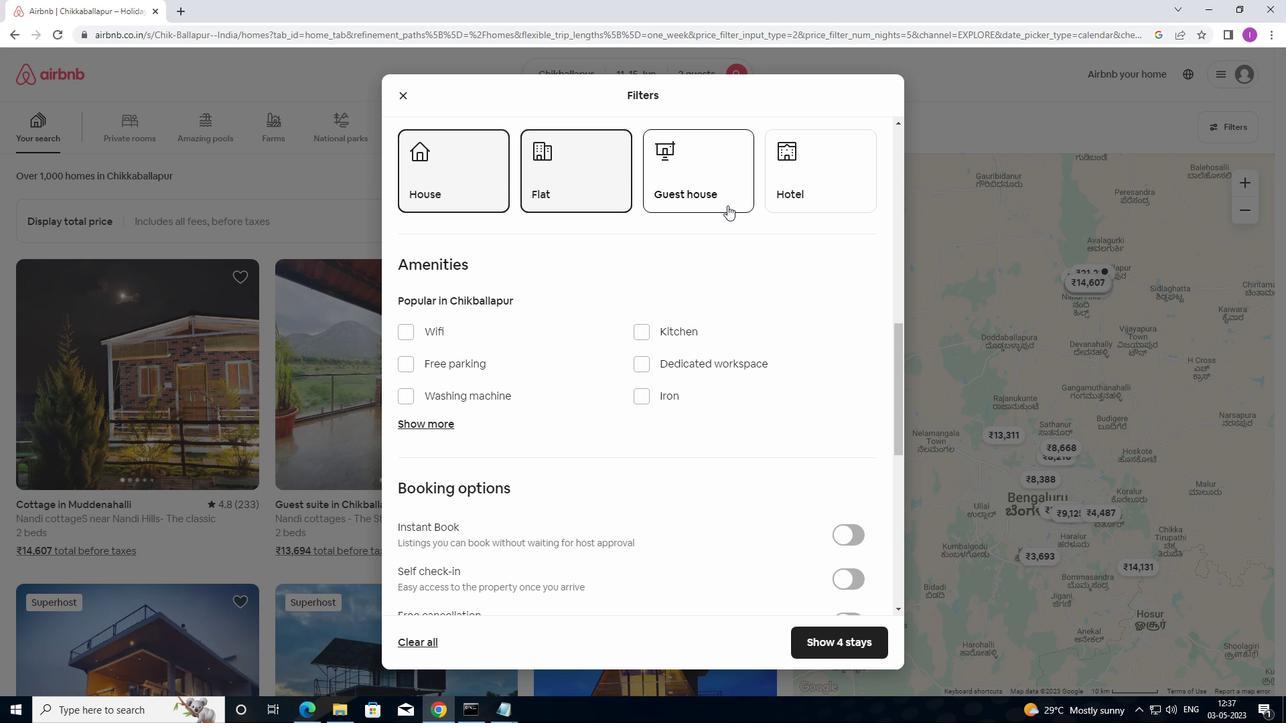 
Action: Mouse pressed left at (723, 200)
Screenshot: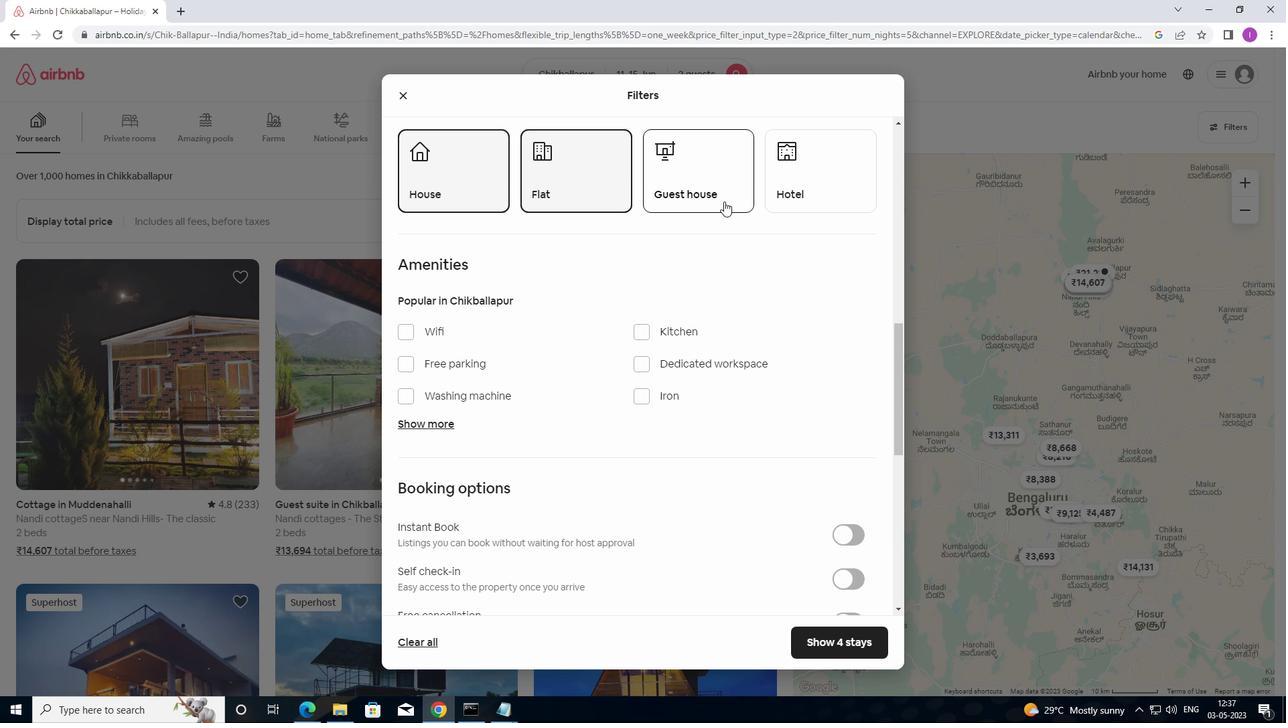 
Action: Mouse moved to (828, 180)
Screenshot: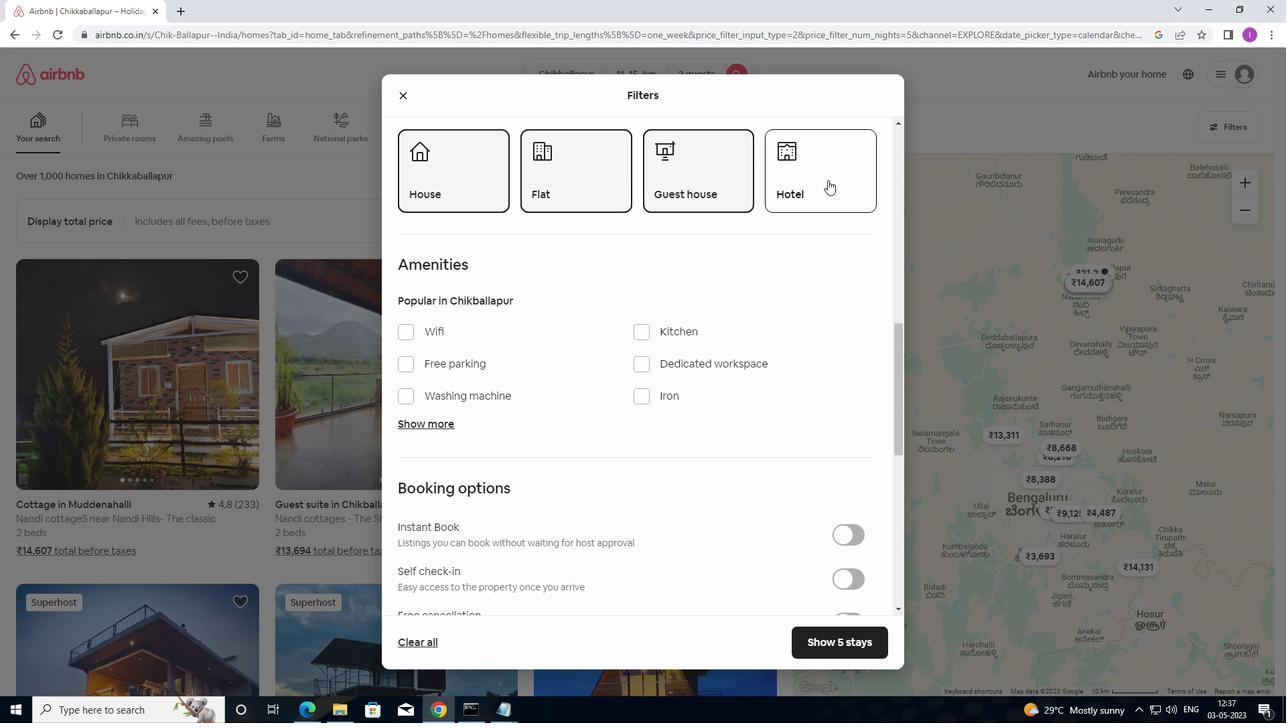 
Action: Mouse pressed left at (828, 180)
Screenshot: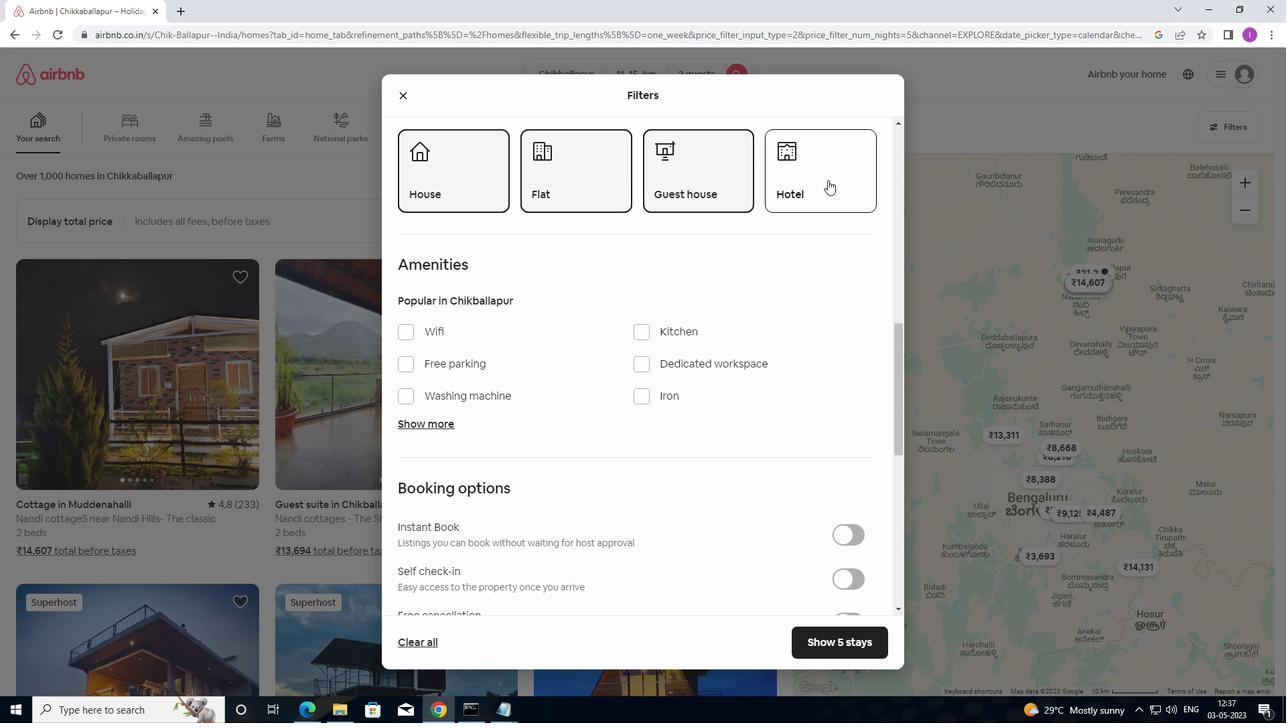 
Action: Mouse moved to (622, 292)
Screenshot: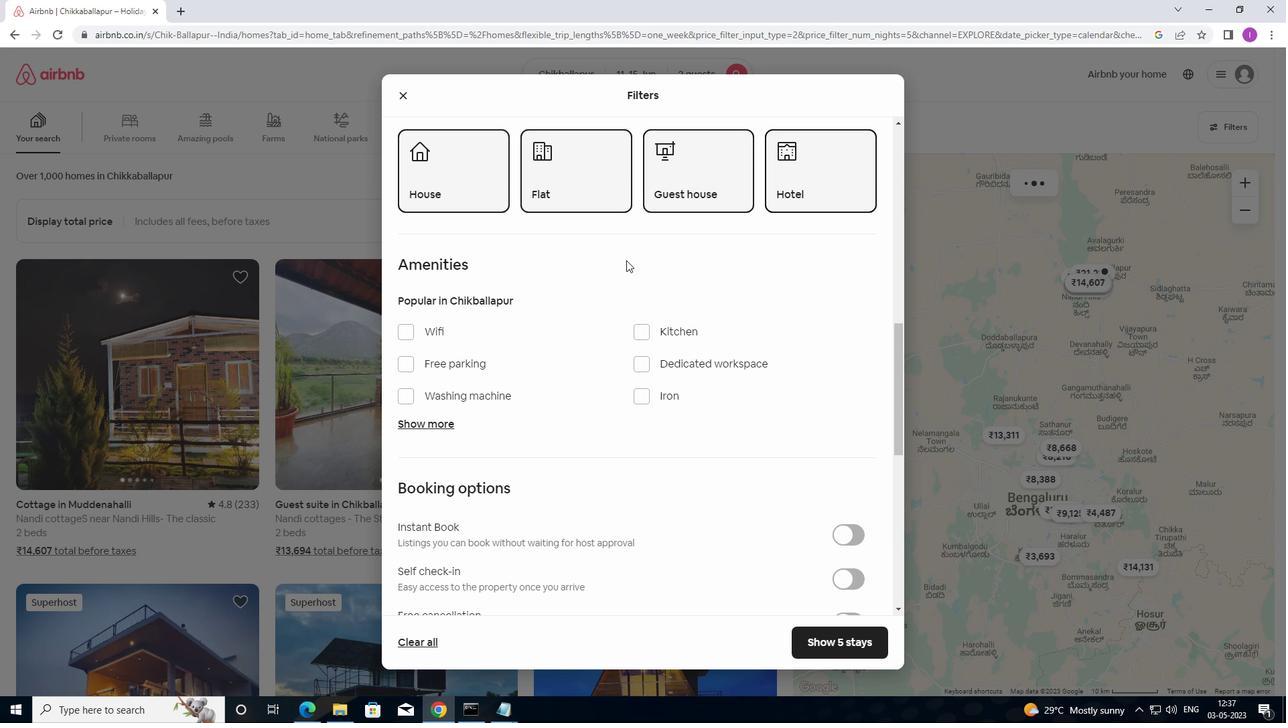 
Action: Mouse scrolled (622, 292) with delta (0, 0)
Screenshot: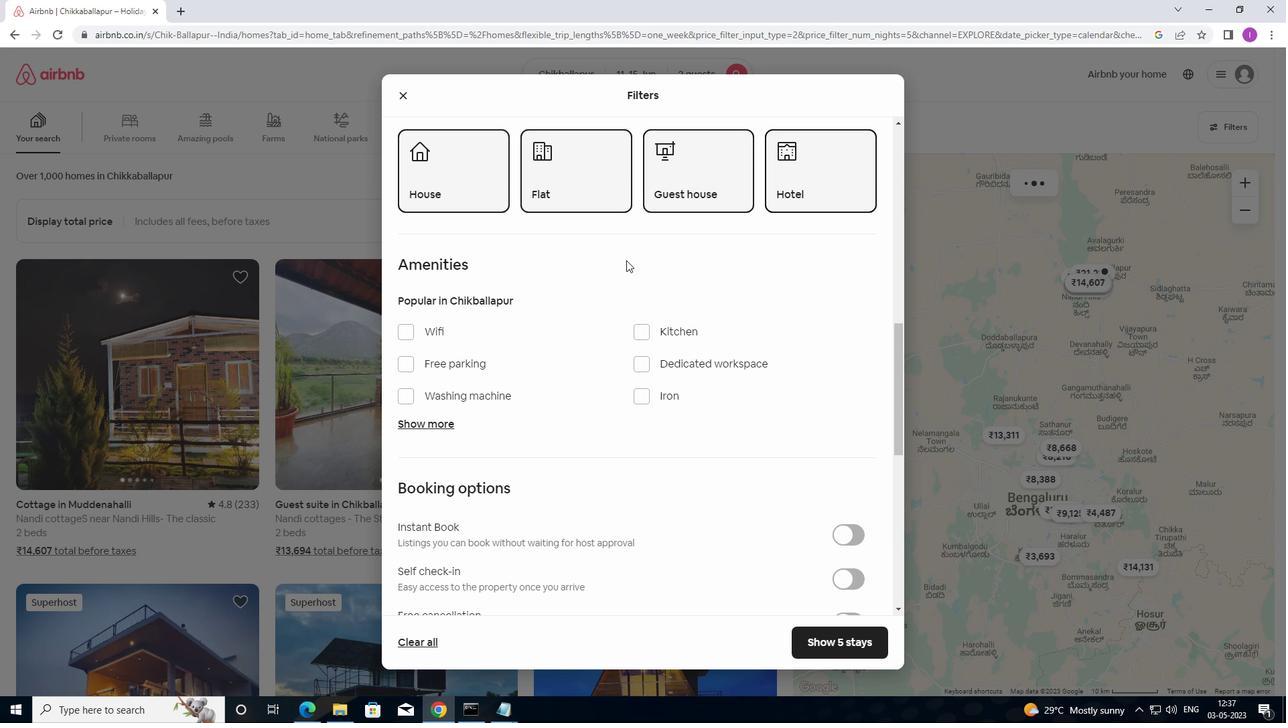 
Action: Mouse moved to (622, 296)
Screenshot: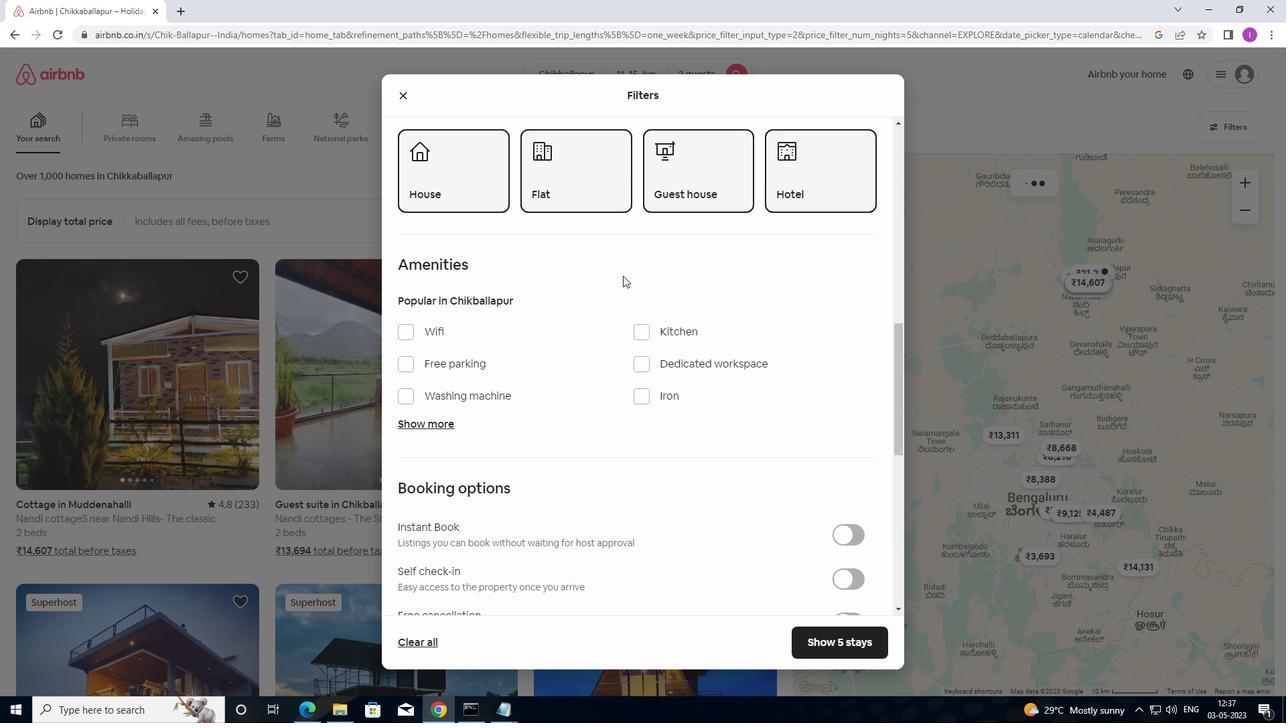 
Action: Mouse scrolled (622, 296) with delta (0, 0)
Screenshot: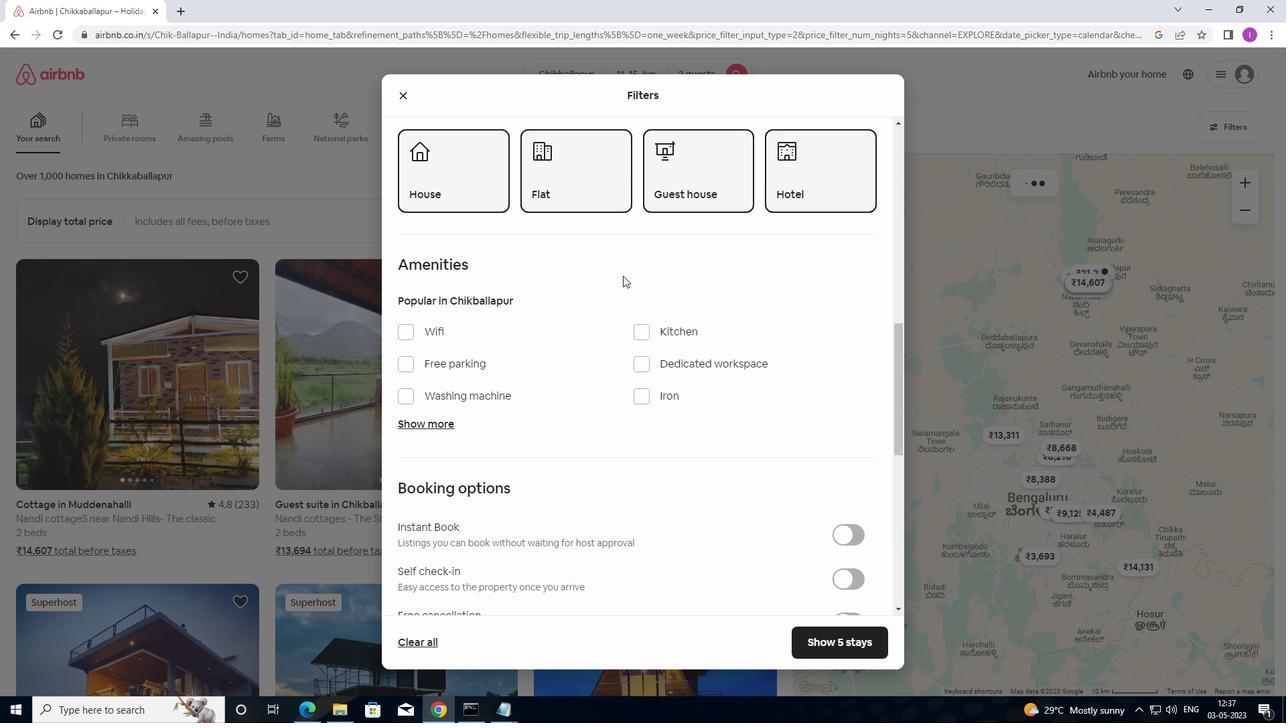 
Action: Mouse moved to (837, 453)
Screenshot: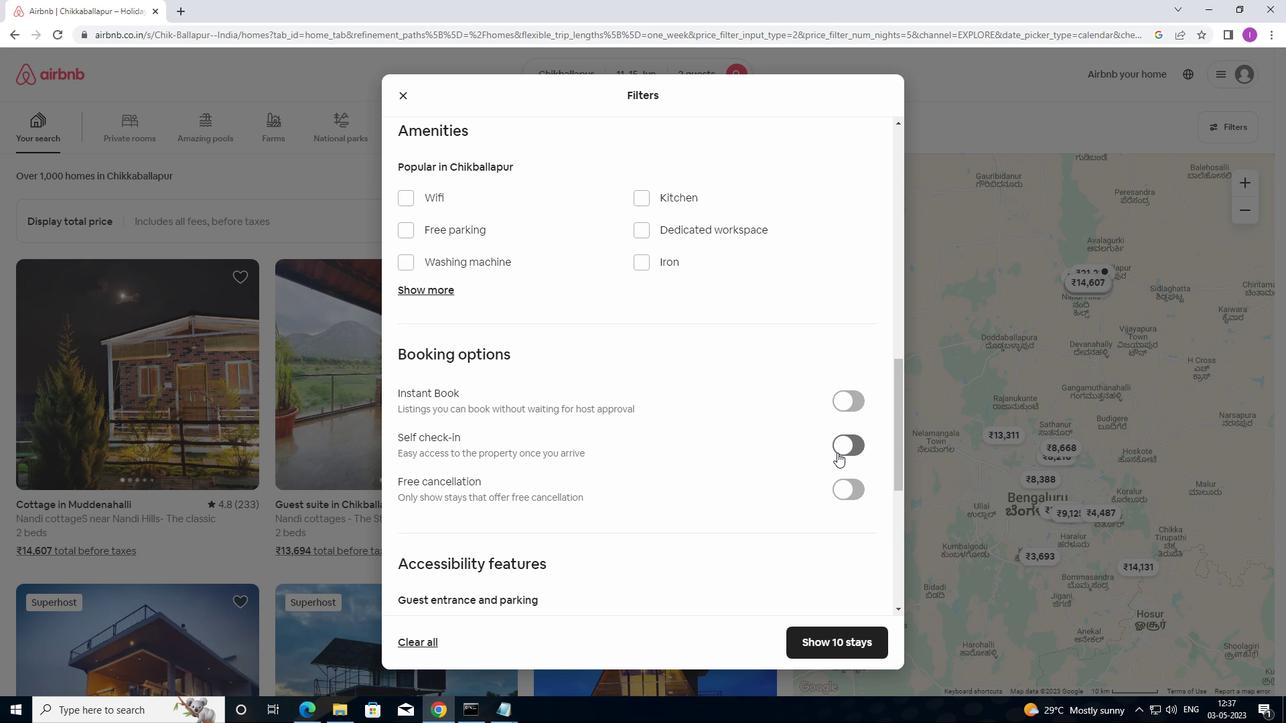 
Action: Mouse pressed left at (837, 453)
Screenshot: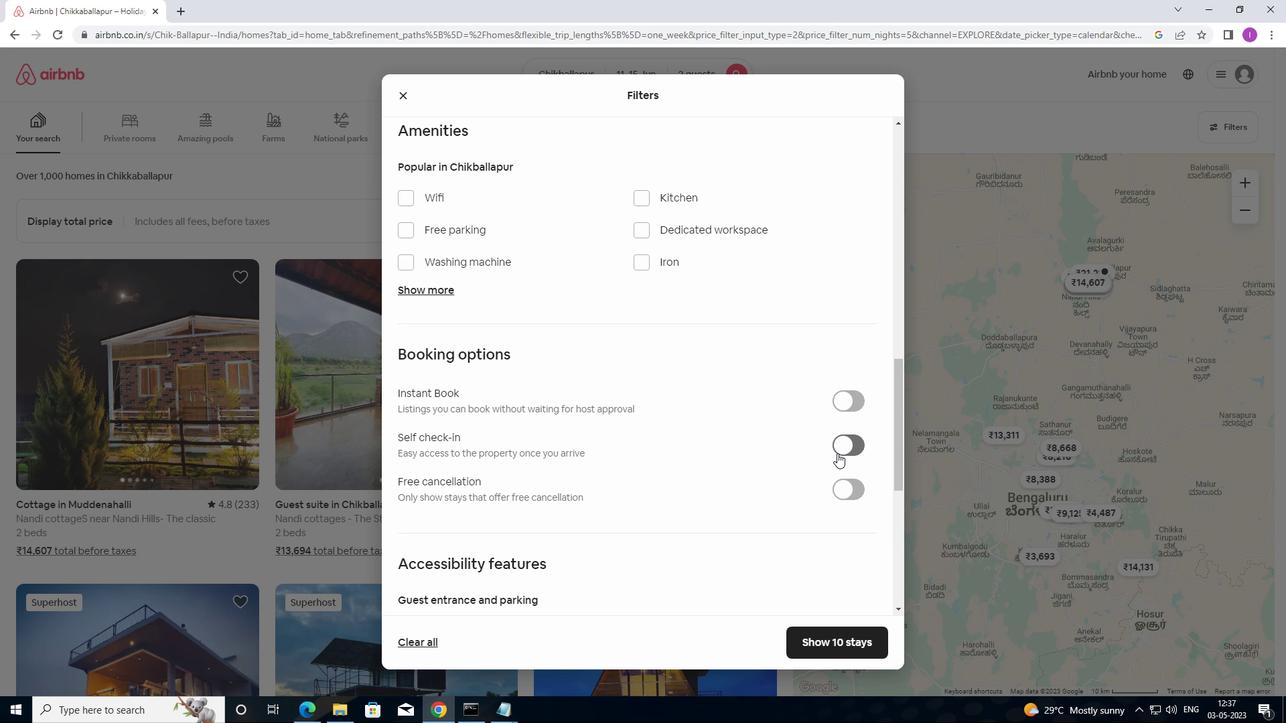 
Action: Mouse moved to (640, 441)
Screenshot: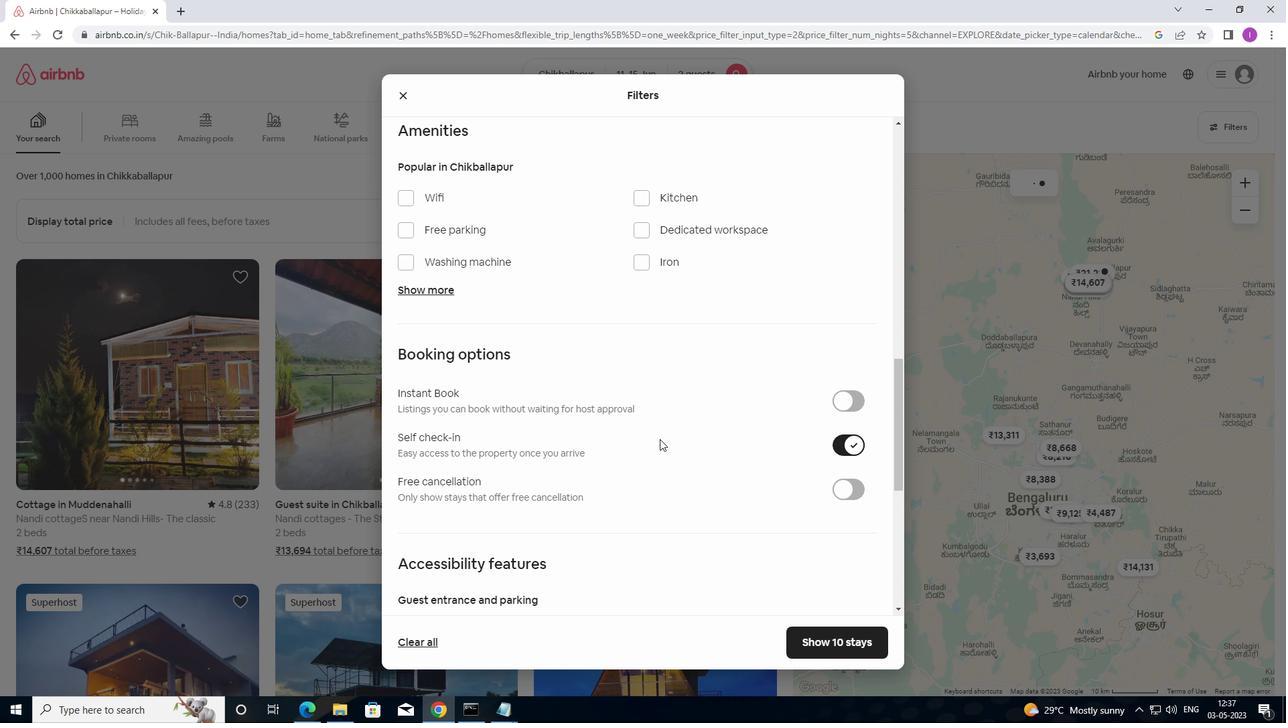 
Action: Mouse scrolled (640, 440) with delta (0, 0)
Screenshot: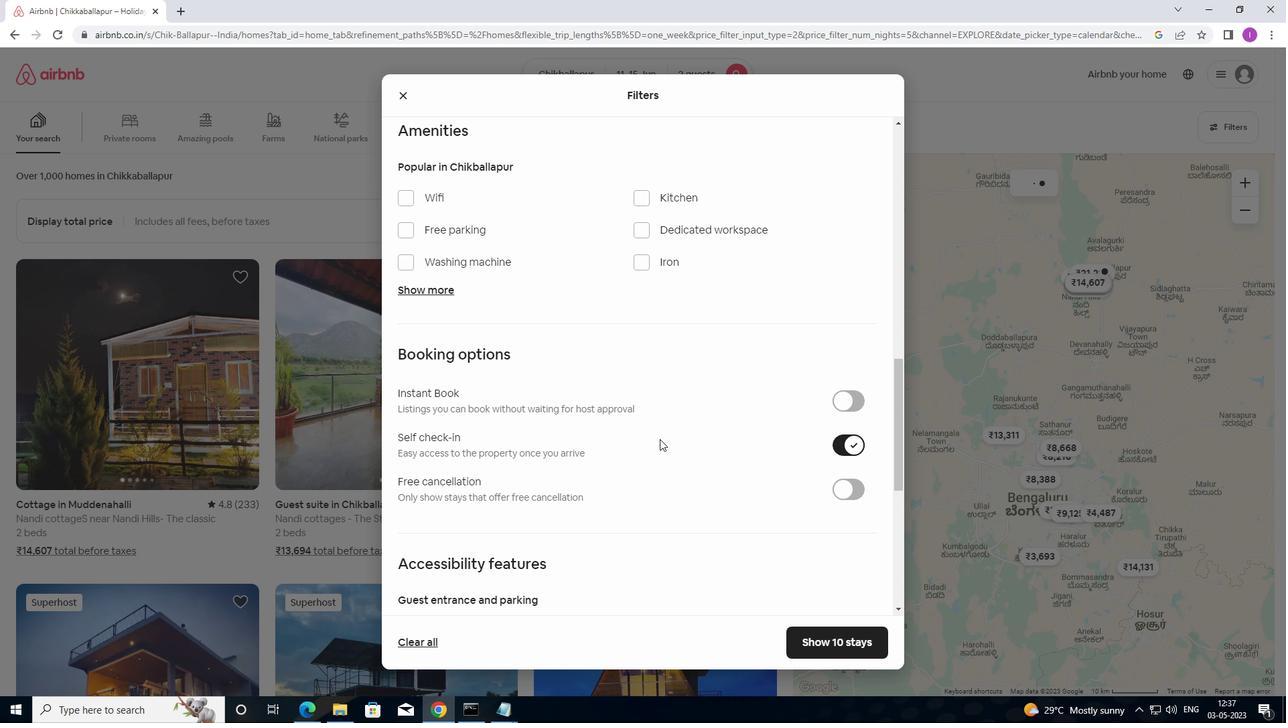 
Action: Mouse moved to (627, 450)
Screenshot: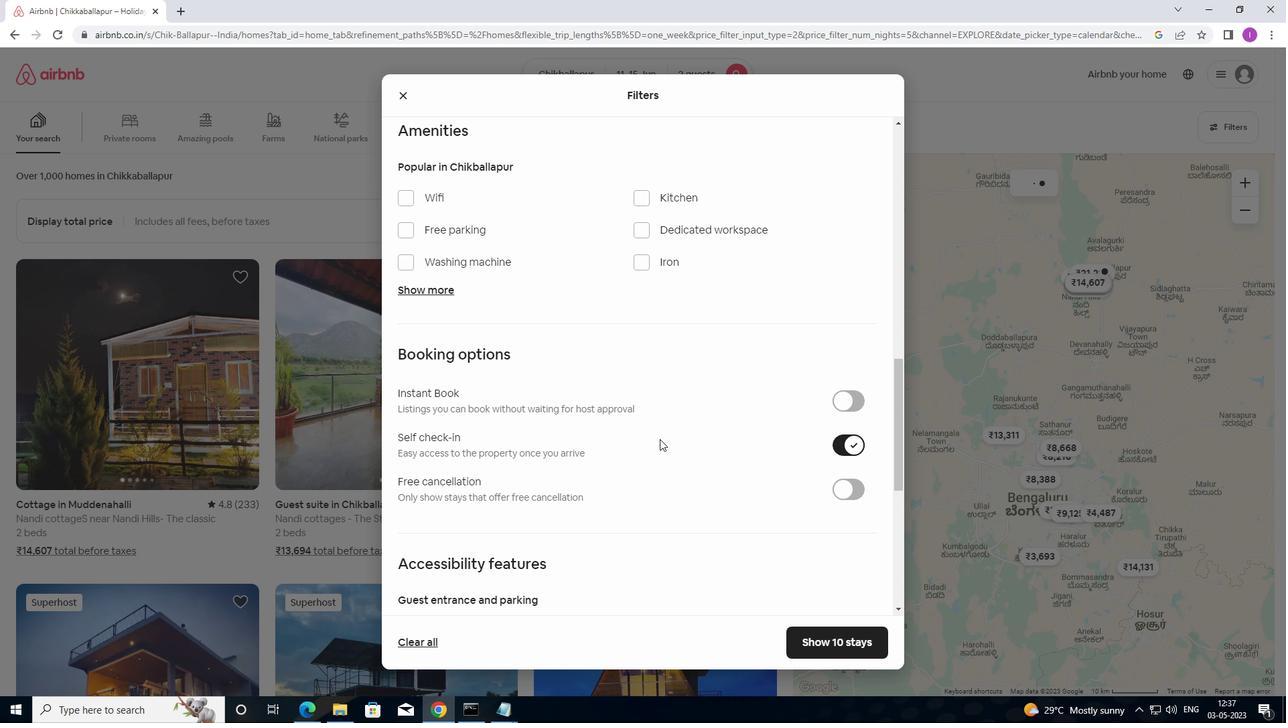 
Action: Mouse scrolled (627, 449) with delta (0, 0)
Screenshot: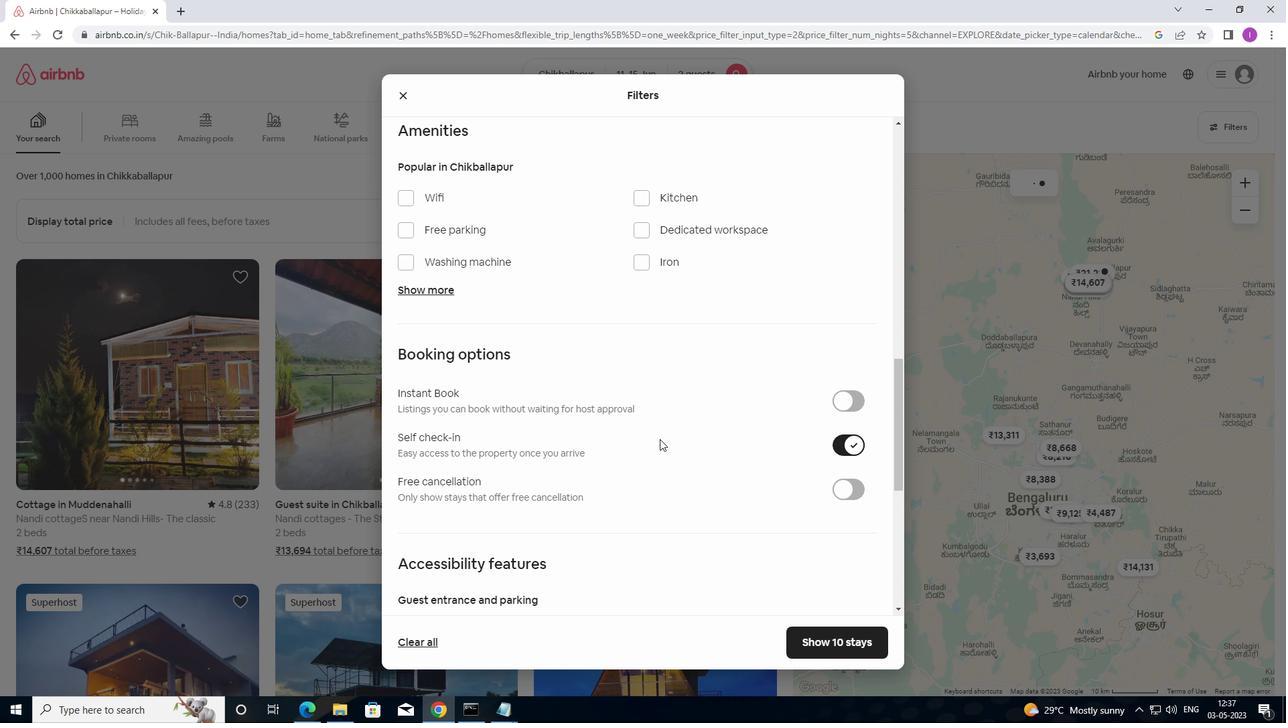 
Action: Mouse moved to (616, 456)
Screenshot: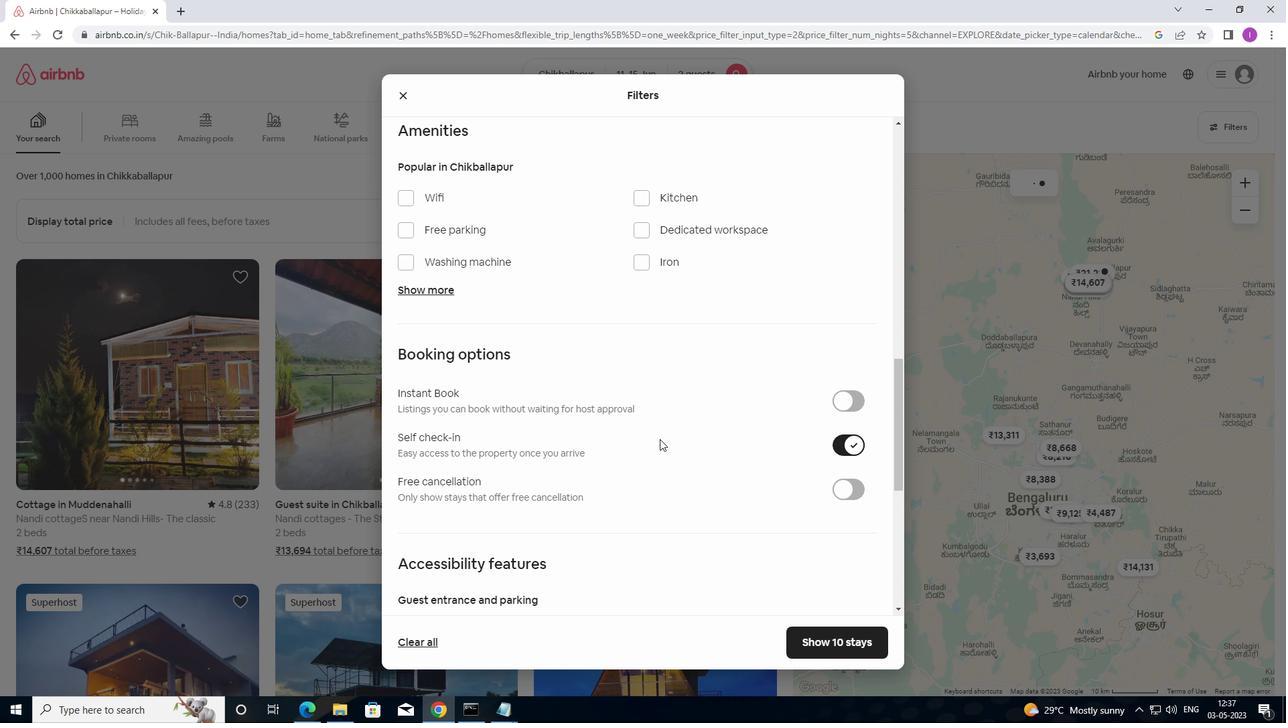
Action: Mouse scrolled (616, 455) with delta (0, 0)
Screenshot: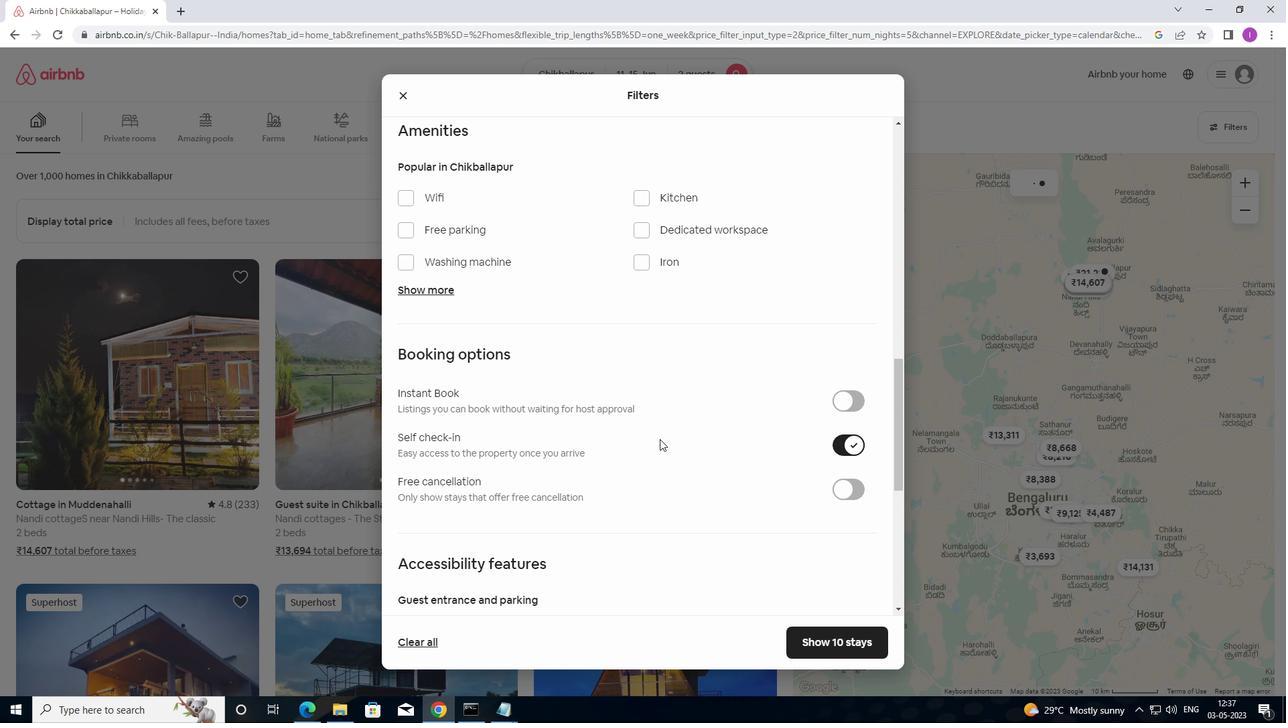 
Action: Mouse moved to (608, 457)
Screenshot: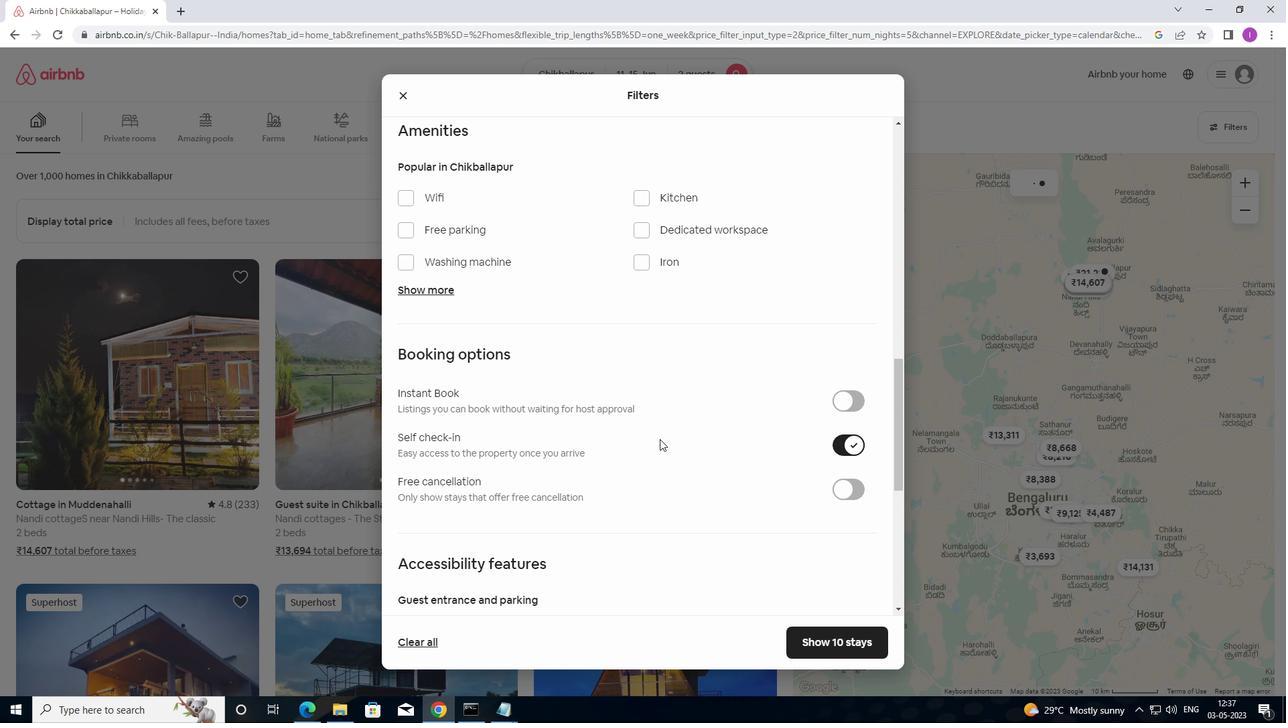 
Action: Mouse scrolled (608, 457) with delta (0, 0)
Screenshot: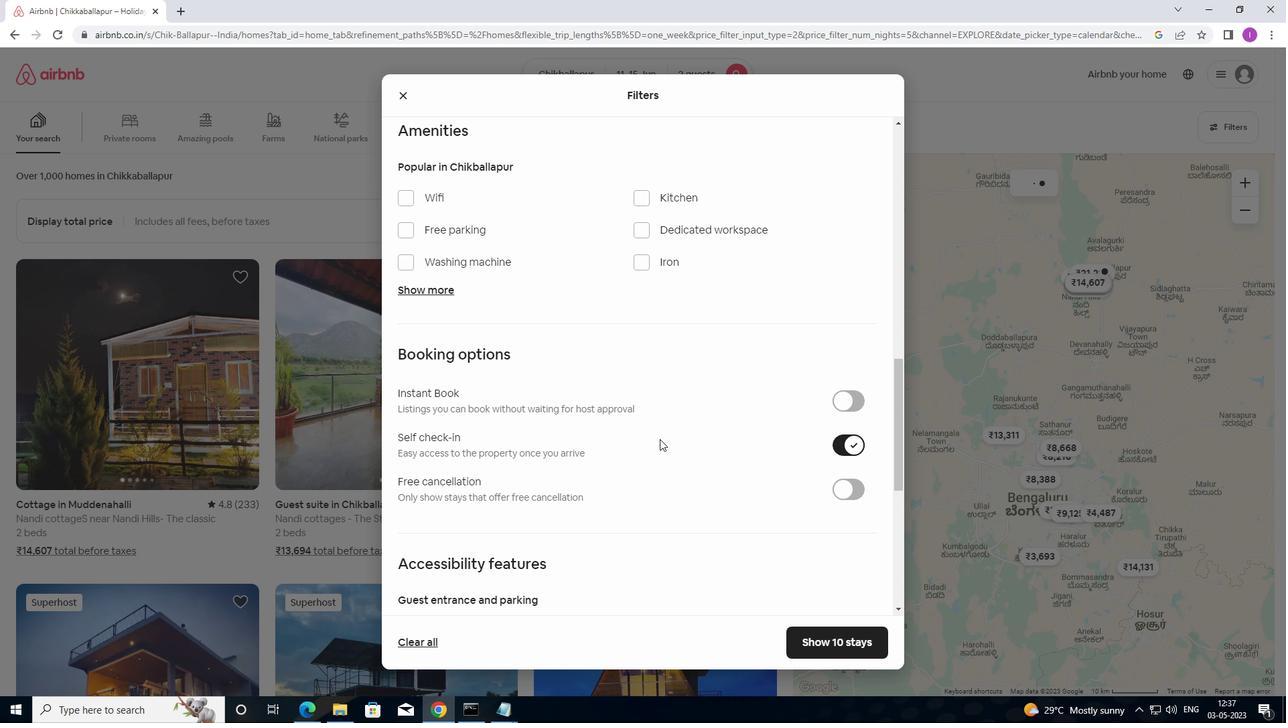 
Action: Mouse moved to (587, 452)
Screenshot: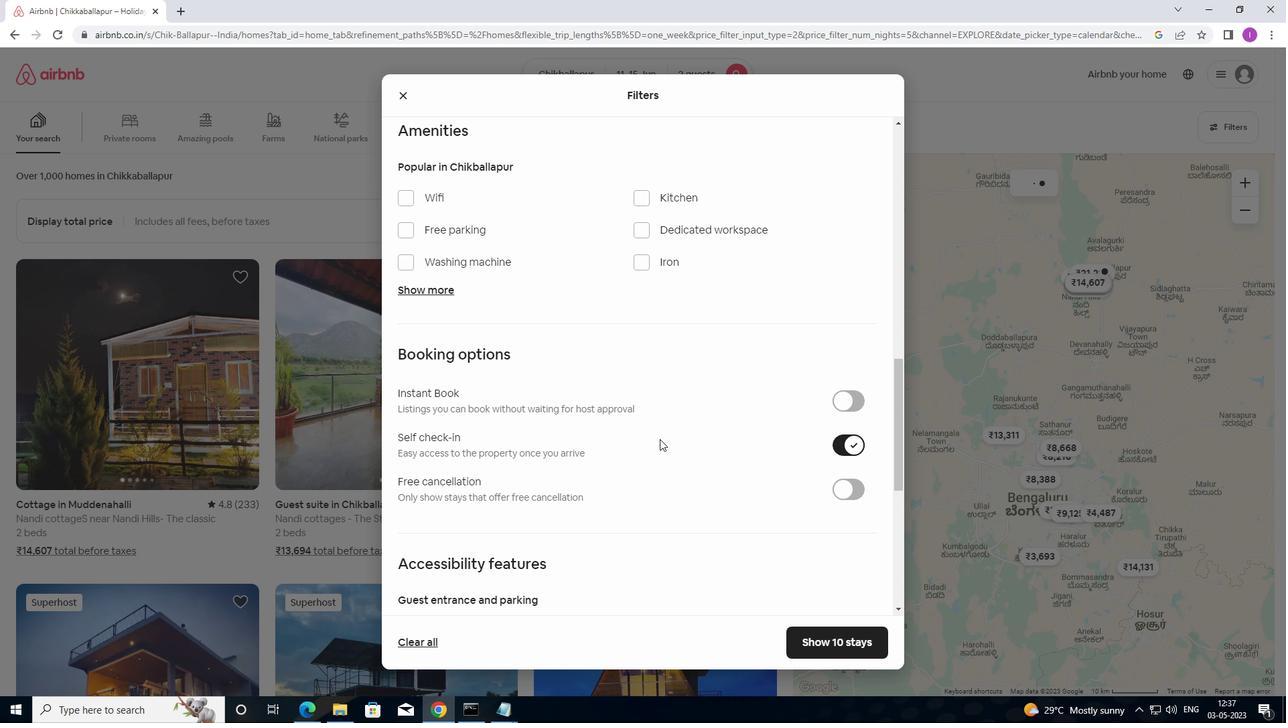 
Action: Mouse scrolled (587, 451) with delta (0, 0)
Screenshot: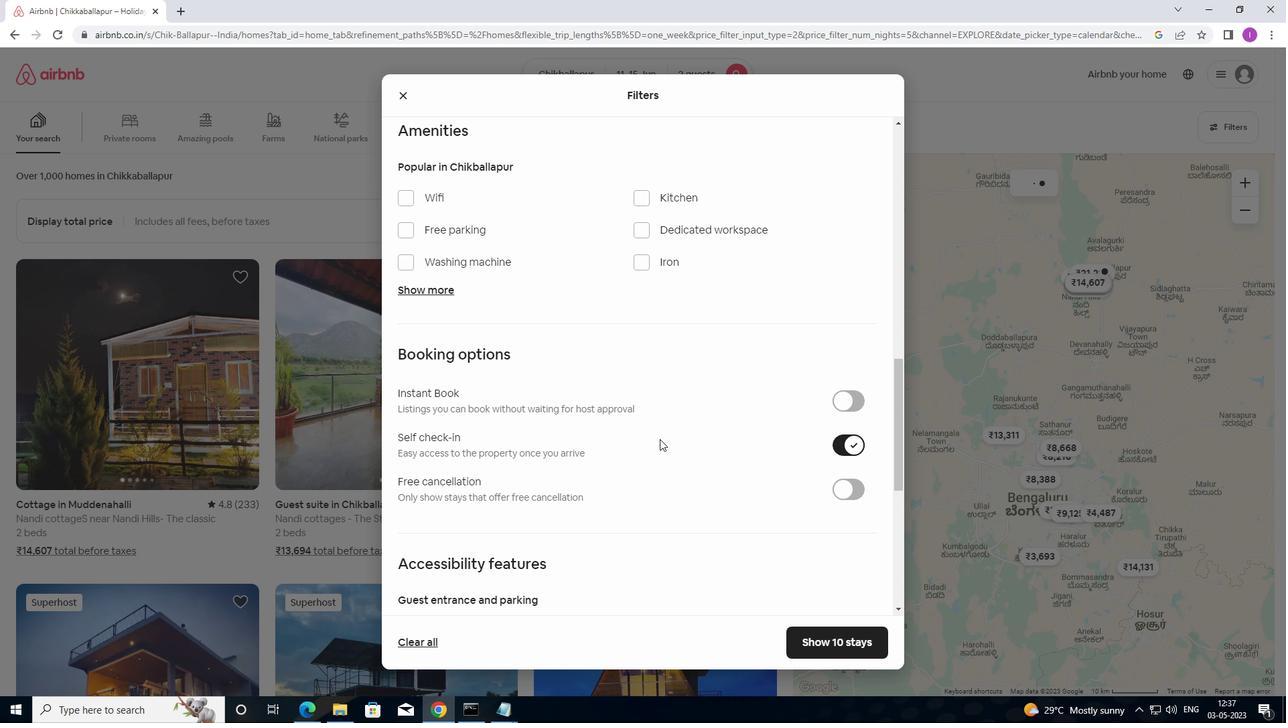 
Action: Mouse moved to (434, 602)
Screenshot: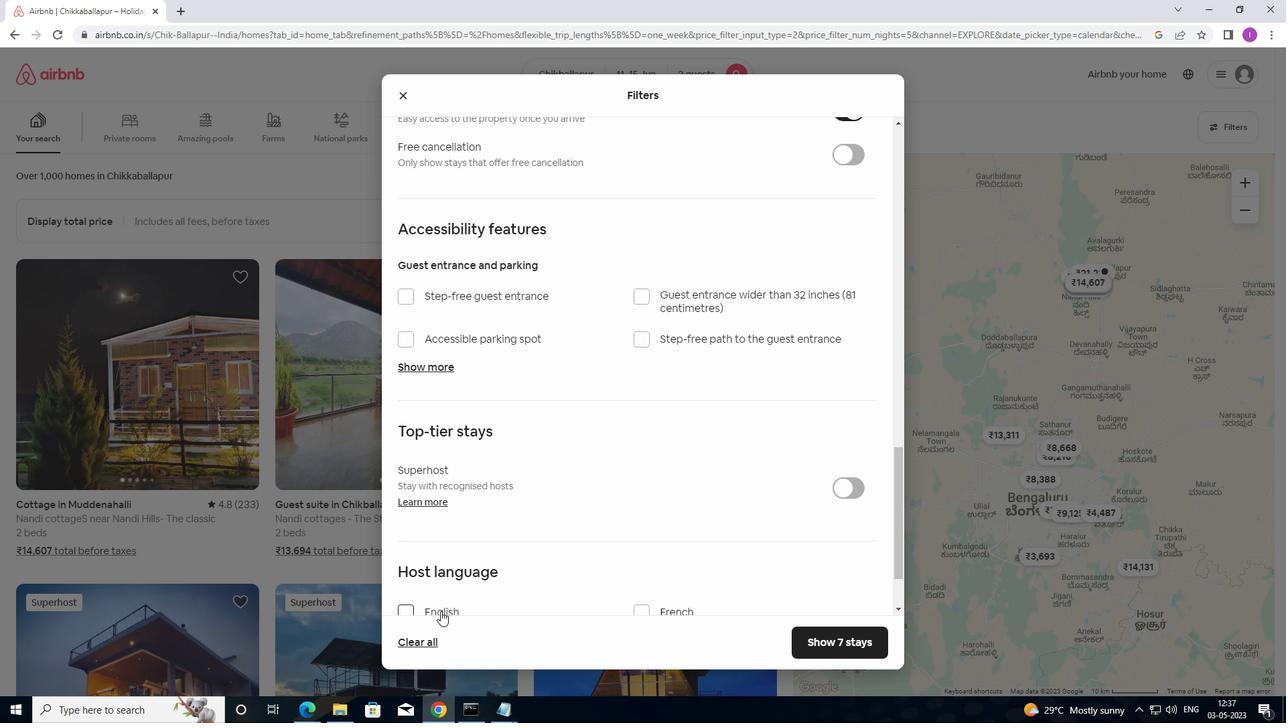 
Action: Mouse scrolled (434, 601) with delta (0, 0)
Screenshot: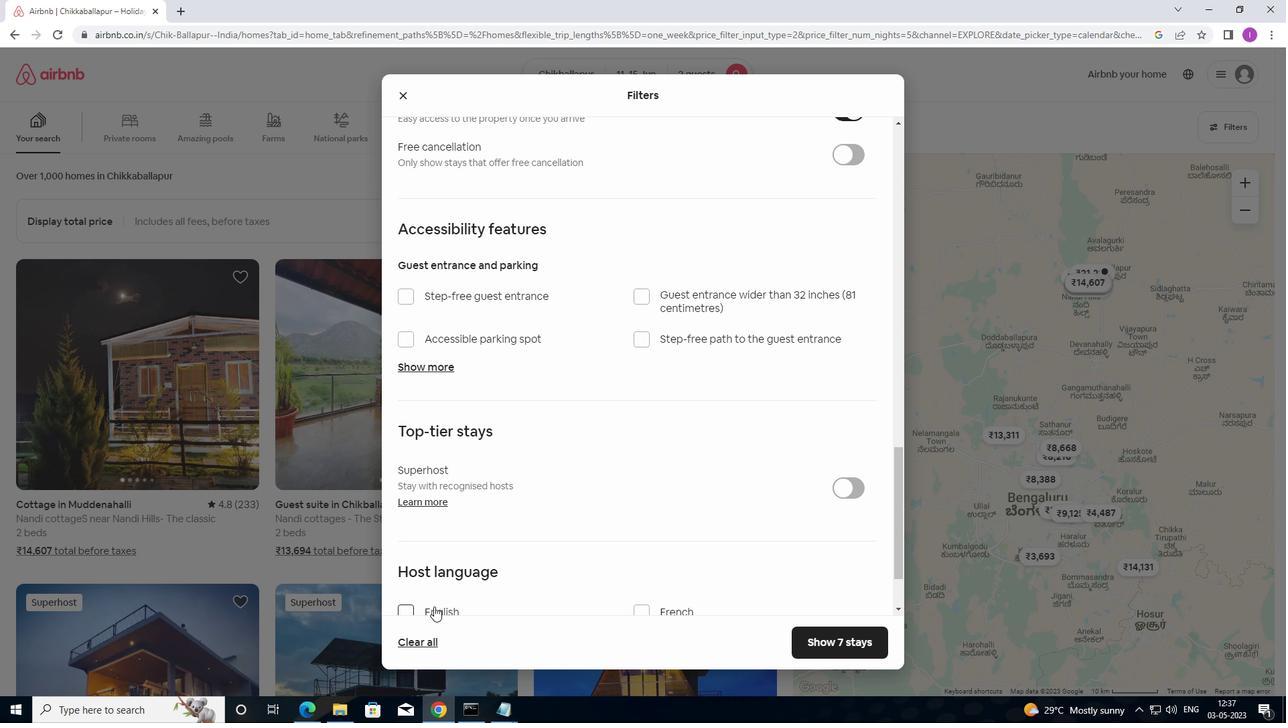 
Action: Mouse scrolled (434, 601) with delta (0, 0)
Screenshot: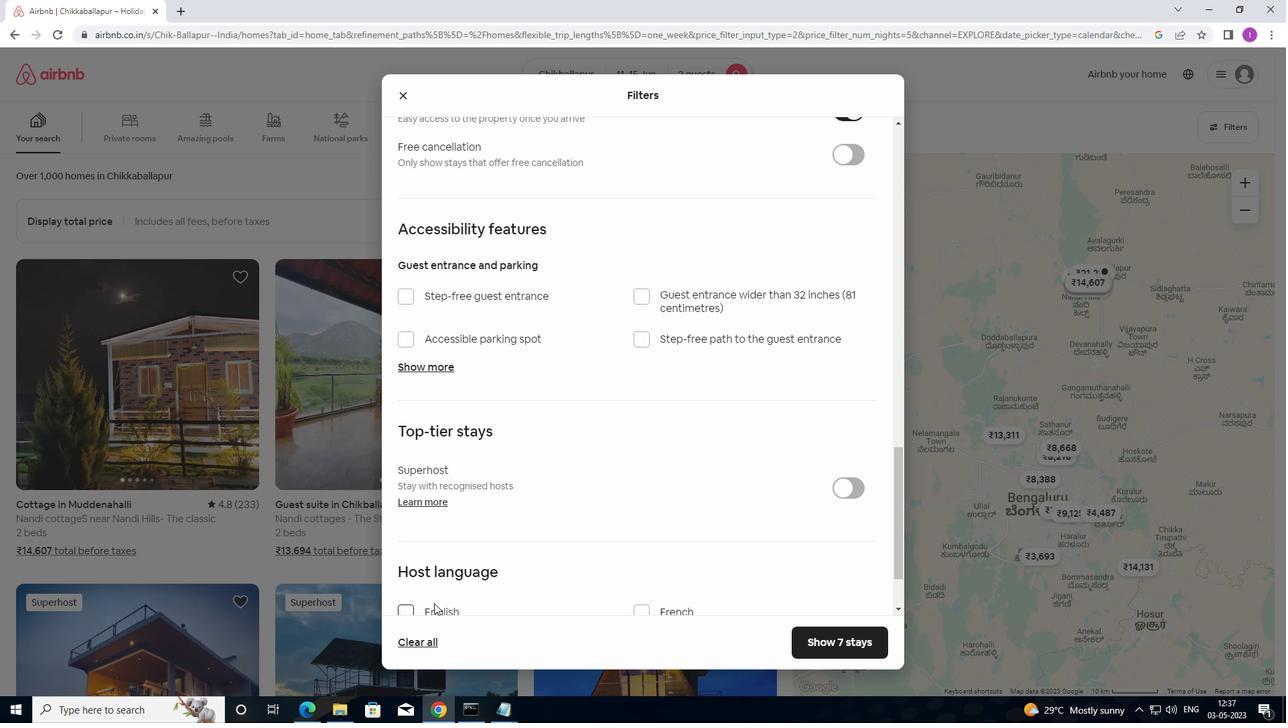 
Action: Mouse moved to (409, 521)
Screenshot: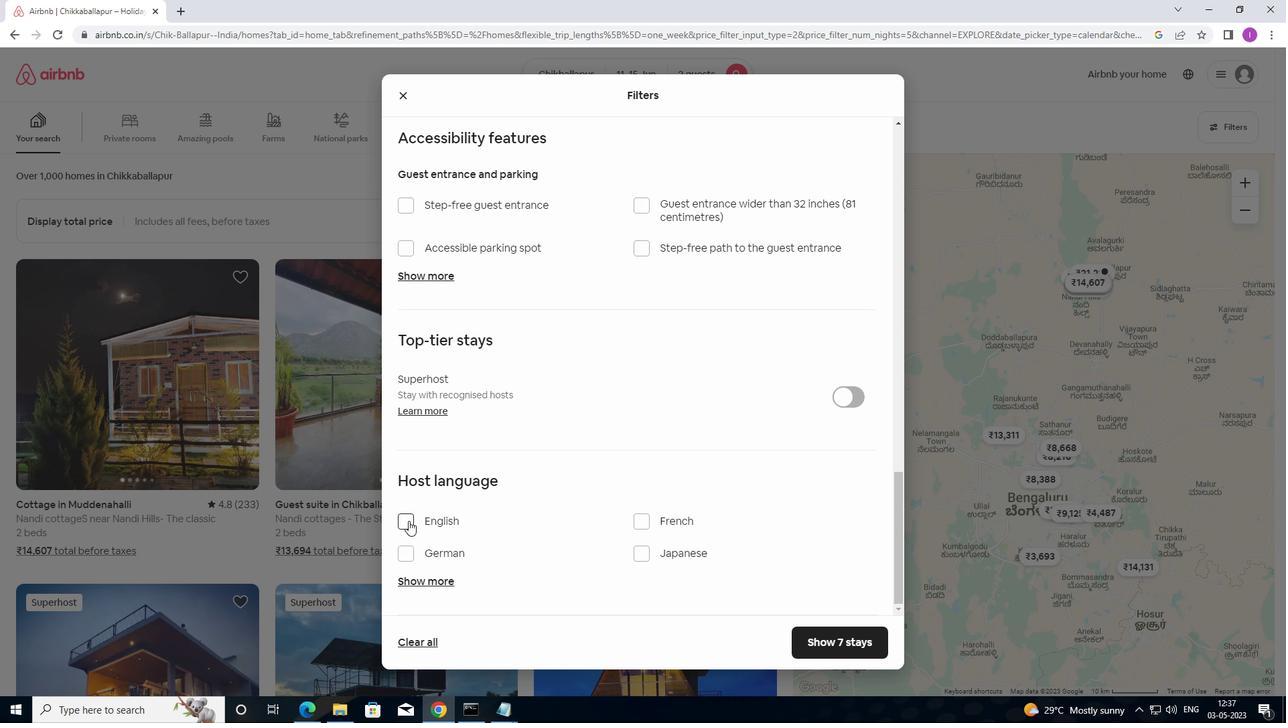 
Action: Mouse pressed left at (409, 521)
Screenshot: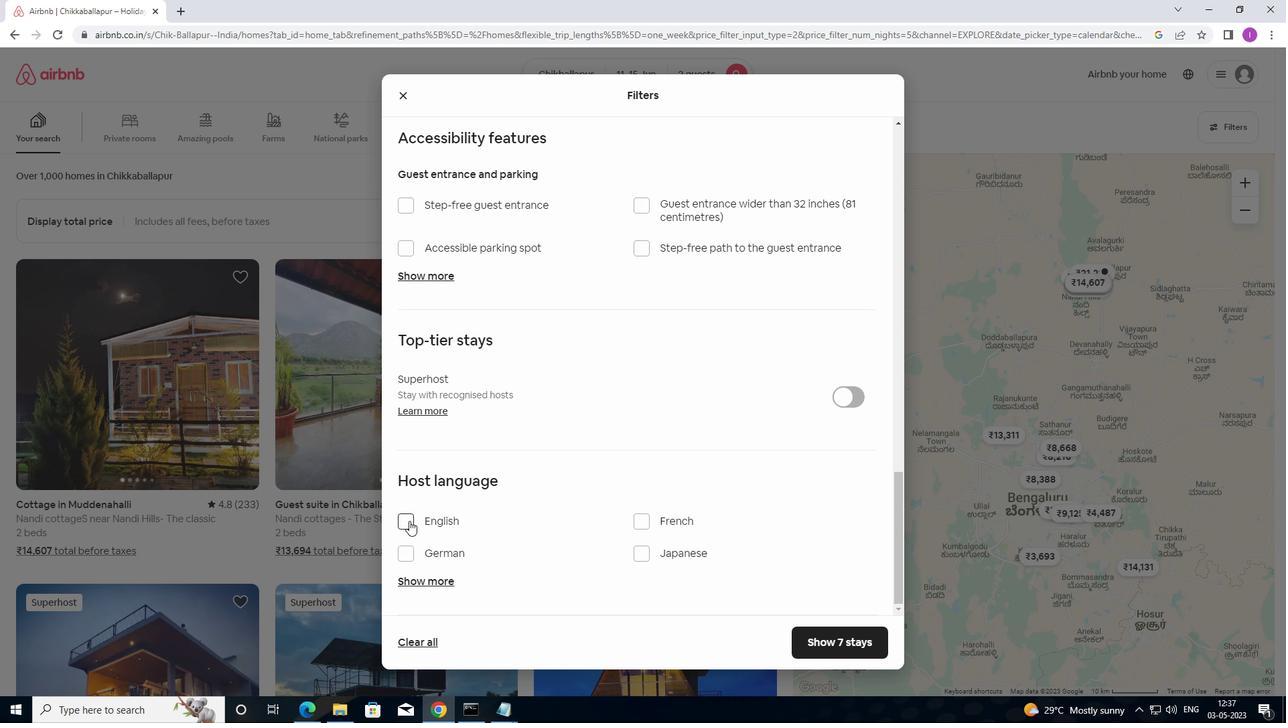 
Action: Mouse moved to (545, 517)
Screenshot: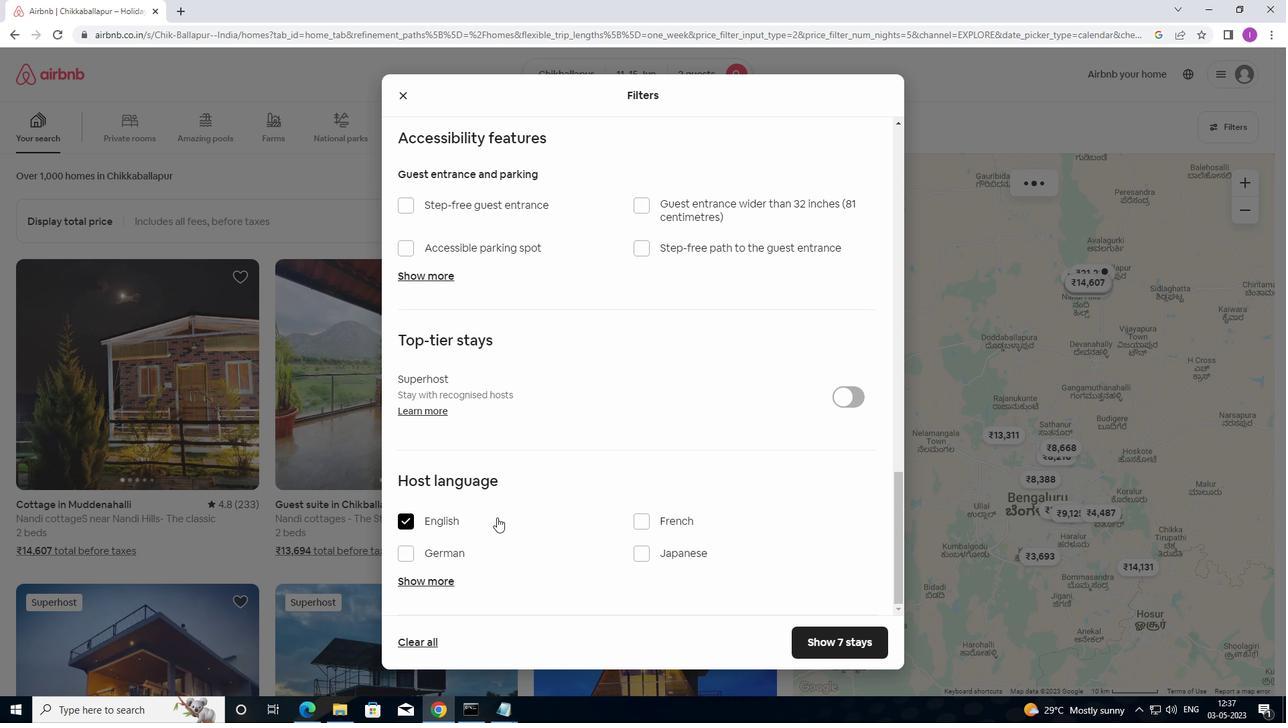 
Action: Mouse scrolled (545, 517) with delta (0, 0)
Screenshot: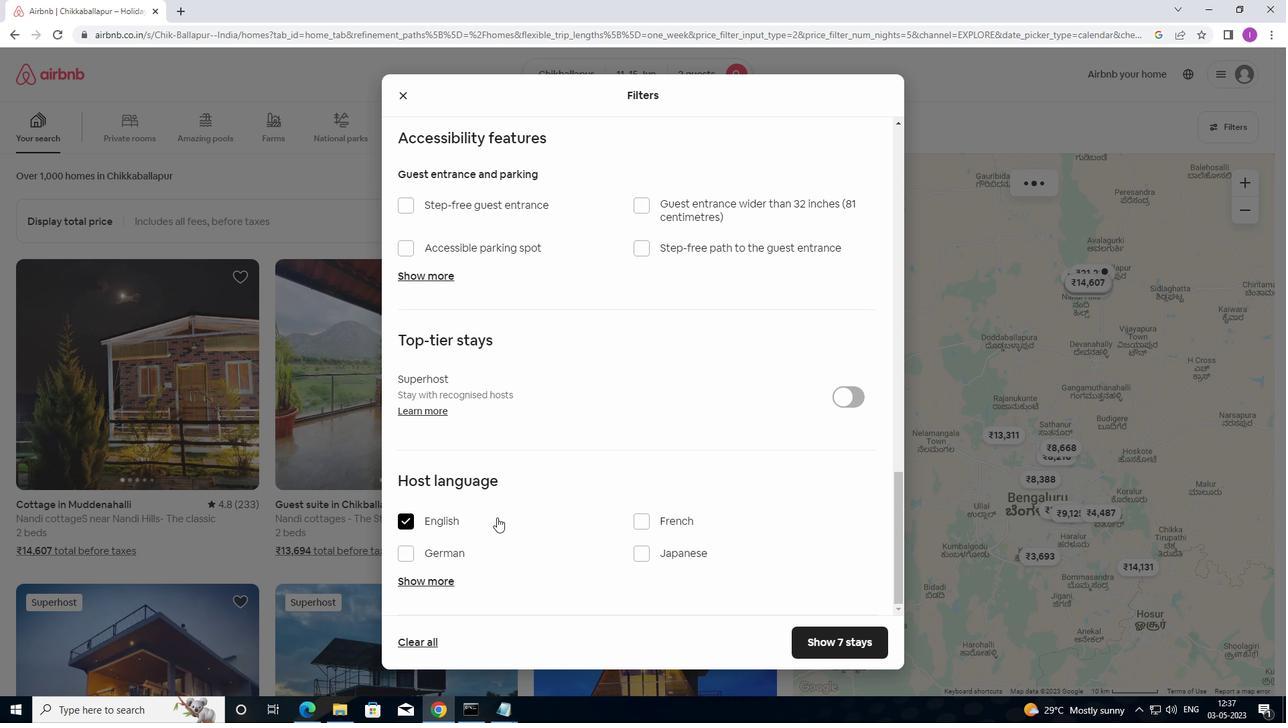
Action: Mouse moved to (561, 520)
Screenshot: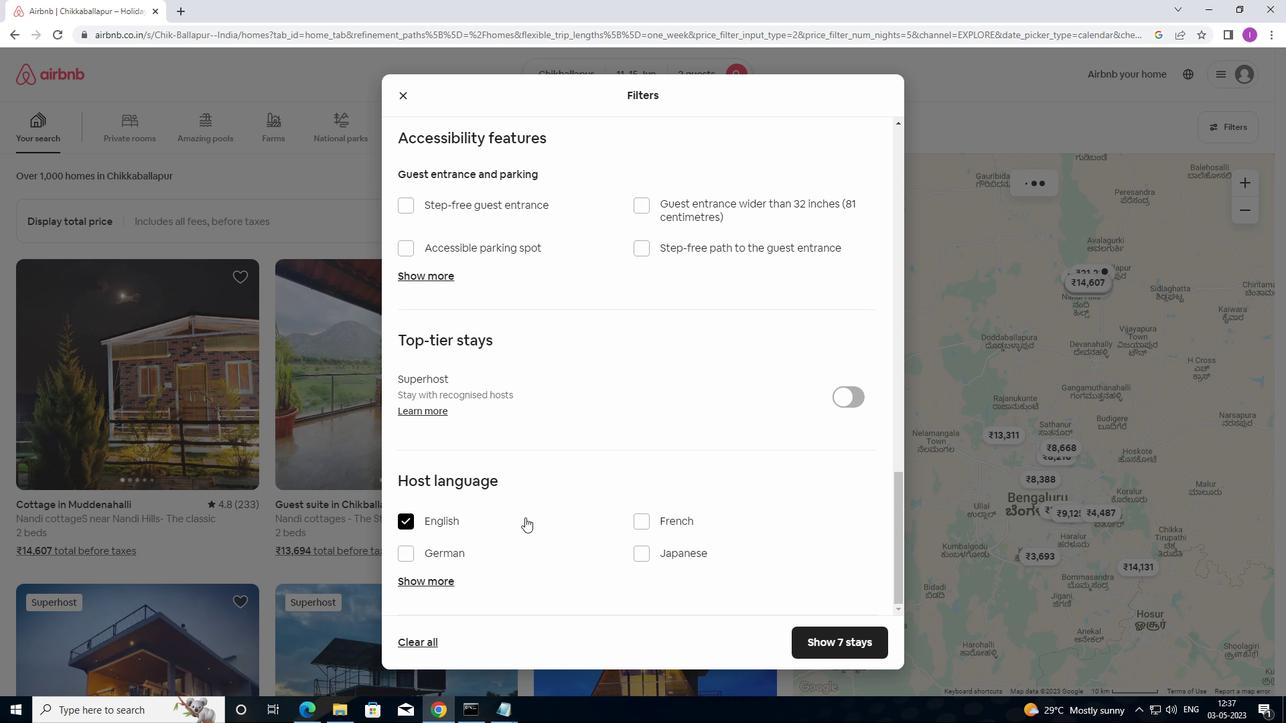 
Action: Mouse scrolled (561, 519) with delta (0, 0)
Screenshot: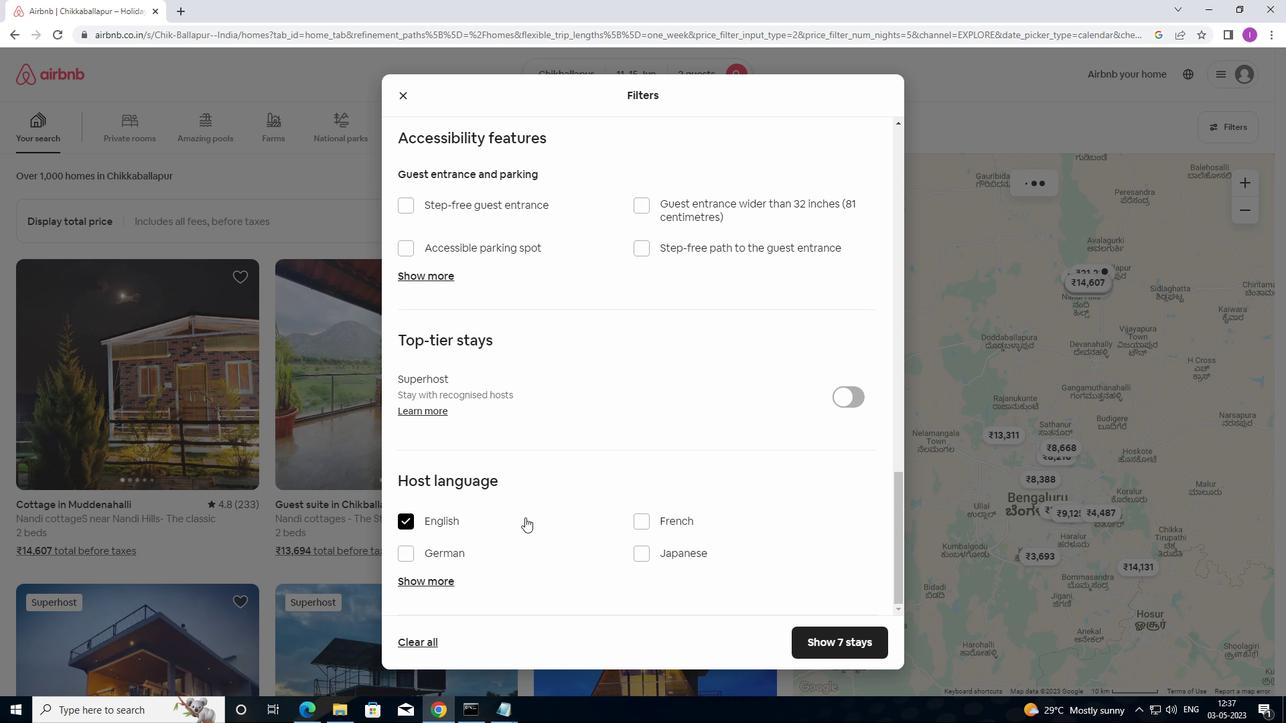 
Action: Mouse moved to (579, 522)
Screenshot: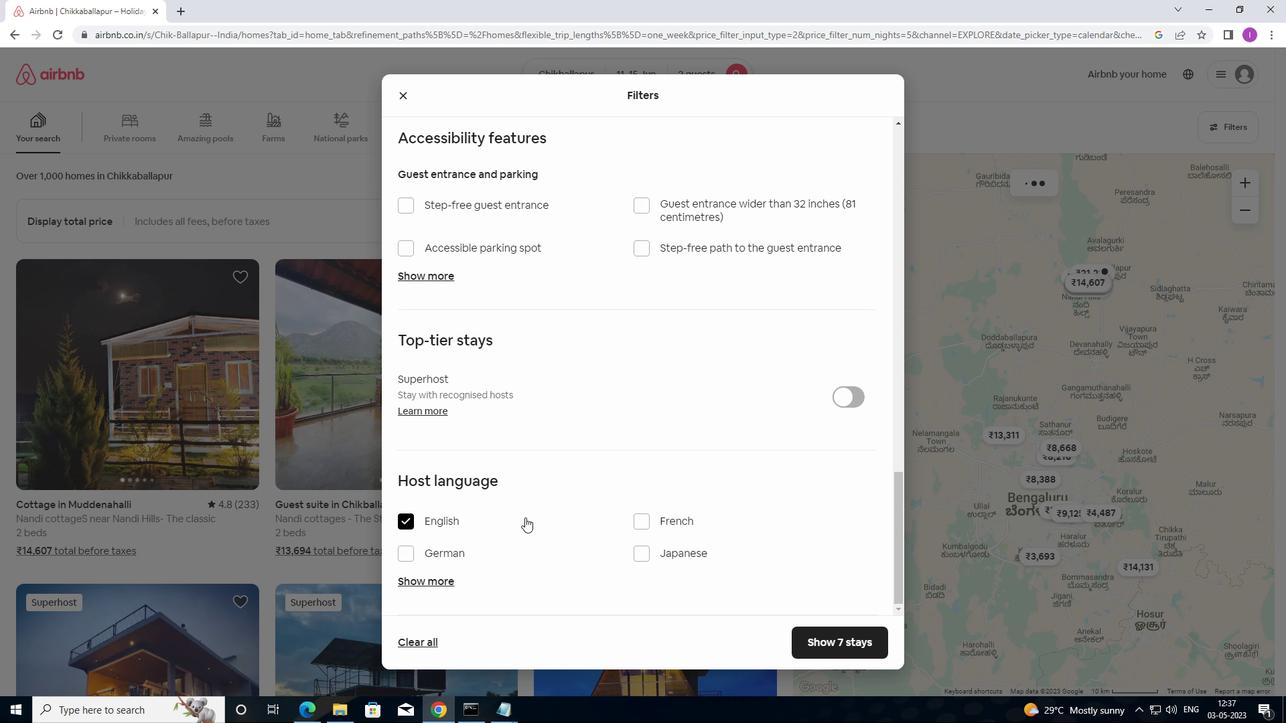 
Action: Mouse scrolled (579, 522) with delta (0, 0)
Screenshot: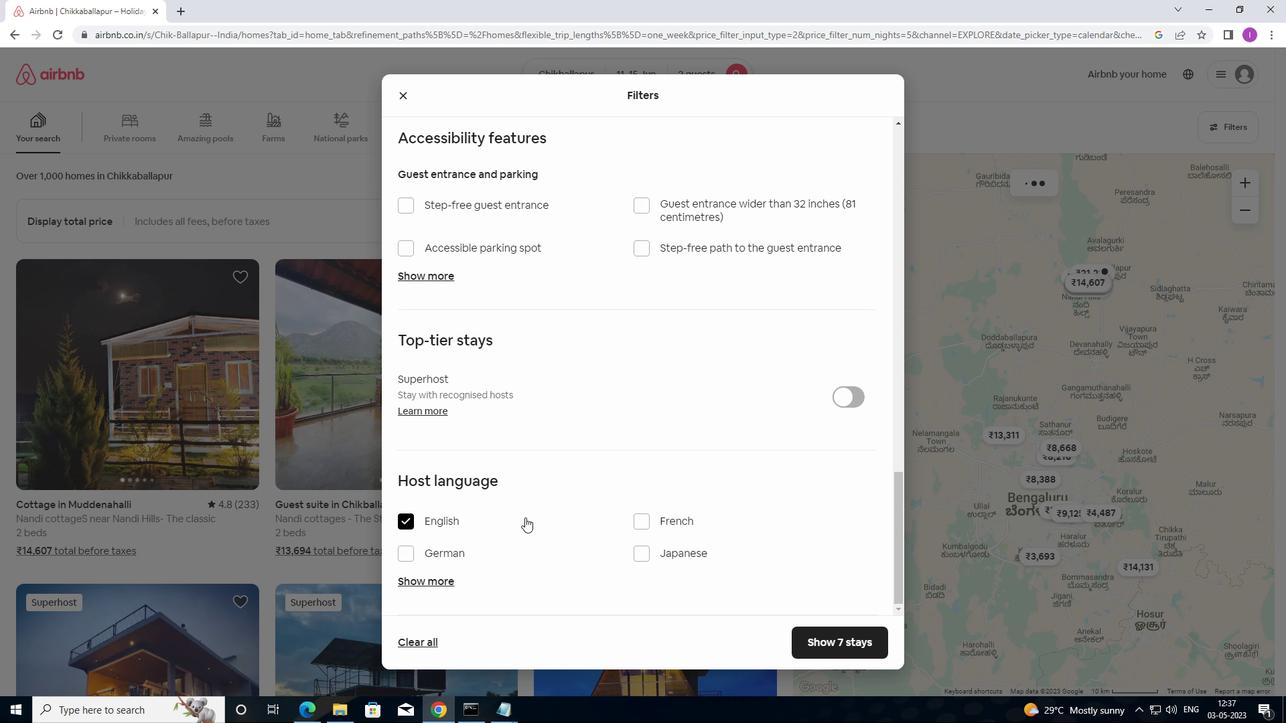 
Action: Mouse moved to (591, 521)
Screenshot: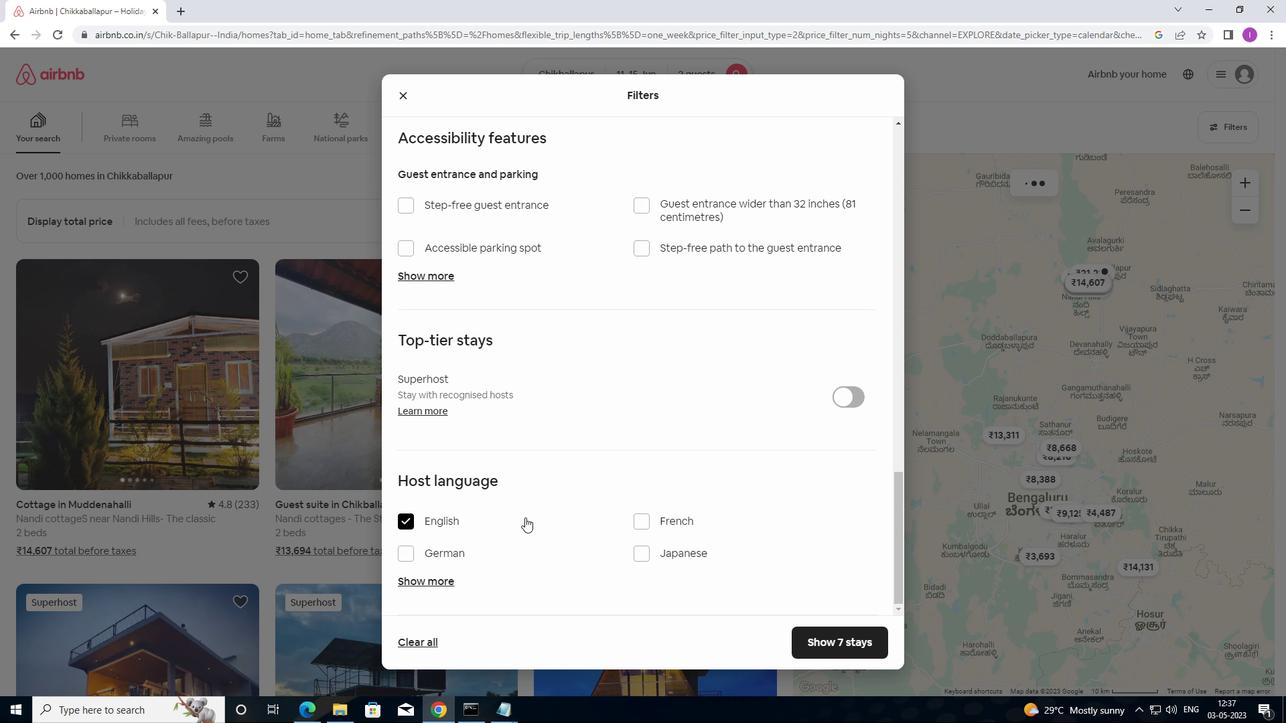 
Action: Mouse scrolled (591, 520) with delta (0, 0)
Screenshot: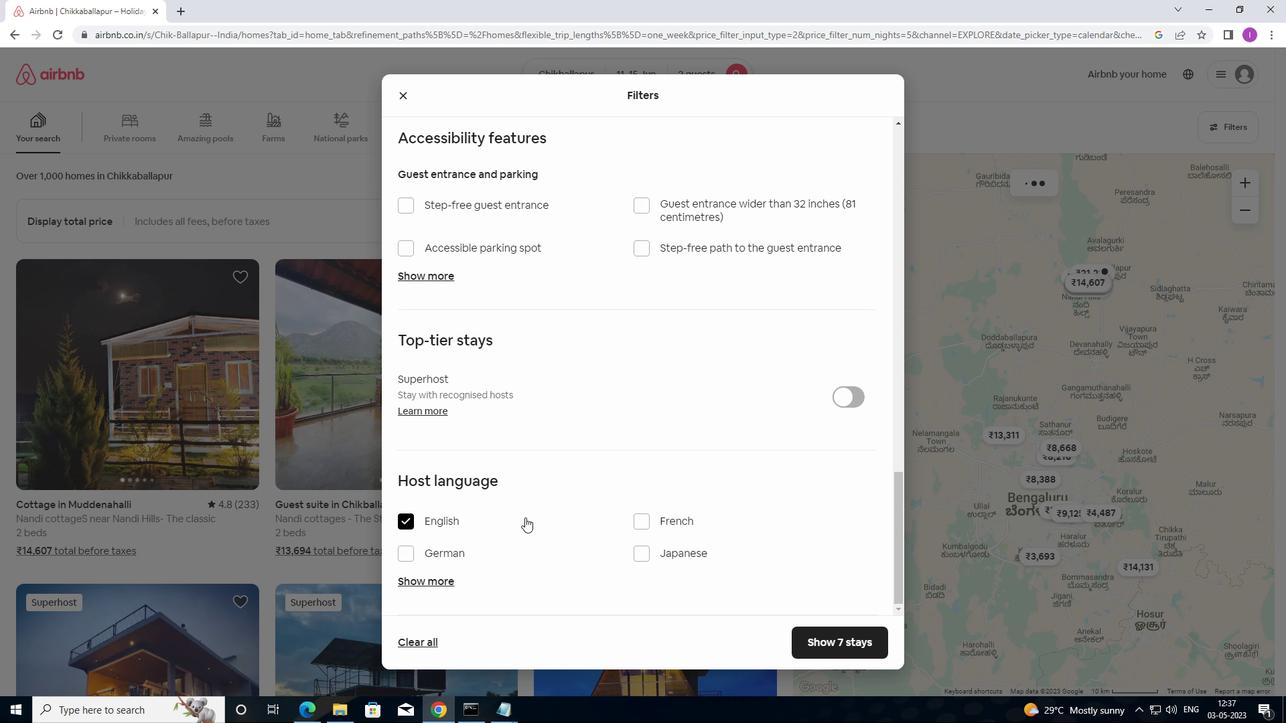 
Action: Mouse moved to (802, 635)
Screenshot: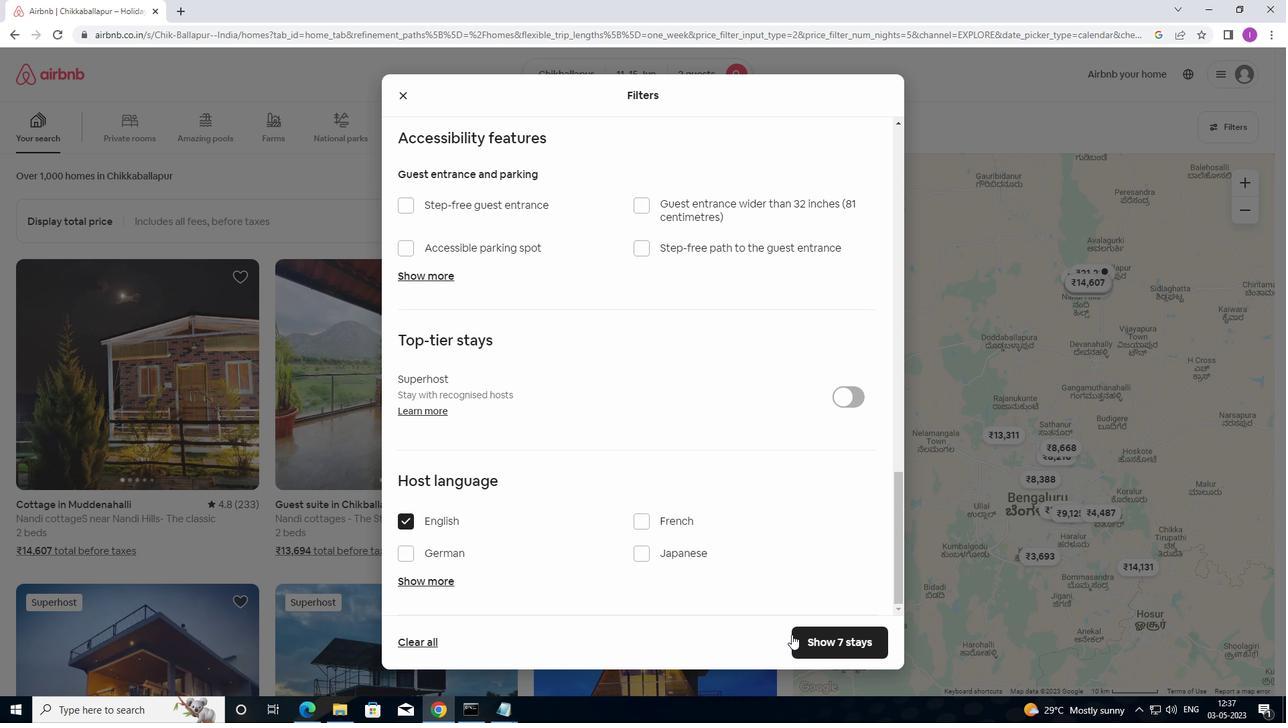 
Action: Mouse pressed left at (802, 635)
Screenshot: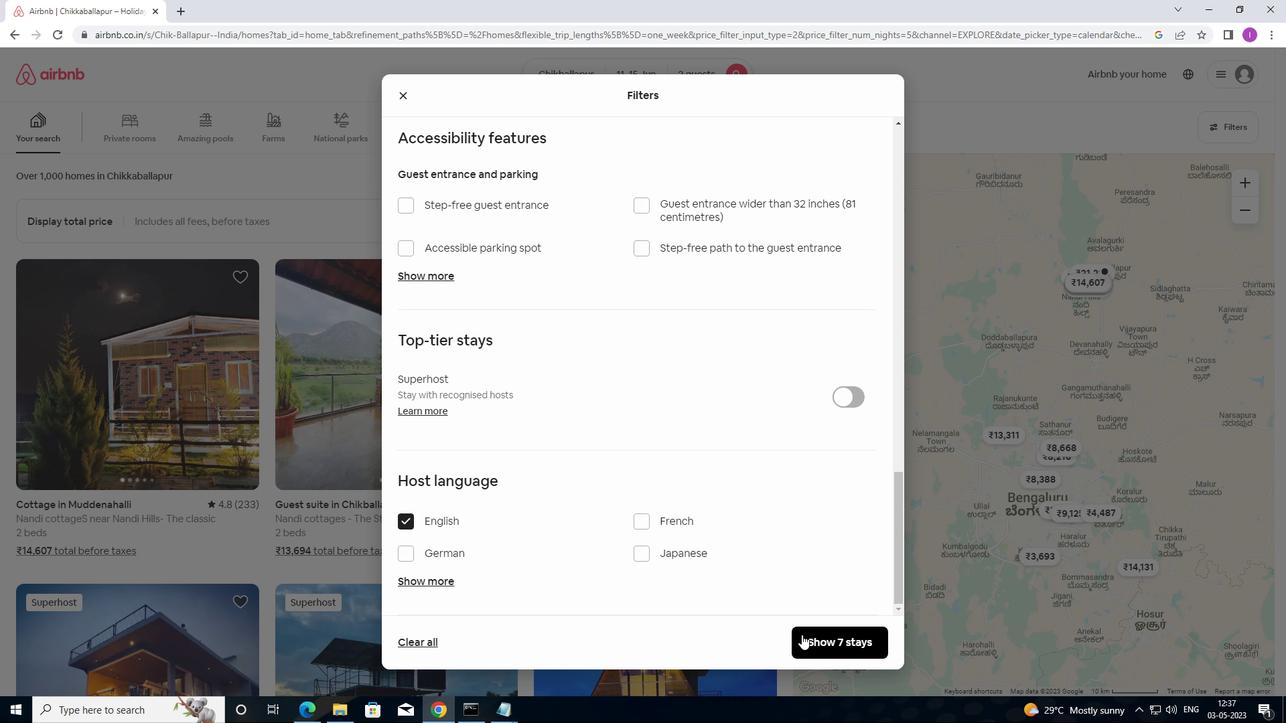 
Action: Mouse moved to (797, 614)
Screenshot: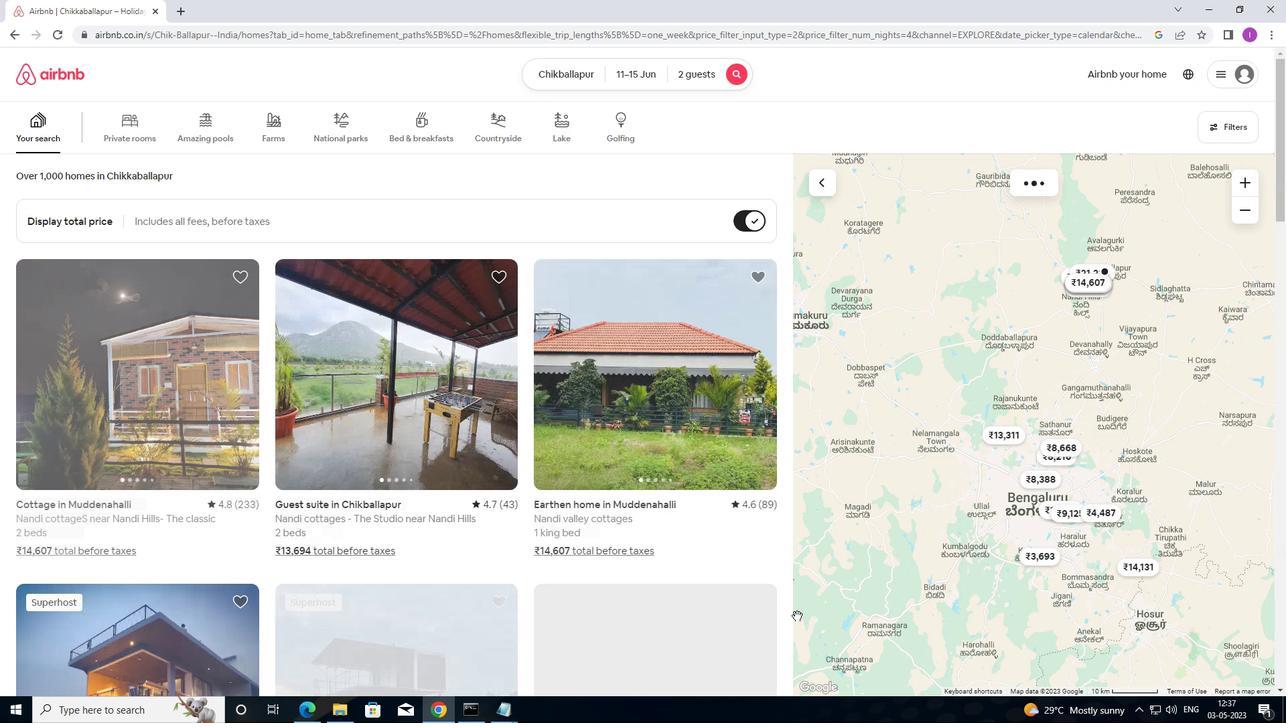
